 Task: Find connections with filter location Boende with filter topic #programingwith filter profile language German with filter current company Marvell Technology with filter school QUEST Alliance with filter industry Cosmetology and Barber Schools with filter service category User Experience Design with filter keywords title Dog Walker / Pet Sitter
Action: Mouse moved to (582, 98)
Screenshot: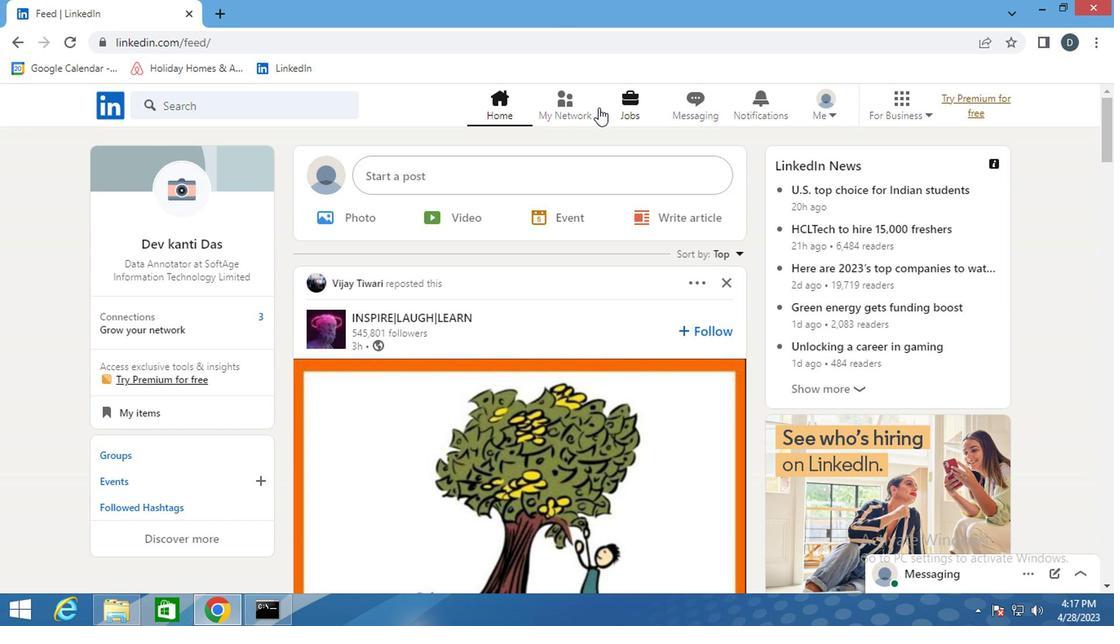 
Action: Mouse pressed left at (582, 98)
Screenshot: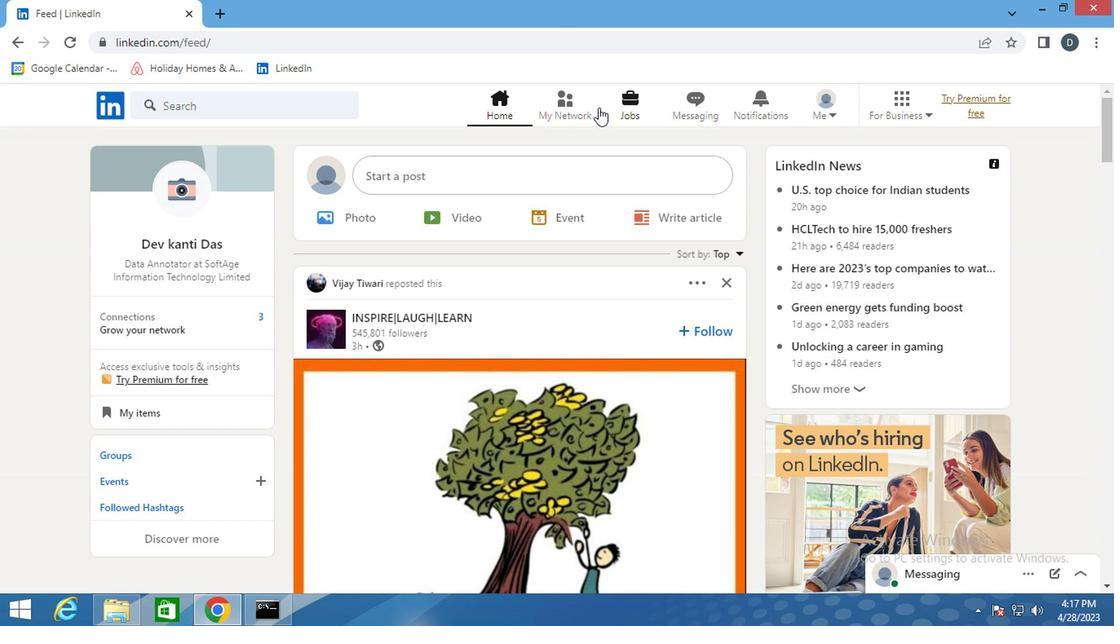 
Action: Mouse moved to (311, 188)
Screenshot: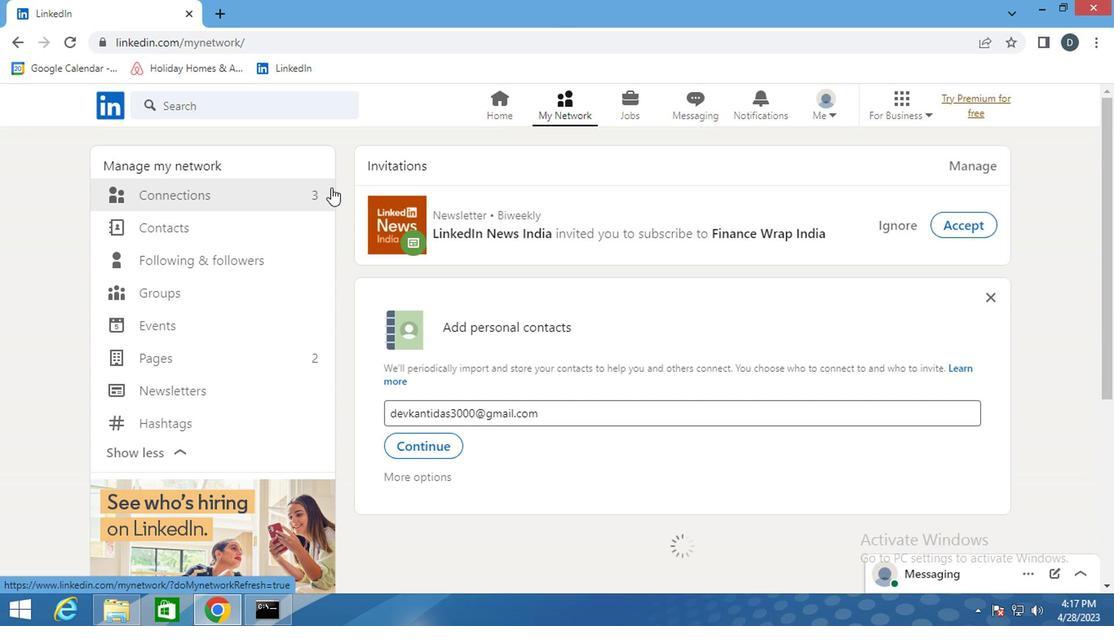 
Action: Mouse pressed left at (311, 188)
Screenshot: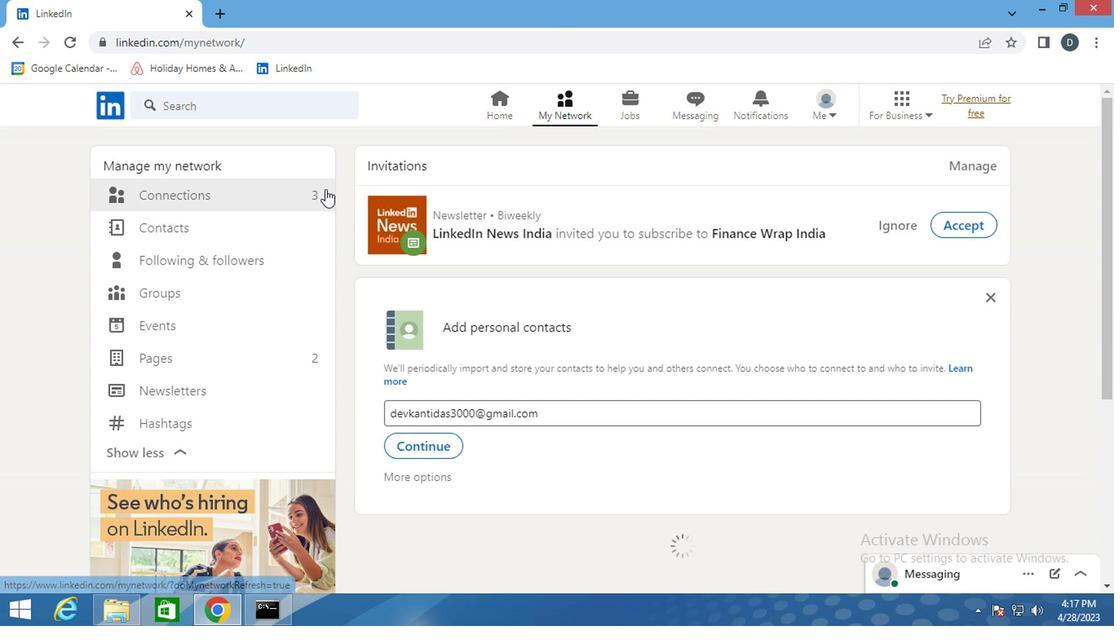 
Action: Mouse moved to (160, 182)
Screenshot: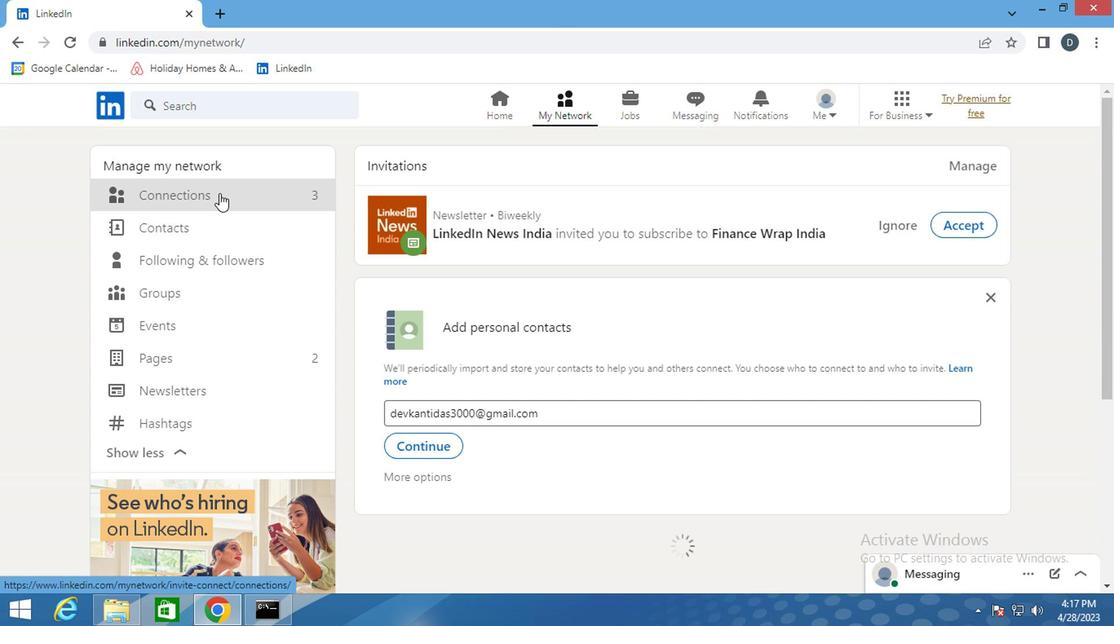 
Action: Mouse pressed left at (160, 182)
Screenshot: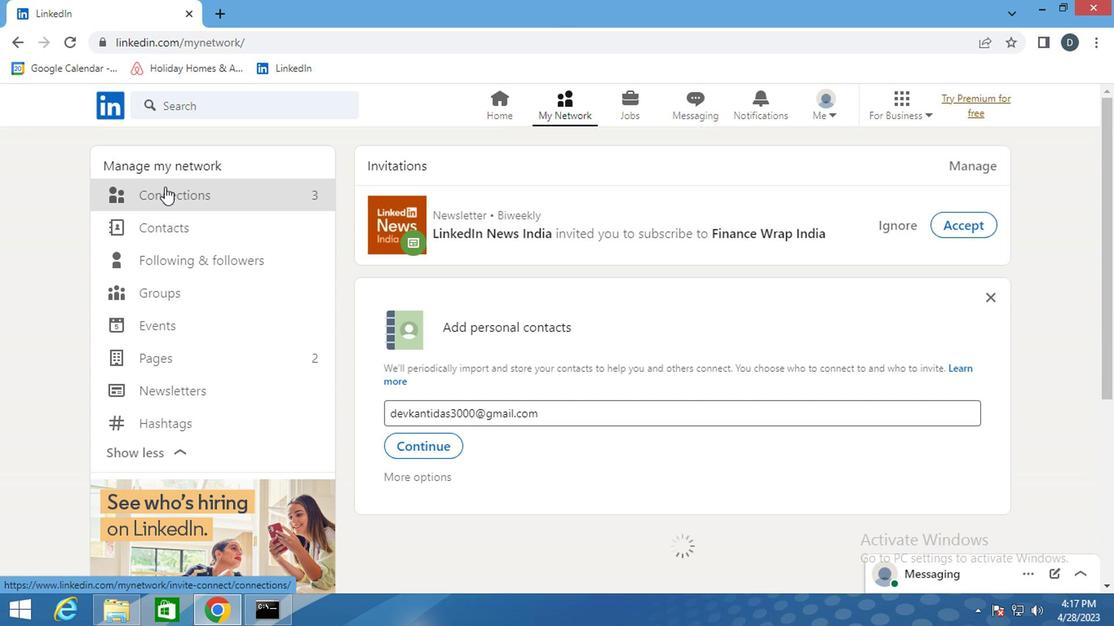 
Action: Mouse moved to (683, 189)
Screenshot: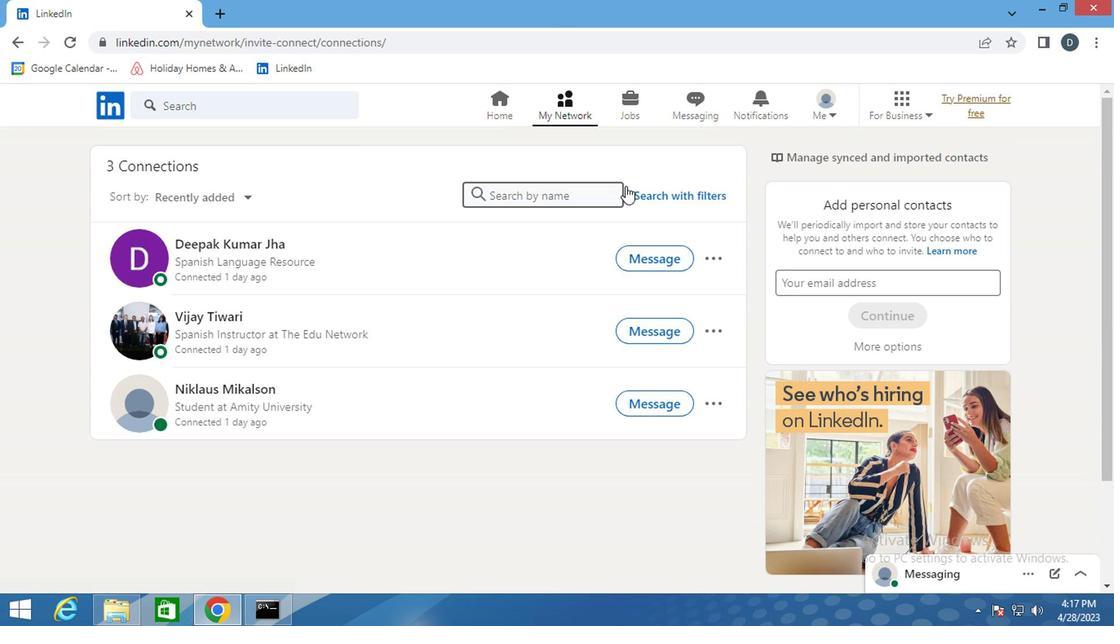 
Action: Mouse pressed left at (683, 189)
Screenshot: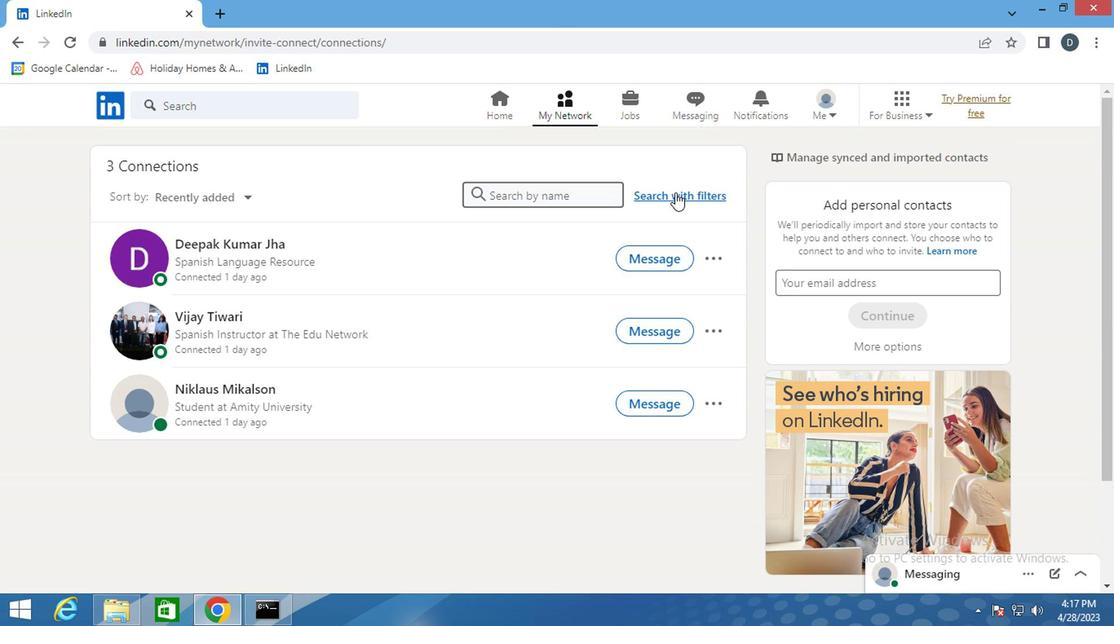 
Action: Mouse moved to (613, 145)
Screenshot: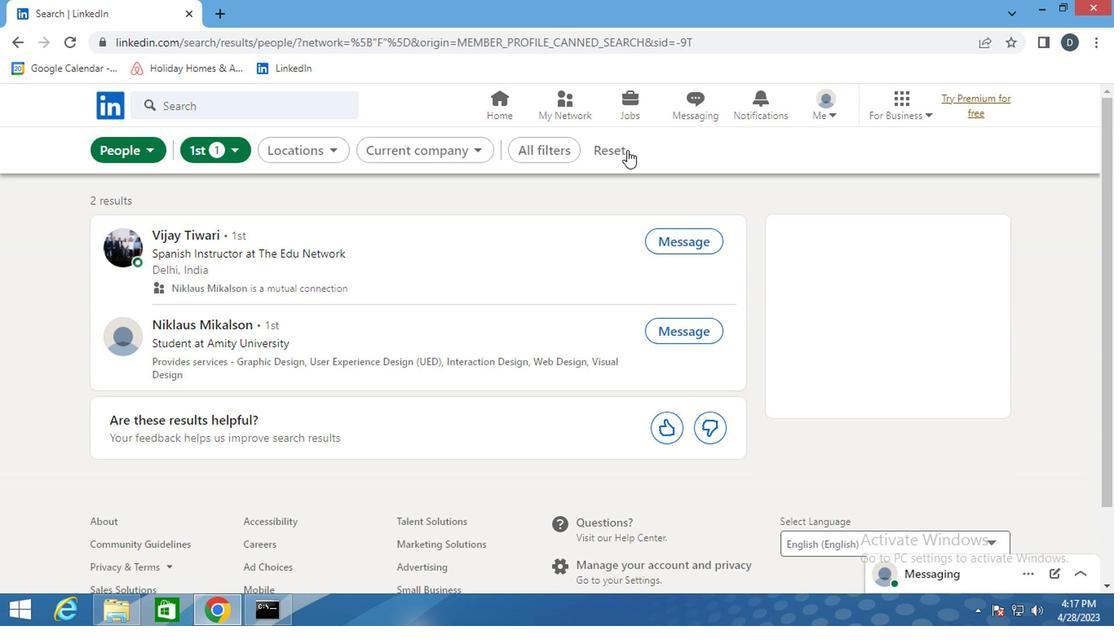 
Action: Mouse pressed left at (613, 145)
Screenshot: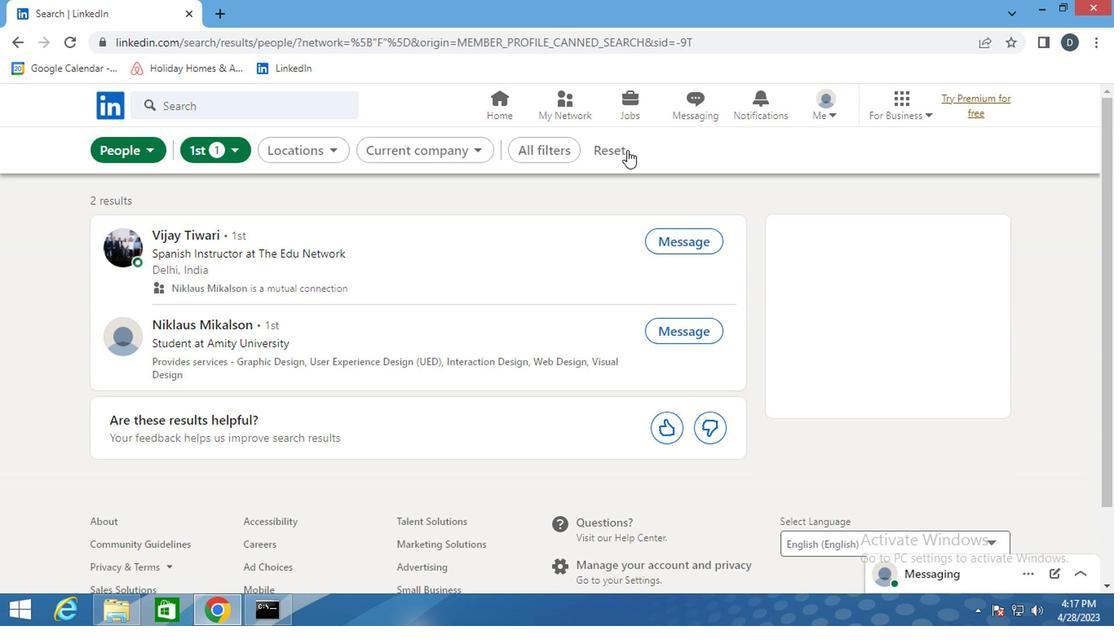 
Action: Mouse moved to (592, 139)
Screenshot: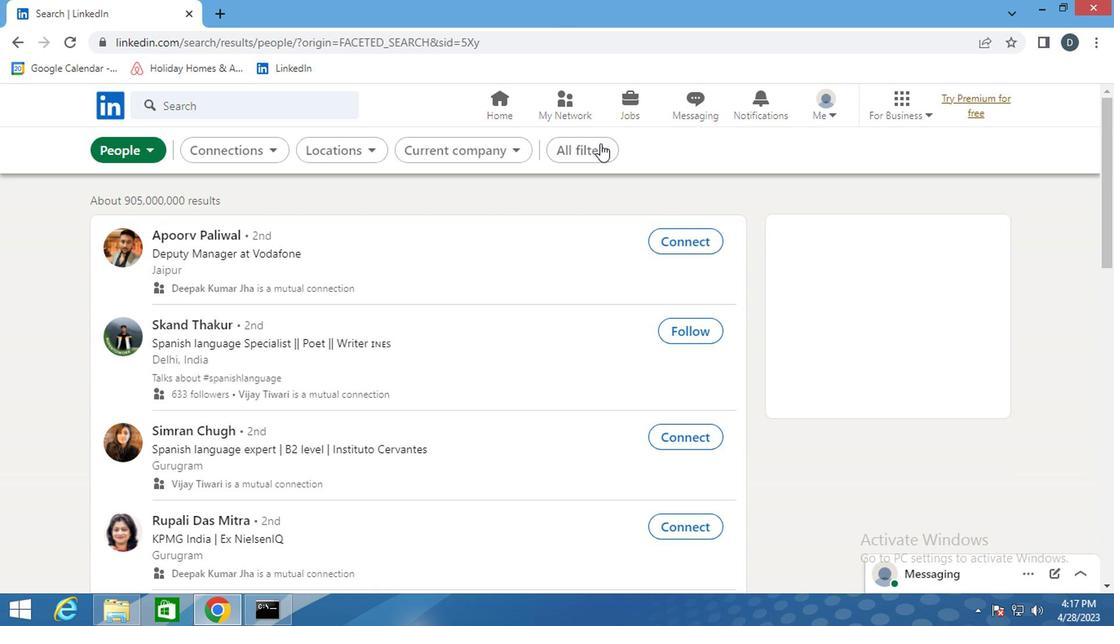 
Action: Mouse pressed left at (592, 139)
Screenshot: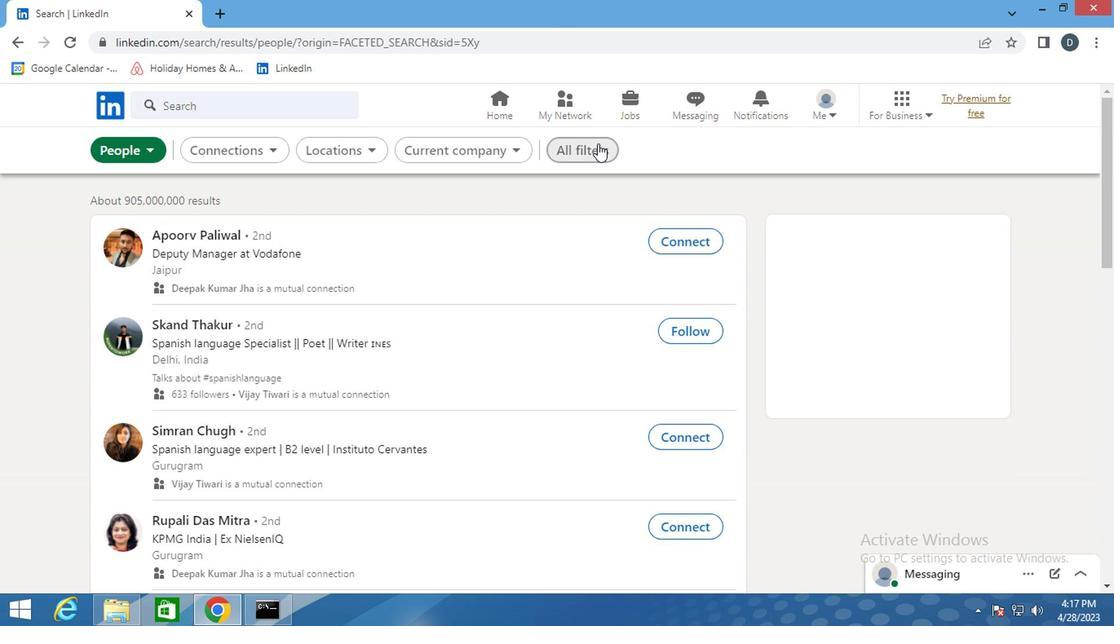
Action: Mouse moved to (939, 440)
Screenshot: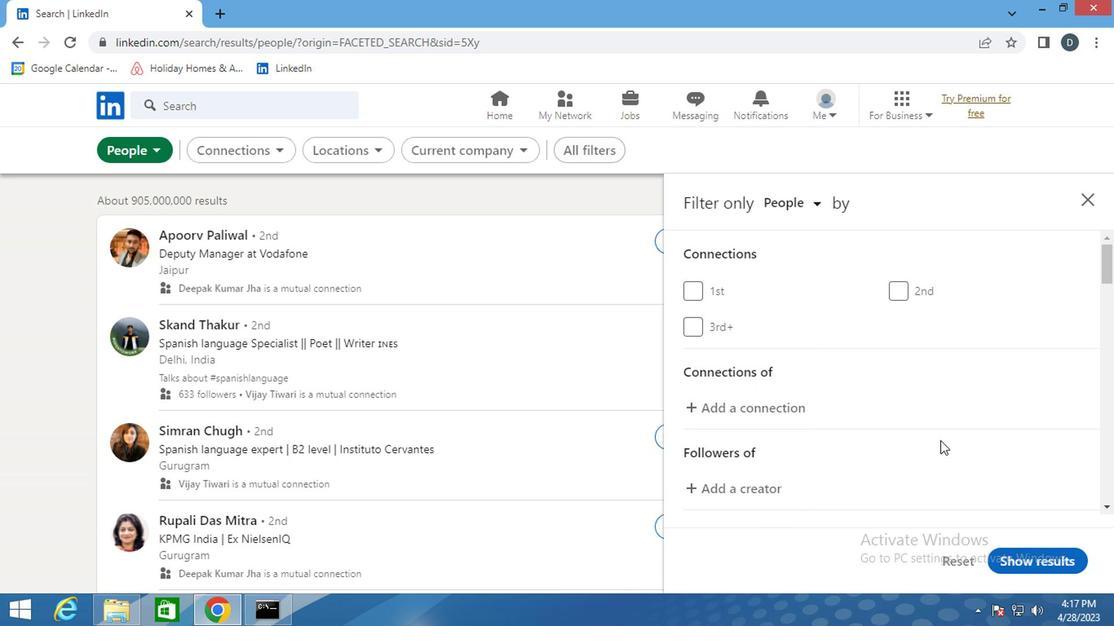 
Action: Mouse scrolled (939, 439) with delta (0, 0)
Screenshot: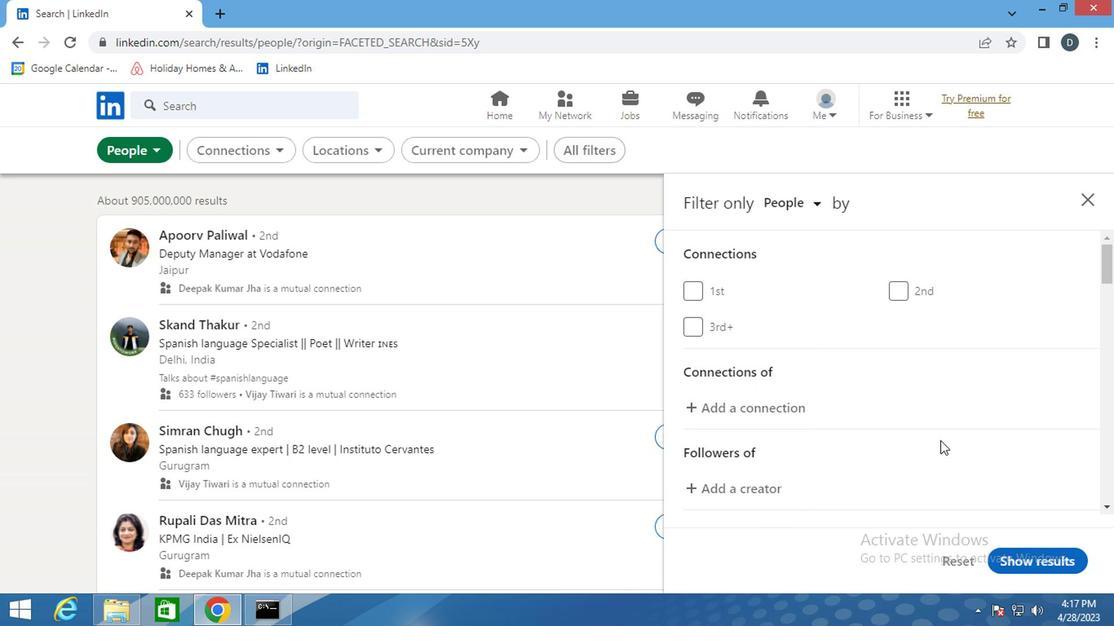 
Action: Mouse moved to (937, 435)
Screenshot: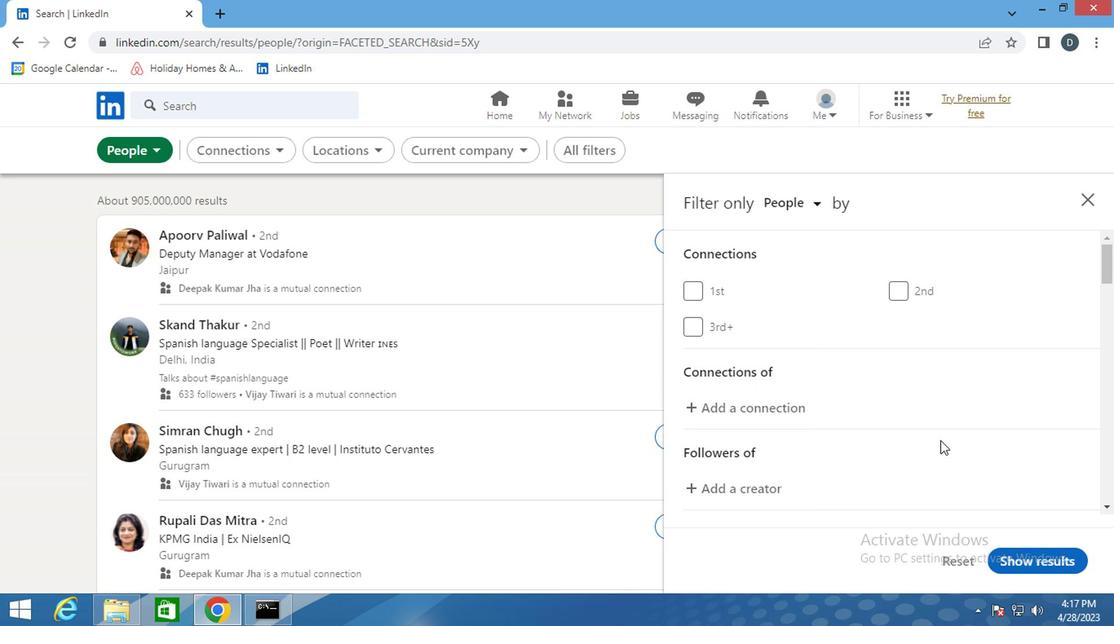 
Action: Mouse scrolled (937, 435) with delta (0, 0)
Screenshot: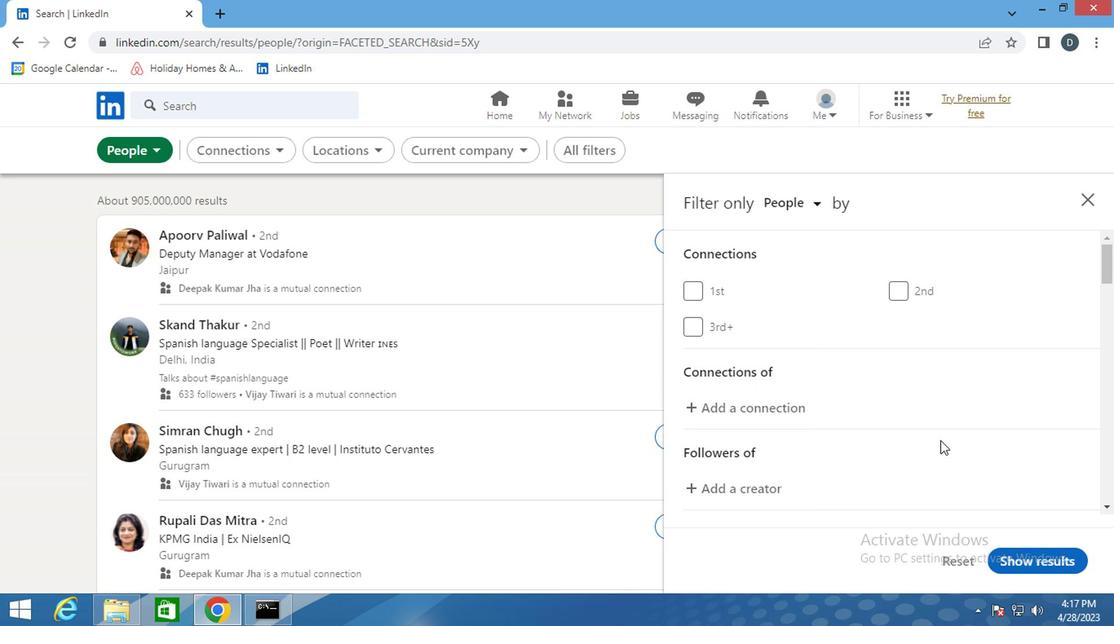 
Action: Mouse moved to (936, 433)
Screenshot: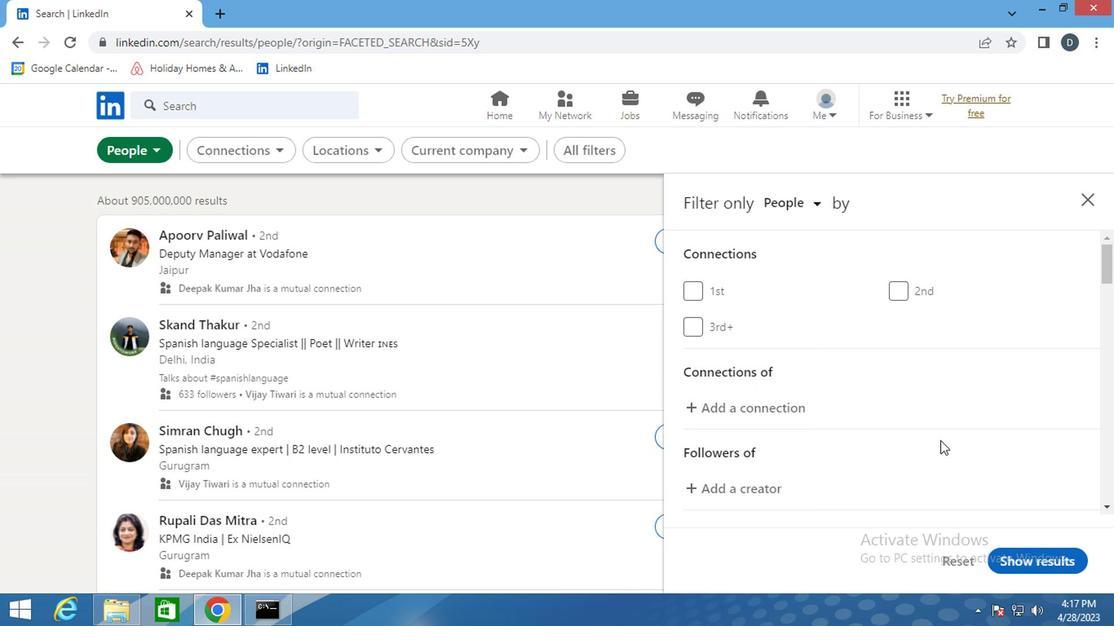 
Action: Mouse scrolled (936, 432) with delta (0, -1)
Screenshot: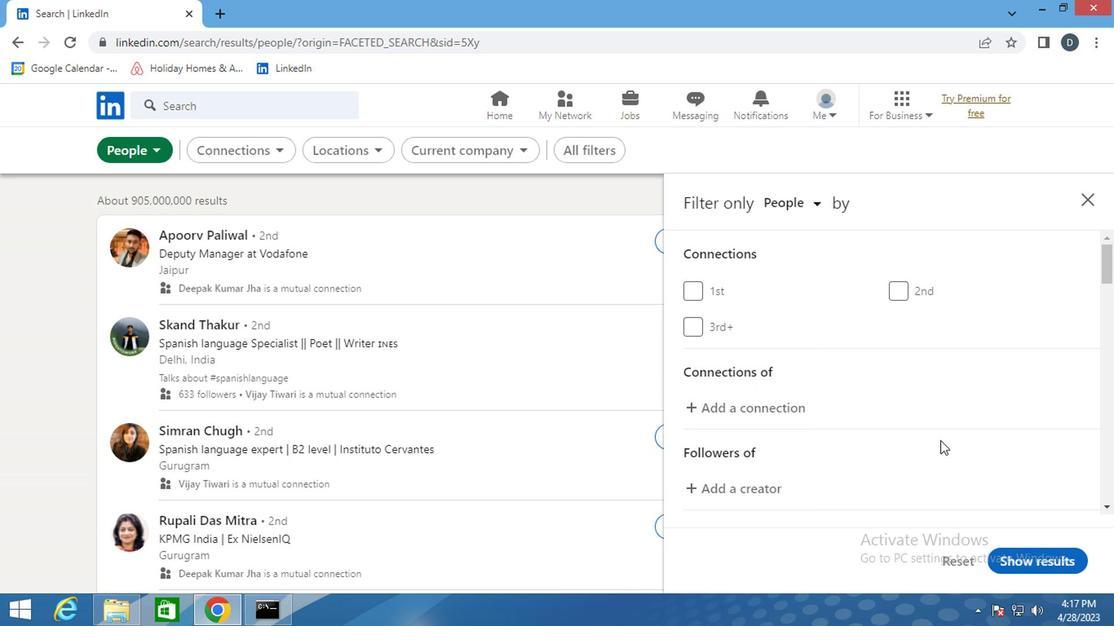 
Action: Mouse moved to (951, 399)
Screenshot: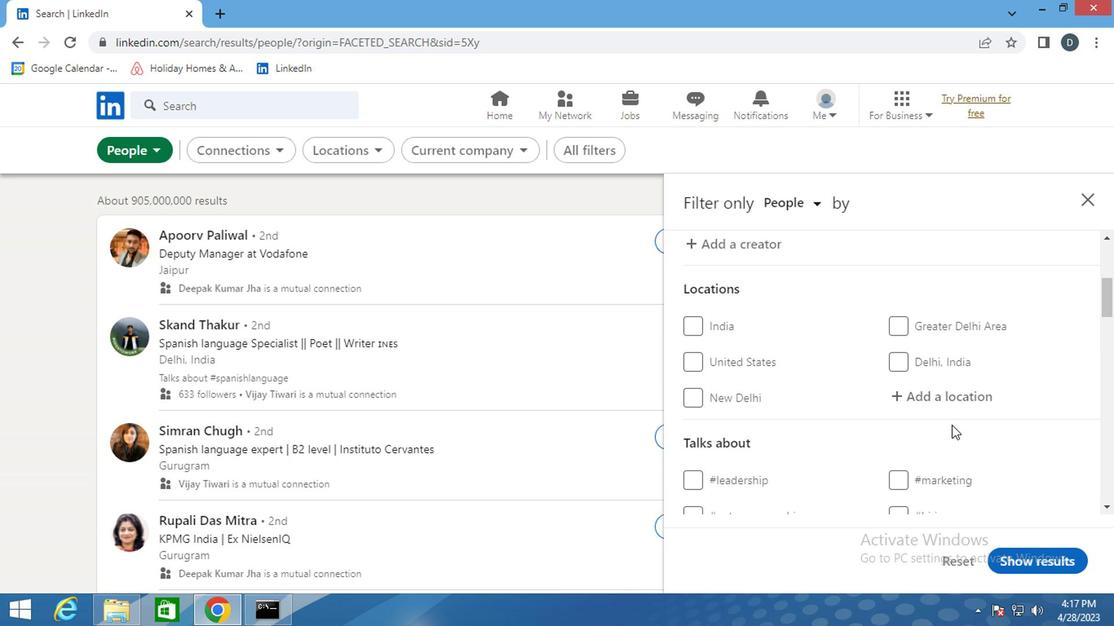 
Action: Mouse pressed left at (951, 399)
Screenshot: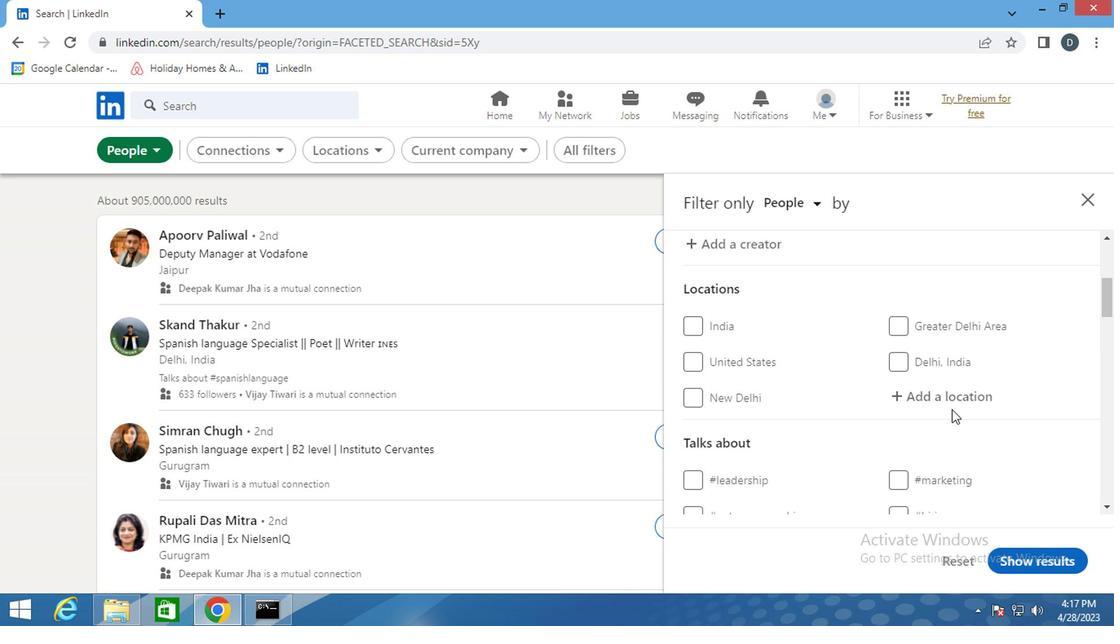 
Action: Key pressed <Key.shift>BOENDE<Key.space><Key.backspace><Key.enter>
Screenshot: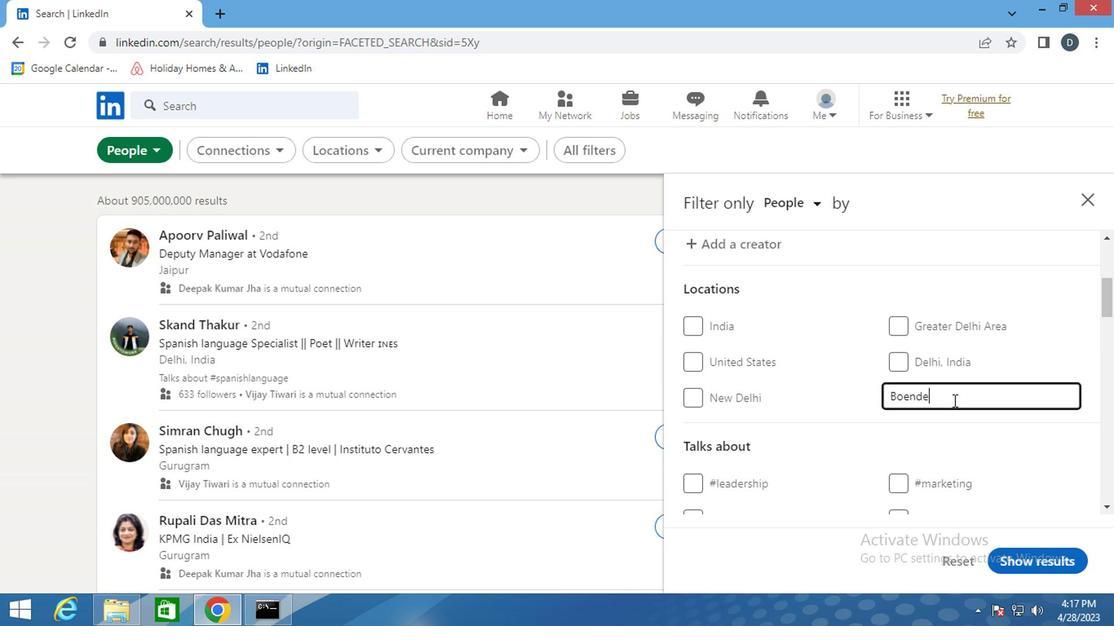 
Action: Mouse moved to (996, 388)
Screenshot: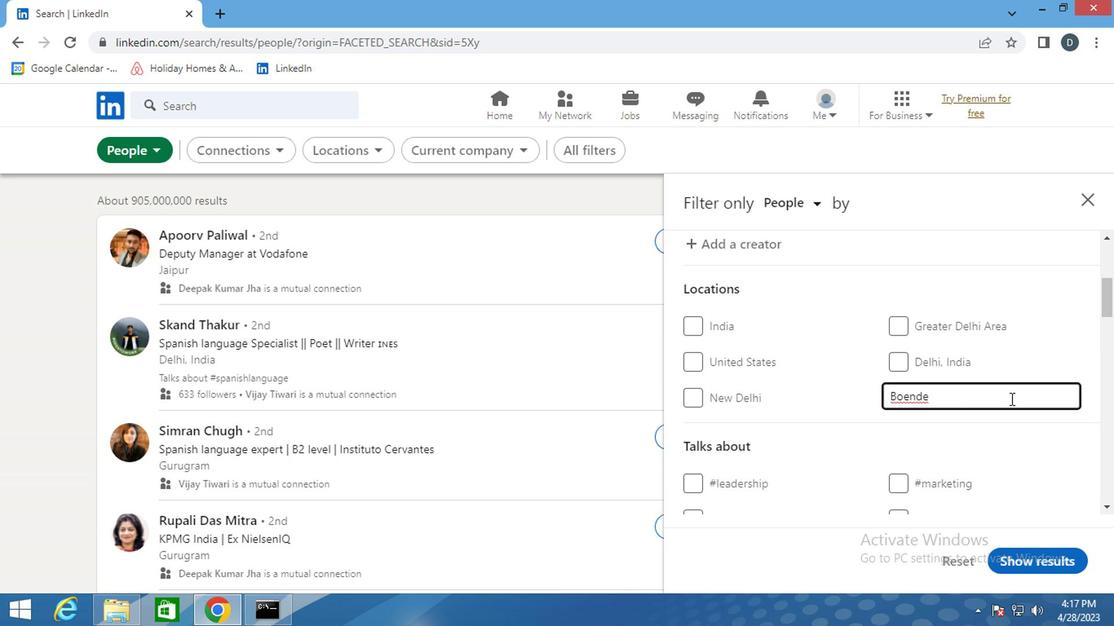 
Action: Mouse scrolled (996, 387) with delta (0, -1)
Screenshot: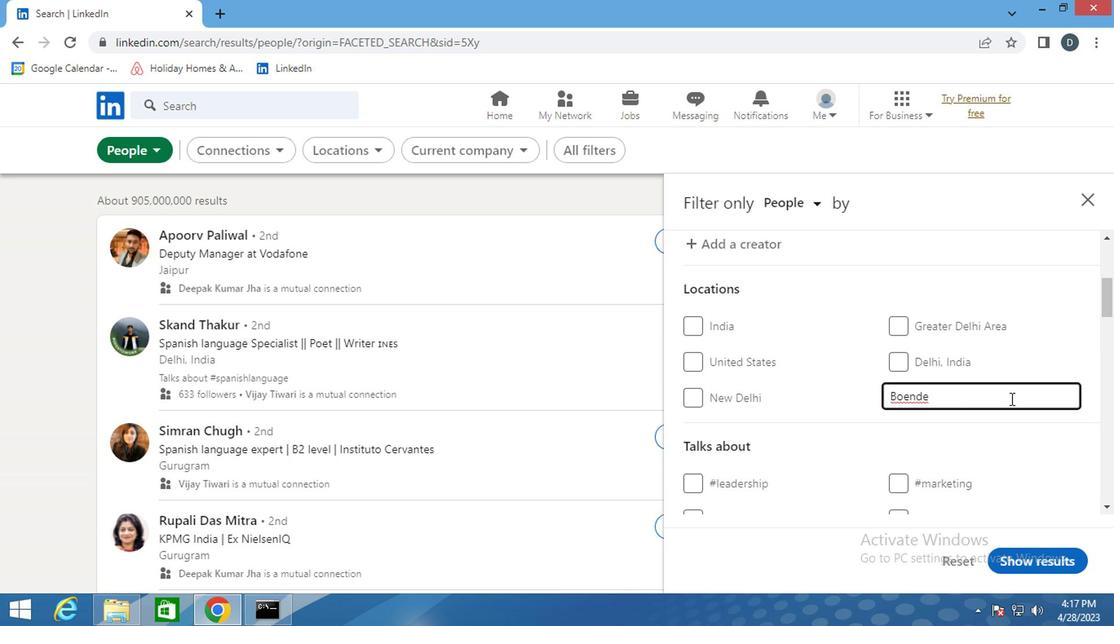 
Action: Mouse scrolled (996, 387) with delta (0, -1)
Screenshot: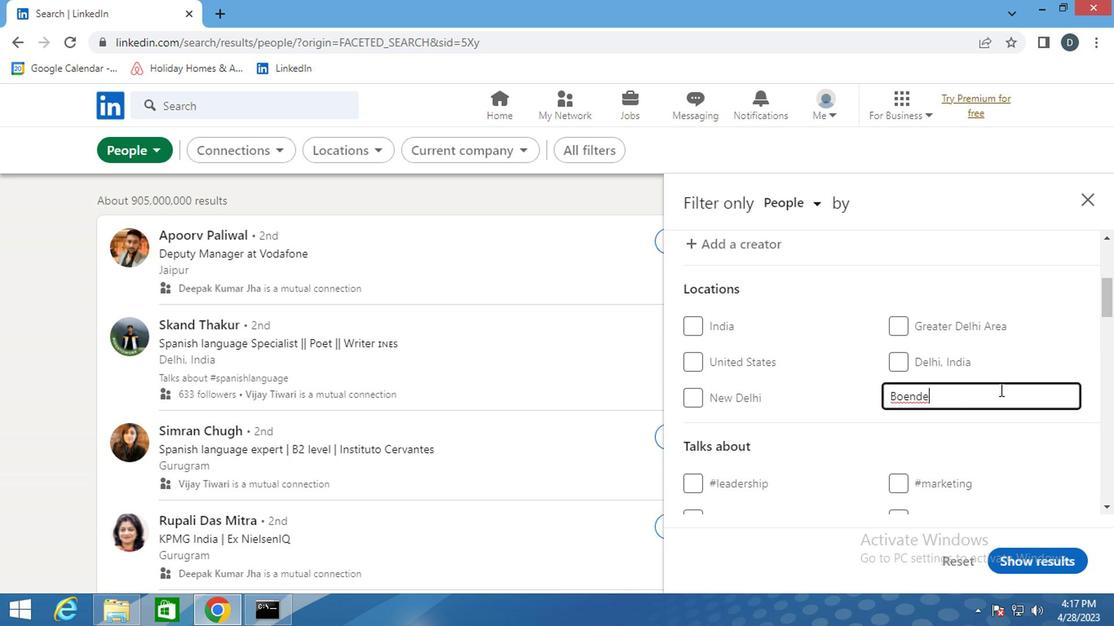 
Action: Mouse moved to (943, 379)
Screenshot: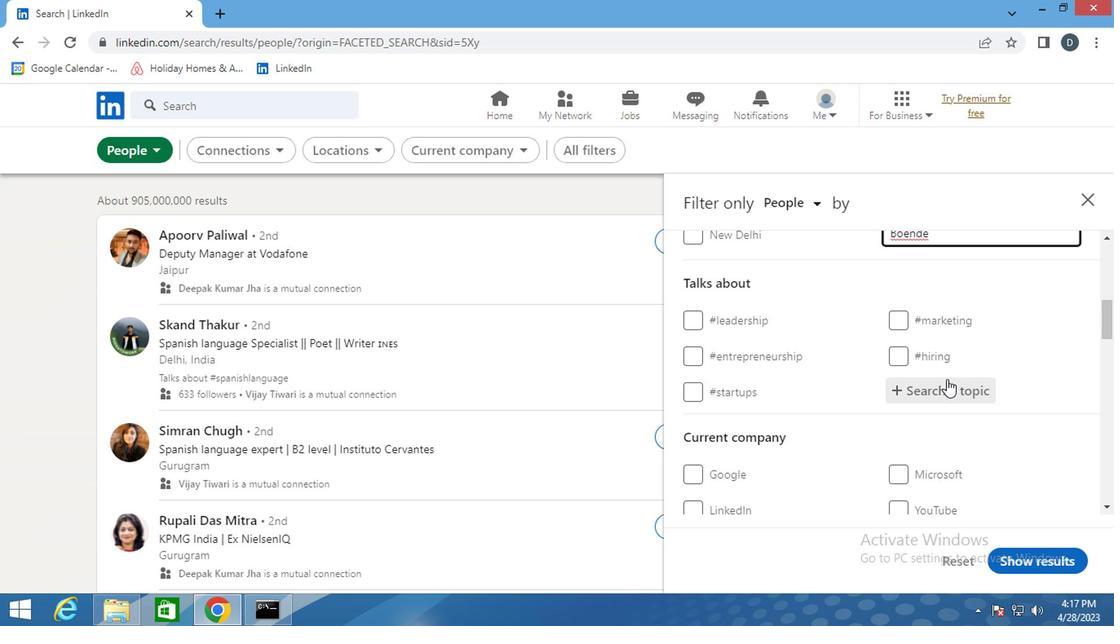 
Action: Mouse pressed left at (943, 379)
Screenshot: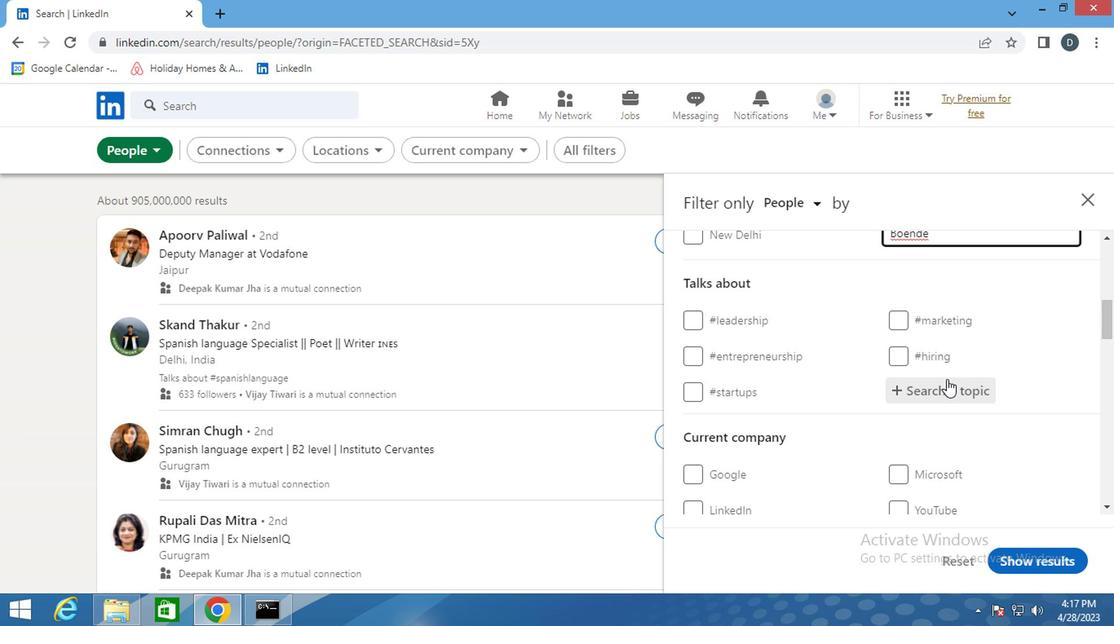 
Action: Mouse moved to (931, 386)
Screenshot: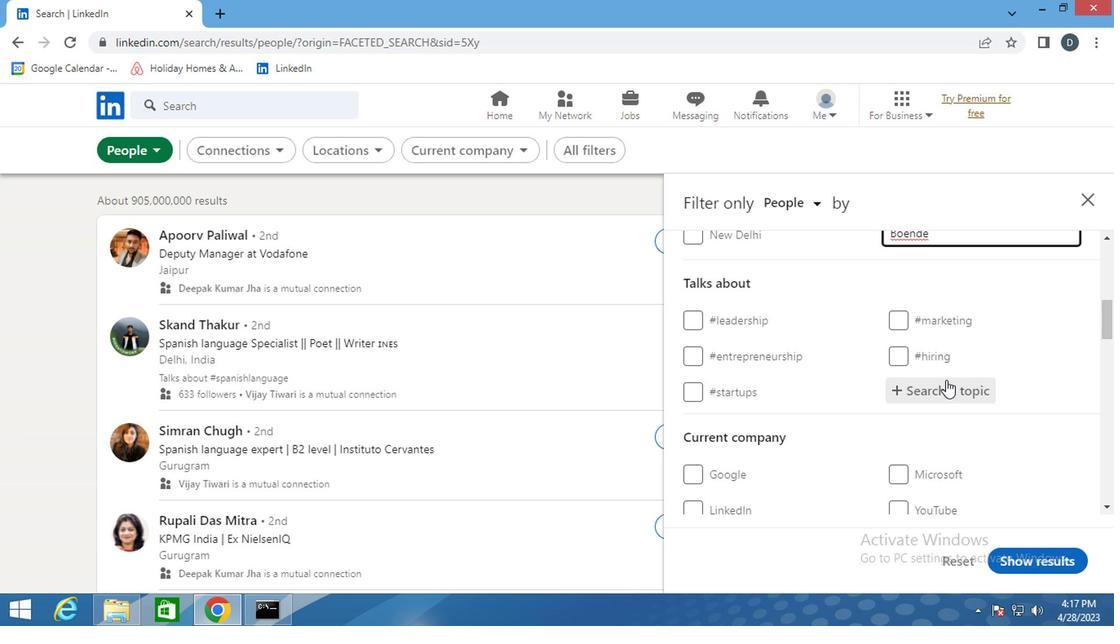 
Action: Key pressed <Key.shift><Key.shift><Key.shift><Key.shift><Key.shift><Key.shift>#<Key.shift>P<Key.backspace>PROGRAMM<Key.backspace>ING
Screenshot: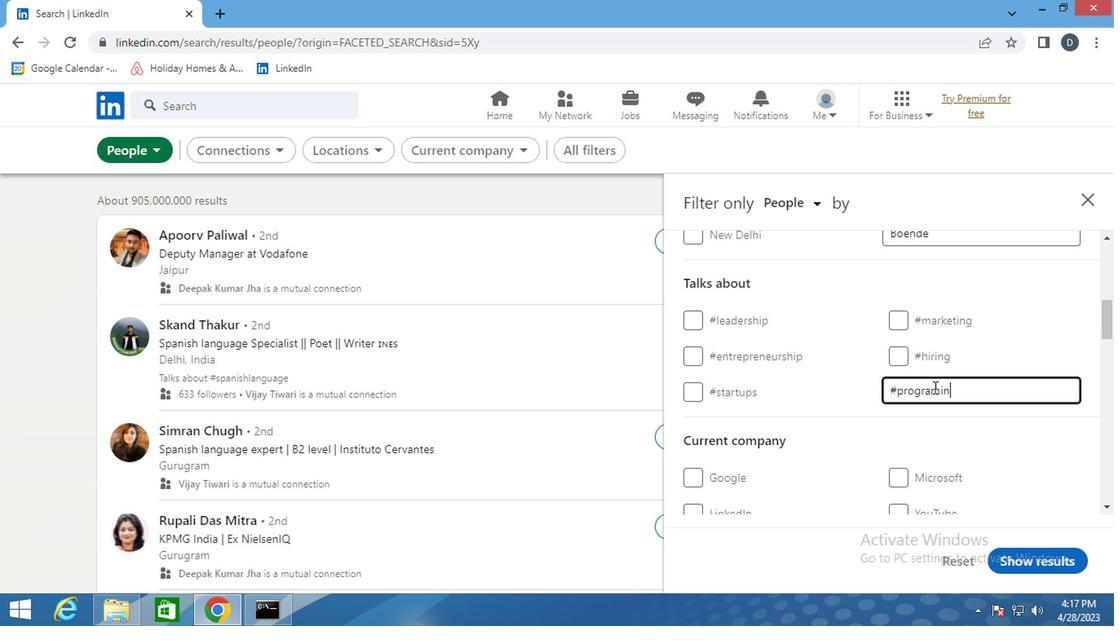 
Action: Mouse moved to (943, 383)
Screenshot: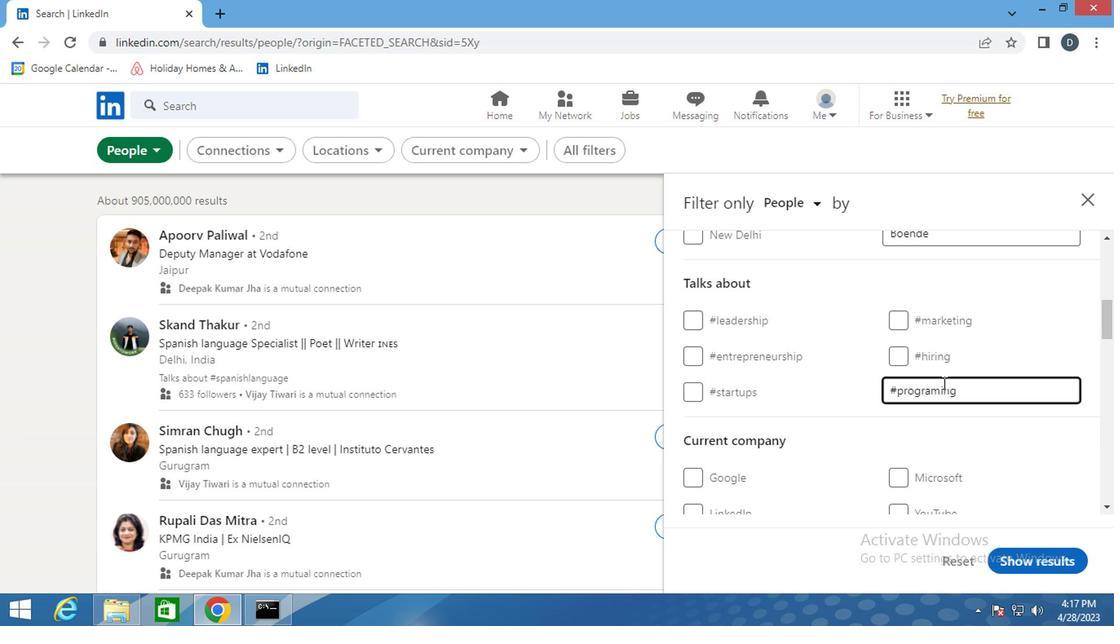 
Action: Mouse scrolled (943, 381) with delta (0, -1)
Screenshot: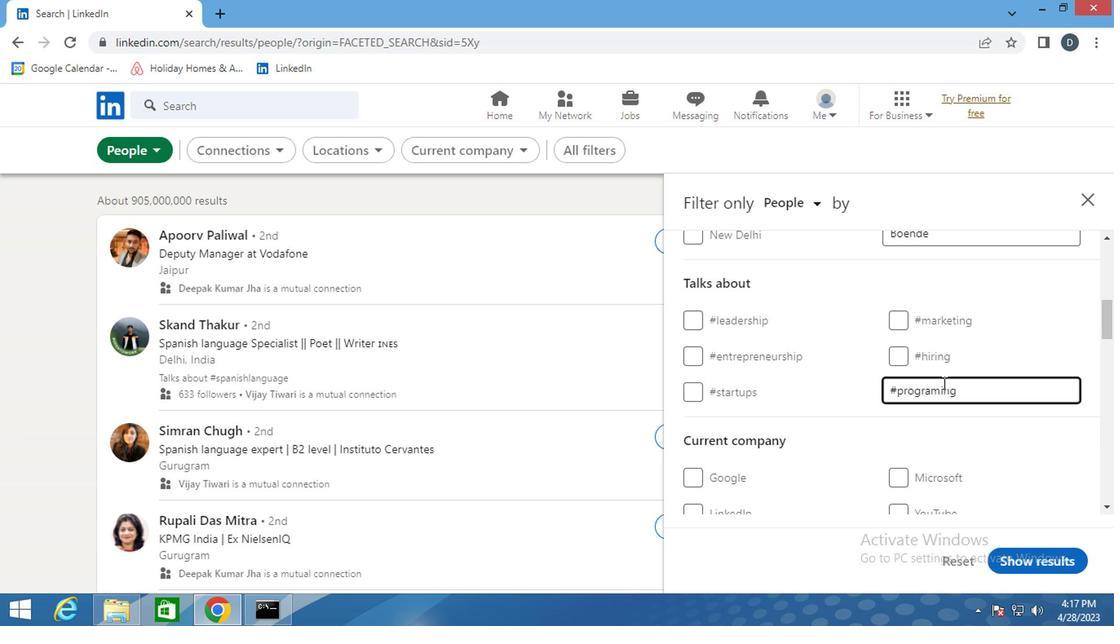 
Action: Mouse scrolled (943, 381) with delta (0, -1)
Screenshot: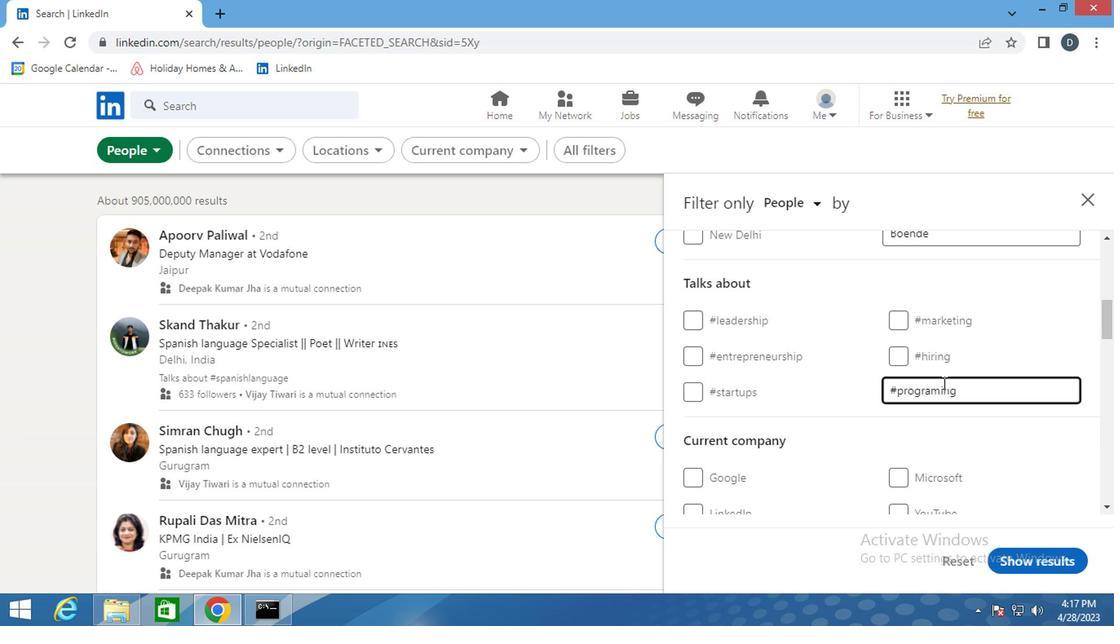 
Action: Mouse scrolled (943, 381) with delta (0, -1)
Screenshot: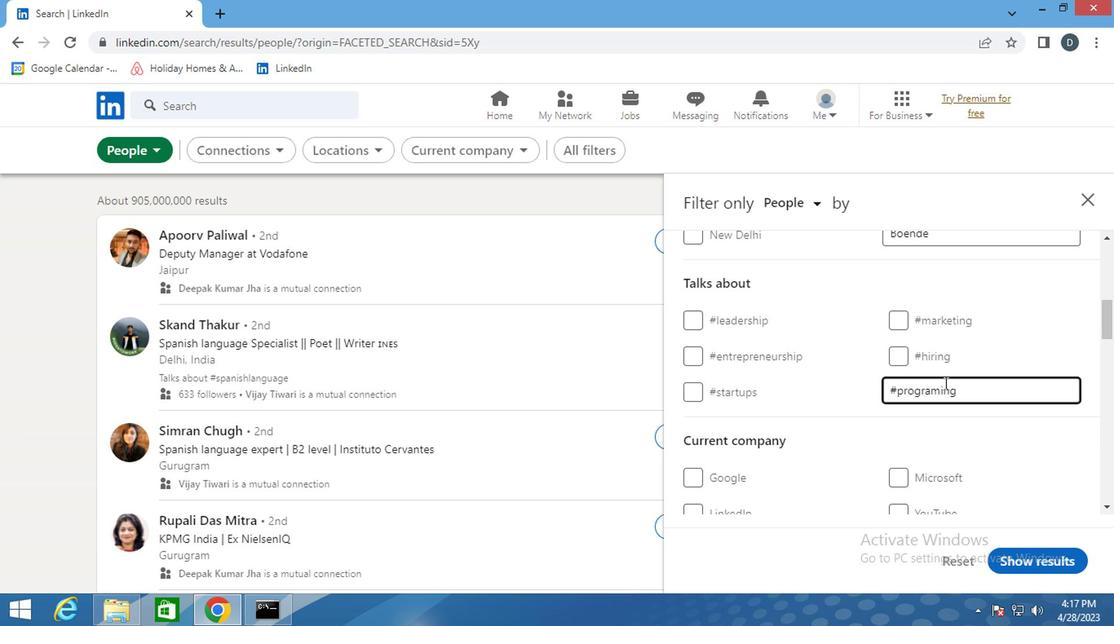 
Action: Mouse moved to (937, 352)
Screenshot: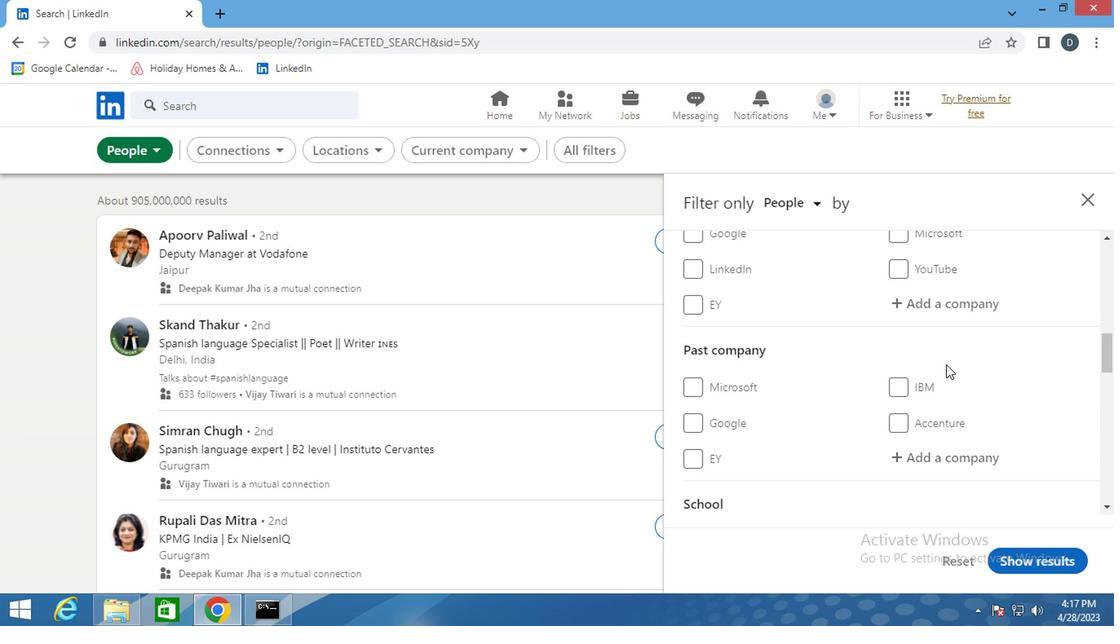 
Action: Mouse scrolled (937, 351) with delta (0, -1)
Screenshot: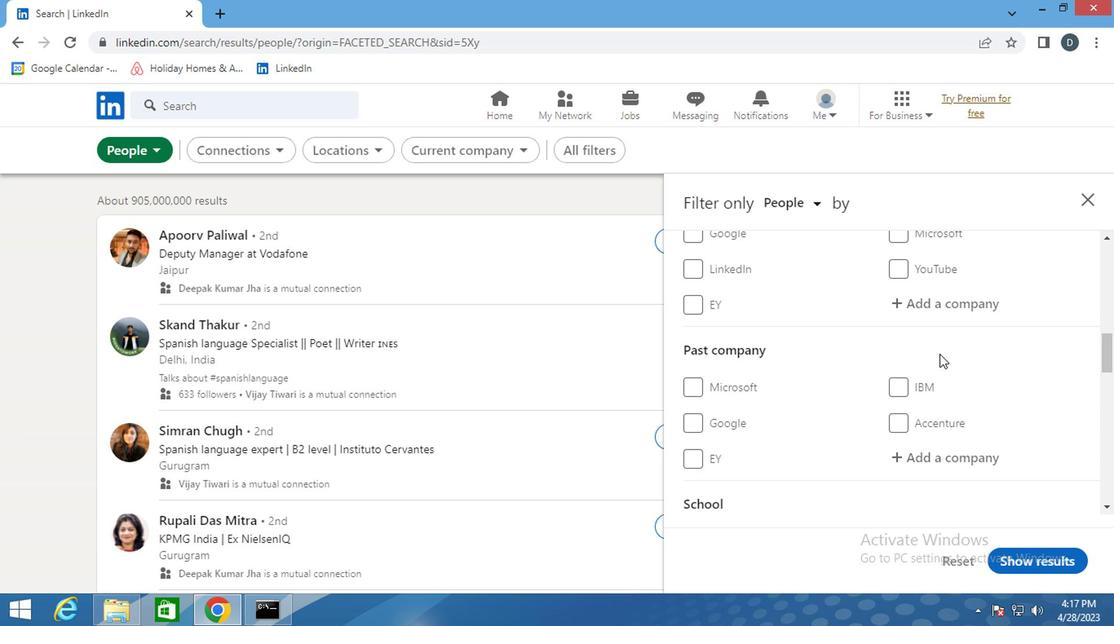 
Action: Mouse scrolled (937, 351) with delta (0, -1)
Screenshot: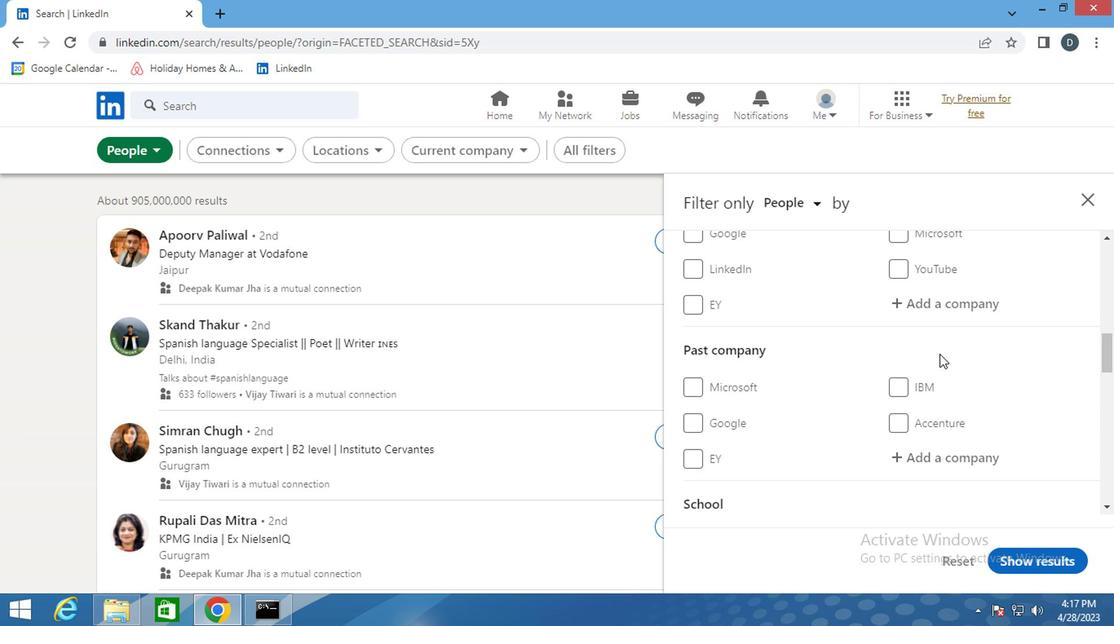 
Action: Mouse scrolled (937, 351) with delta (0, -1)
Screenshot: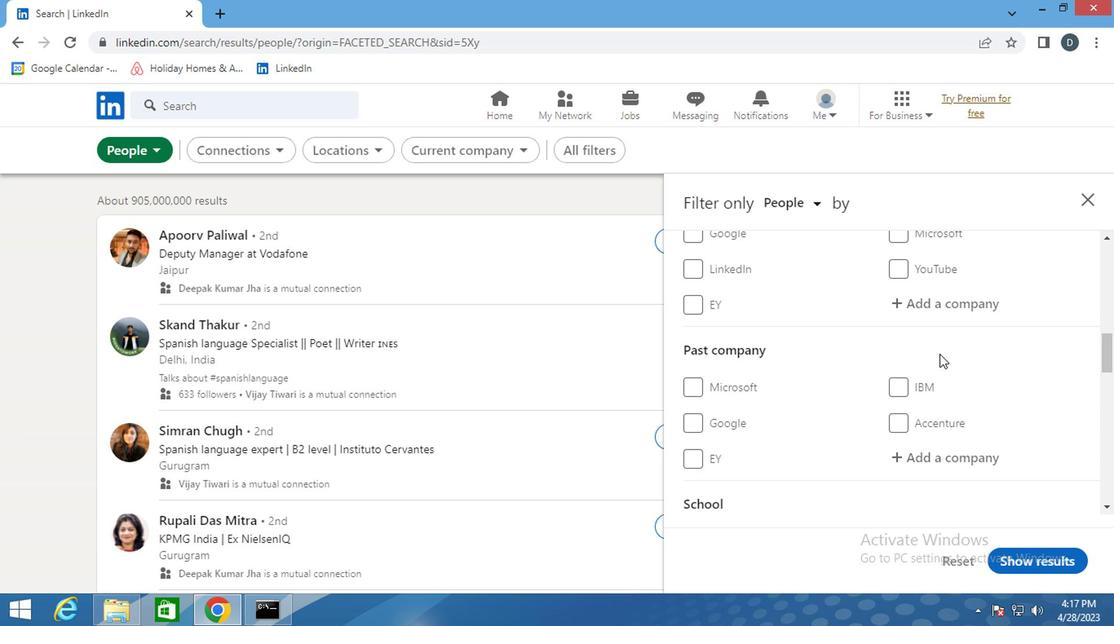 
Action: Mouse scrolled (937, 351) with delta (0, -1)
Screenshot: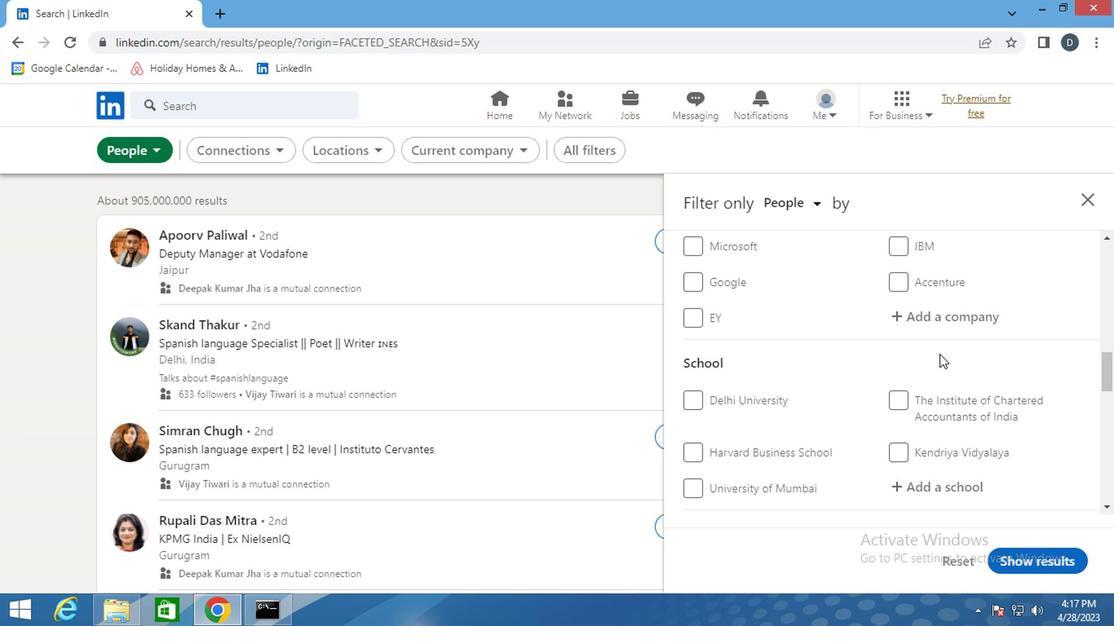 
Action: Mouse scrolled (937, 351) with delta (0, -1)
Screenshot: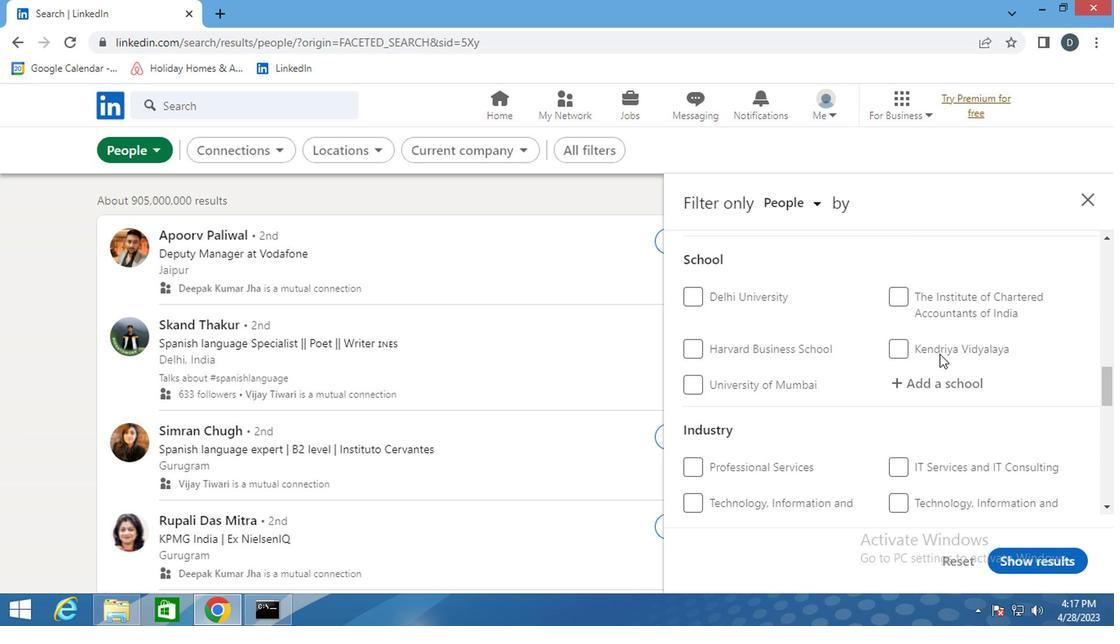 
Action: Mouse moved to (800, 408)
Screenshot: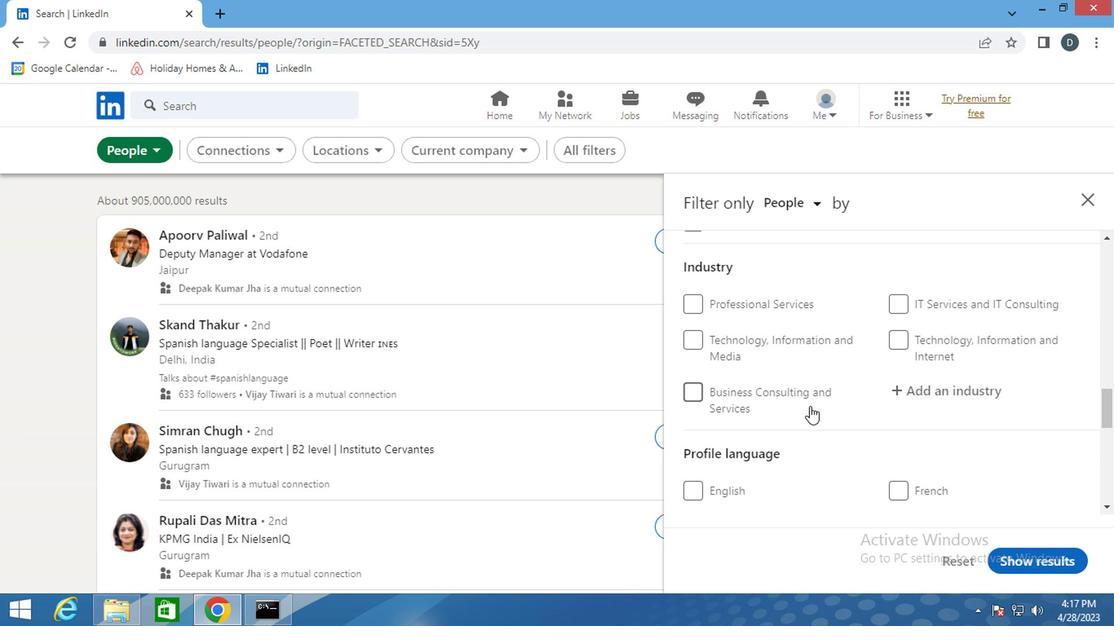 
Action: Mouse scrolled (800, 406) with delta (0, -1)
Screenshot: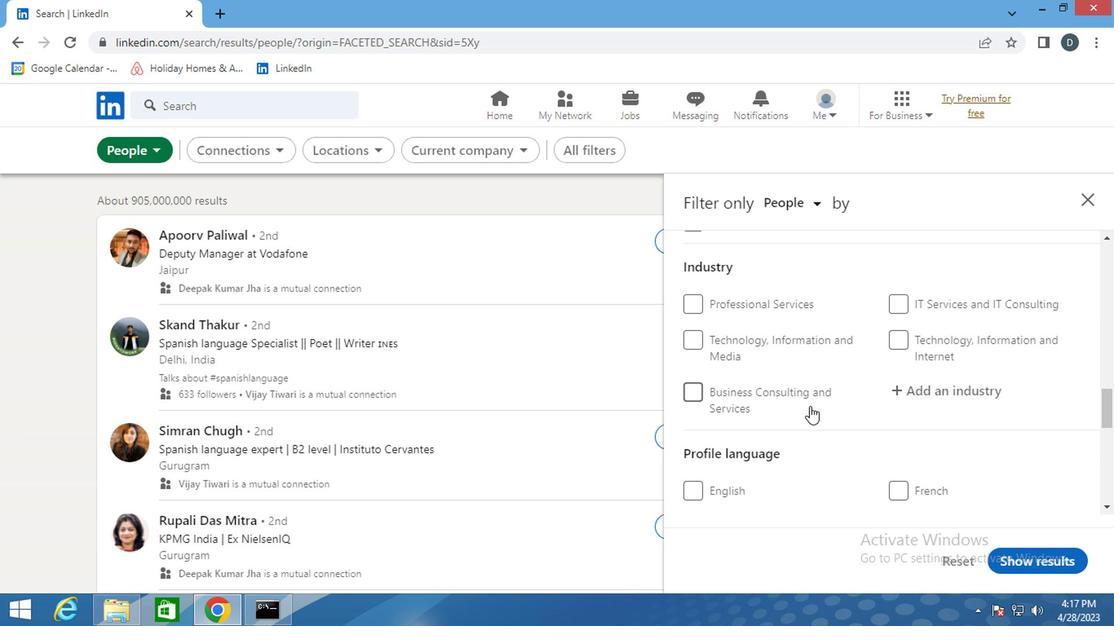 
Action: Mouse scrolled (800, 406) with delta (0, -1)
Screenshot: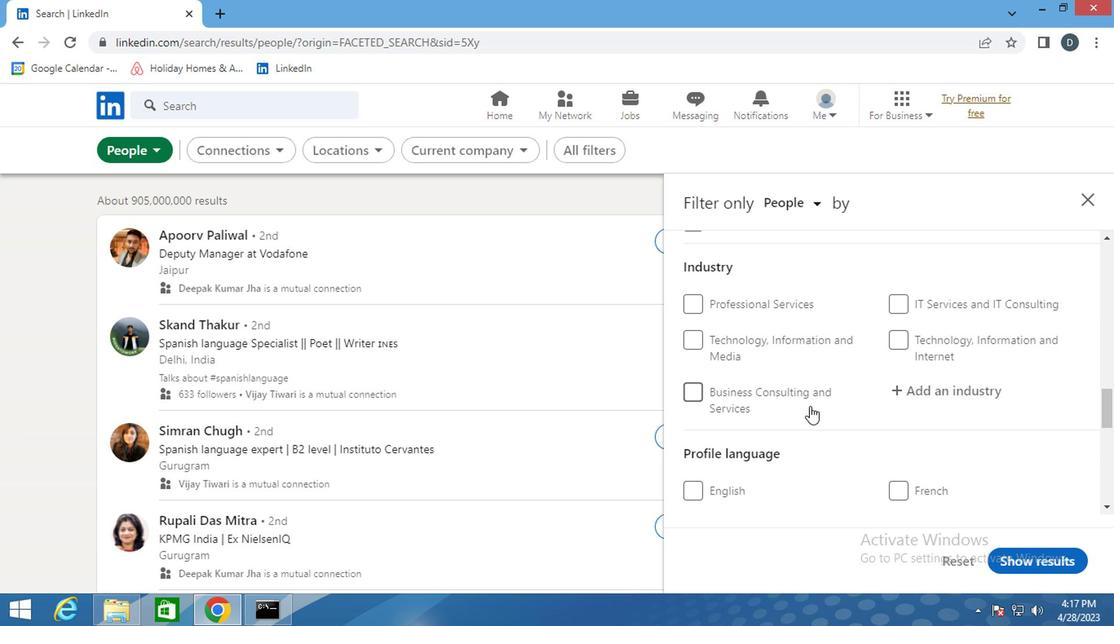 
Action: Mouse moved to (711, 393)
Screenshot: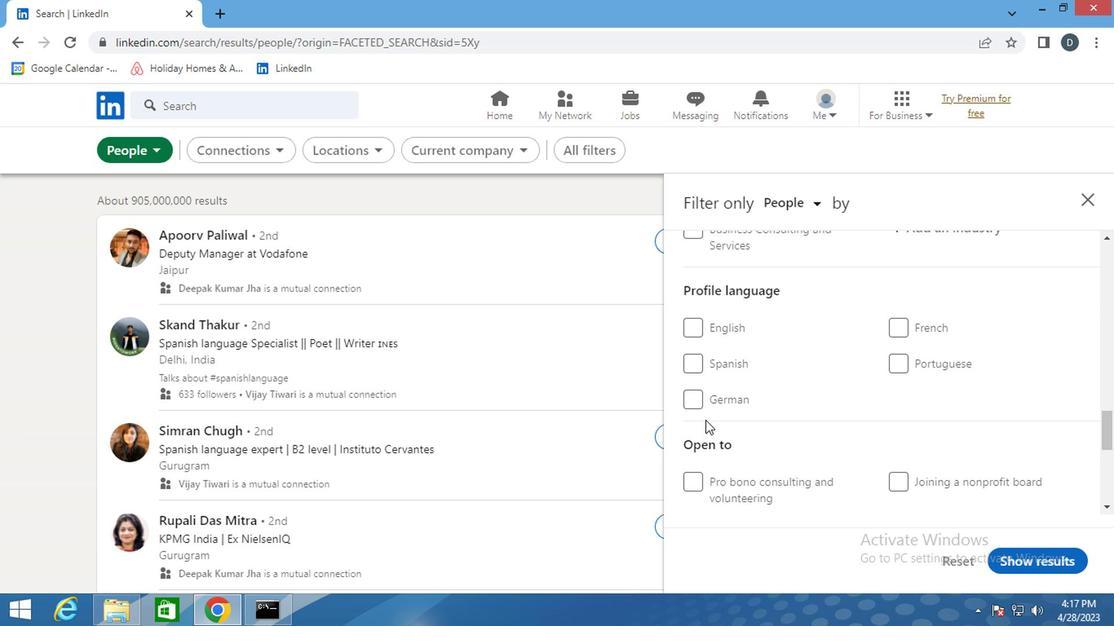 
Action: Mouse pressed left at (711, 393)
Screenshot: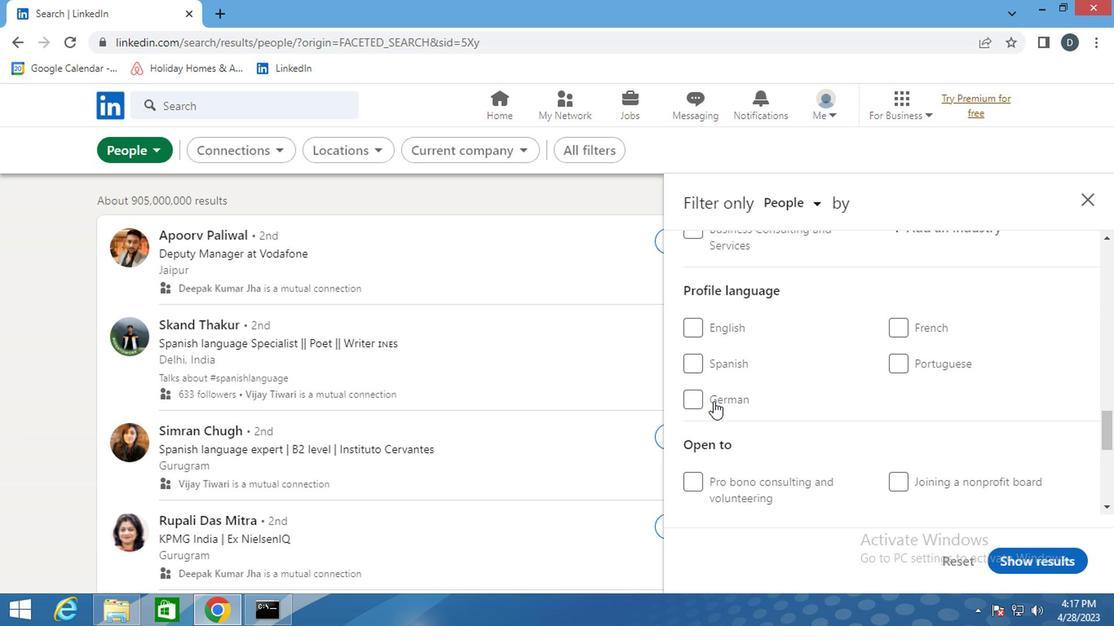 
Action: Mouse moved to (783, 416)
Screenshot: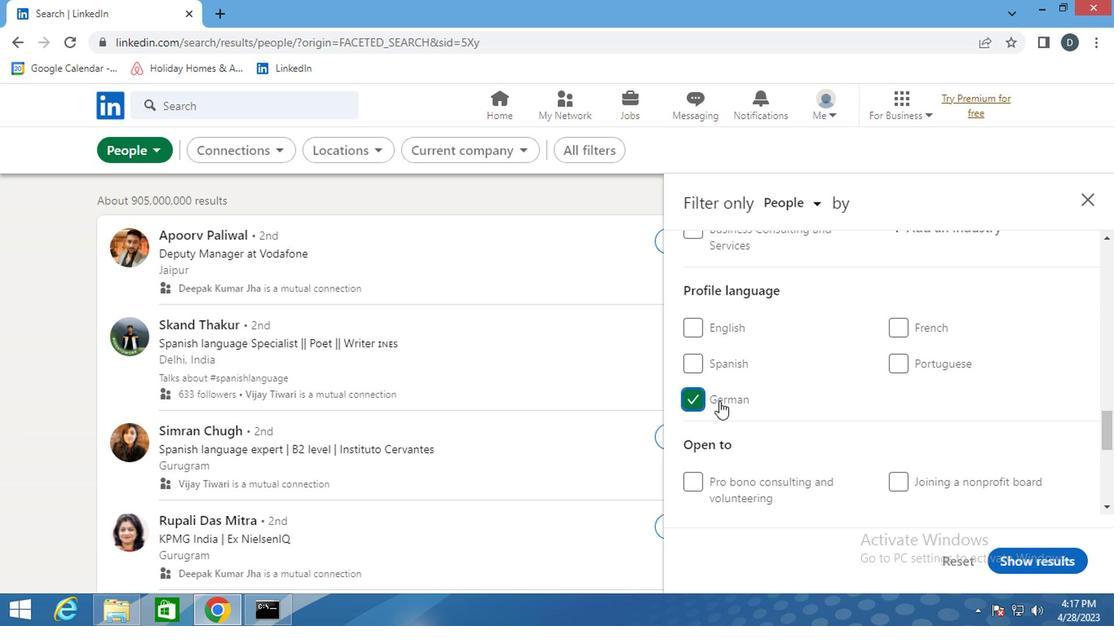 
Action: Mouse scrolled (783, 417) with delta (0, 1)
Screenshot: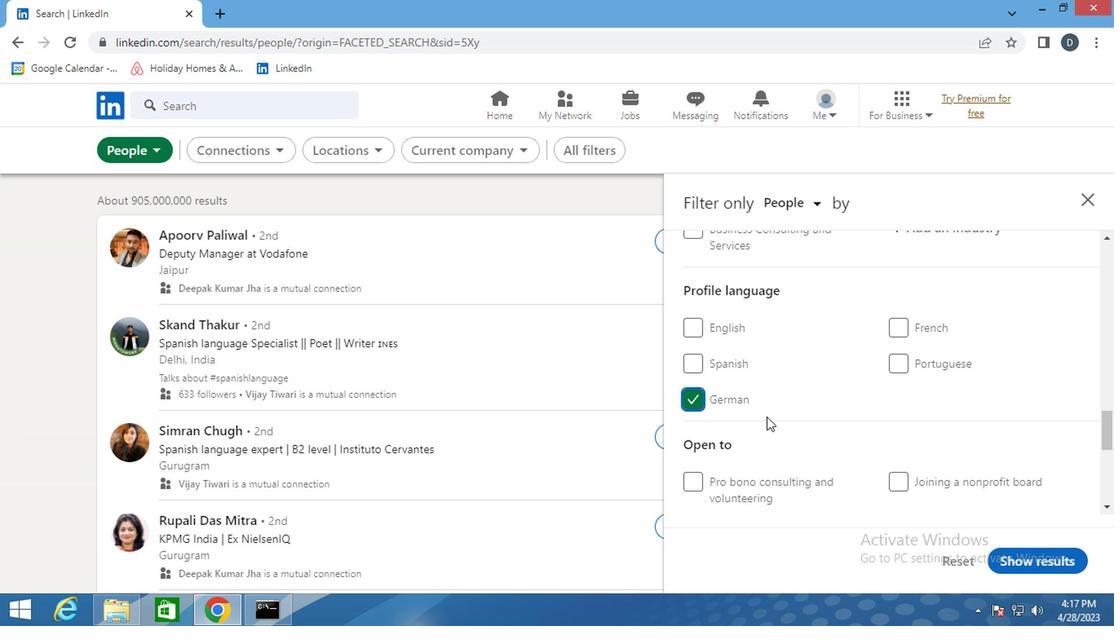 
Action: Mouse scrolled (783, 417) with delta (0, 1)
Screenshot: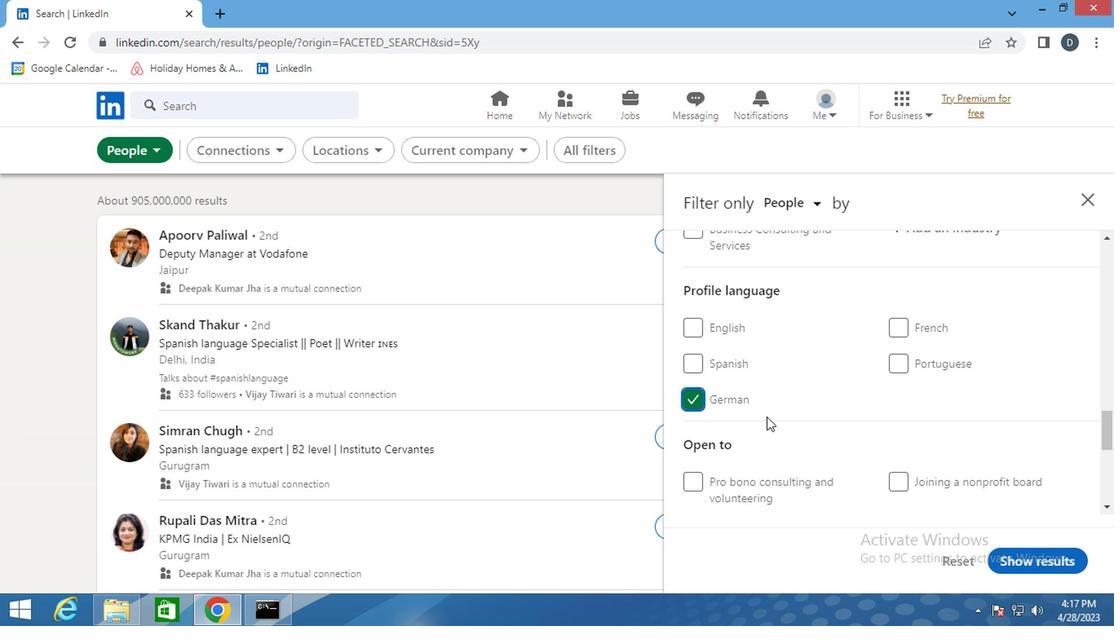 
Action: Mouse scrolled (783, 417) with delta (0, 1)
Screenshot: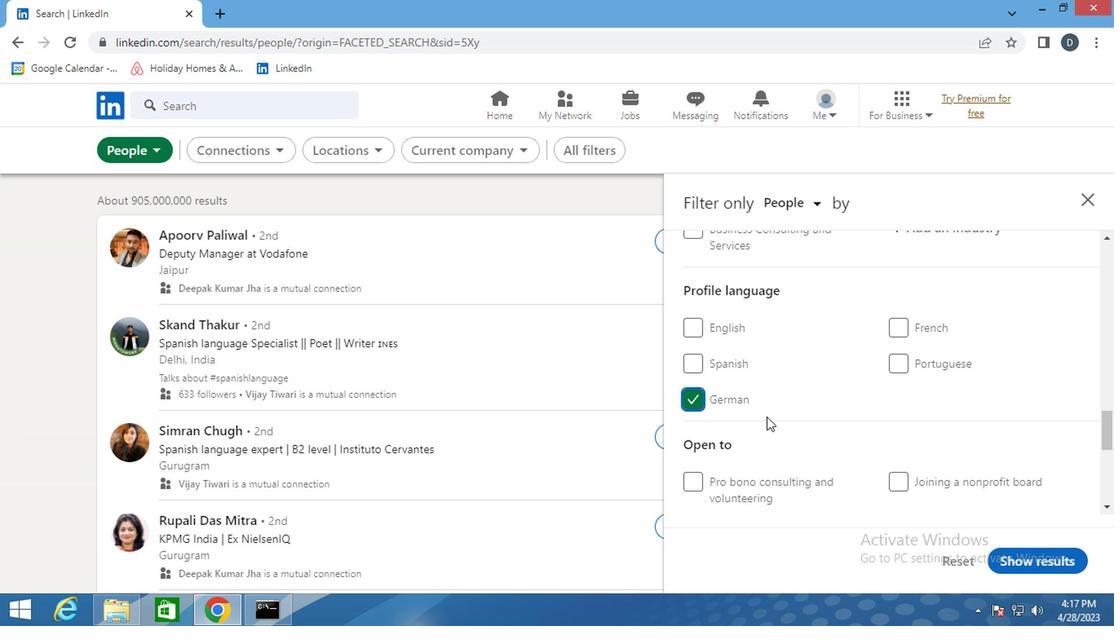 
Action: Mouse scrolled (783, 417) with delta (0, 1)
Screenshot: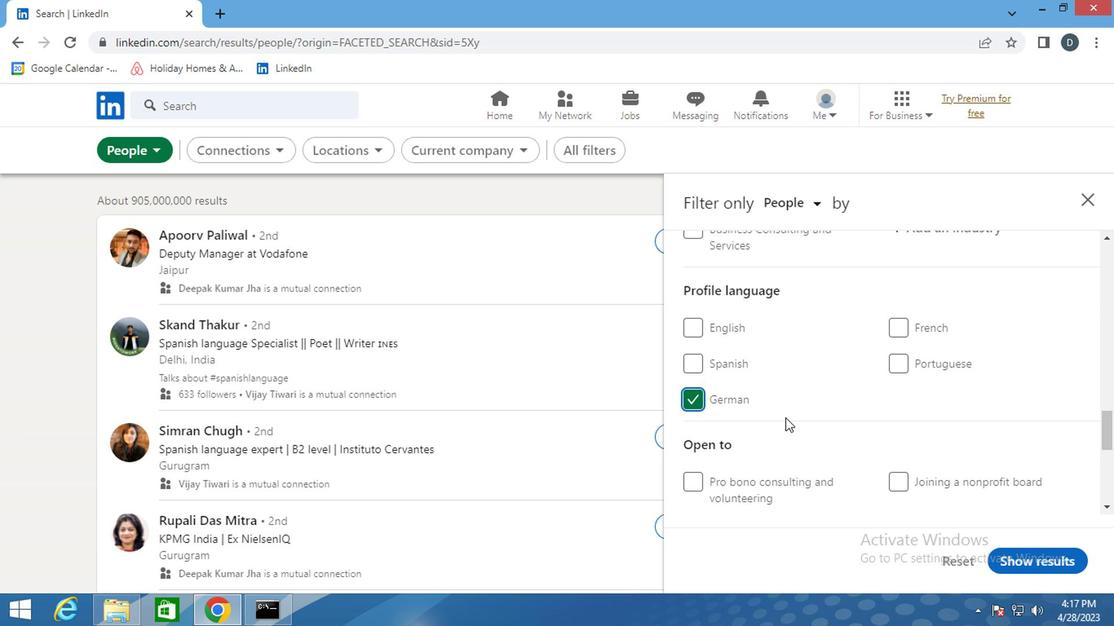 
Action: Mouse scrolled (783, 417) with delta (0, 1)
Screenshot: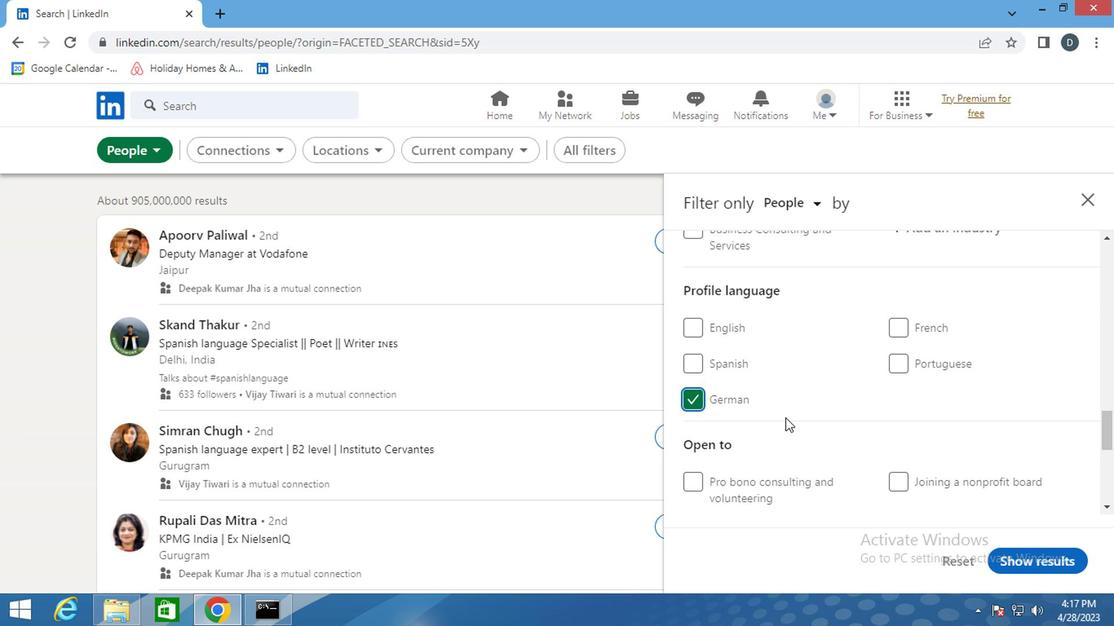 
Action: Mouse moved to (784, 416)
Screenshot: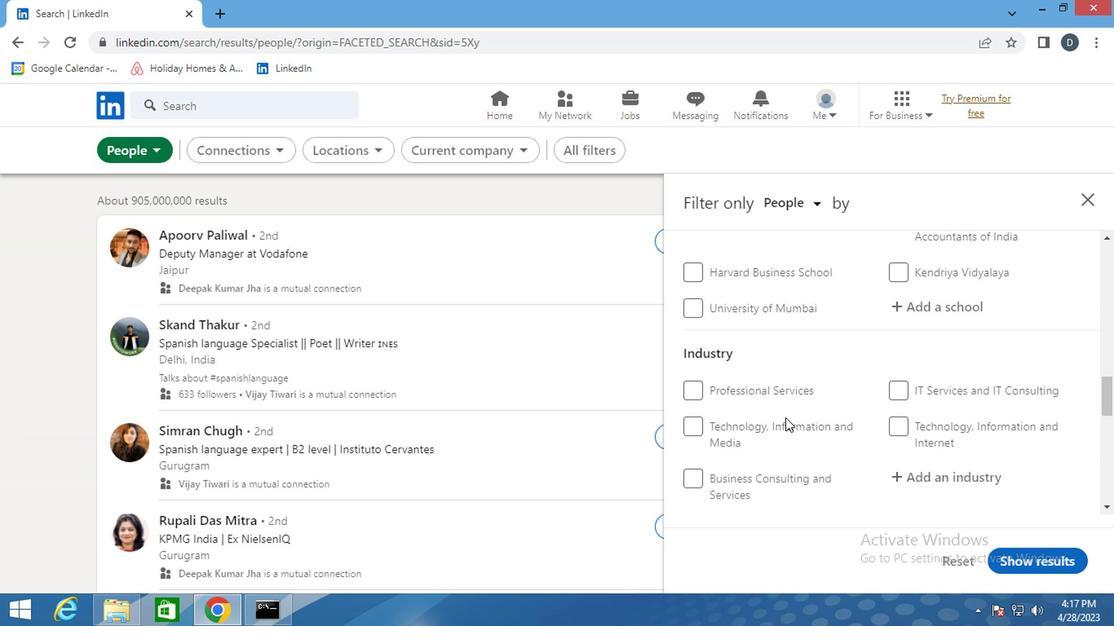 
Action: Mouse scrolled (784, 417) with delta (0, 1)
Screenshot: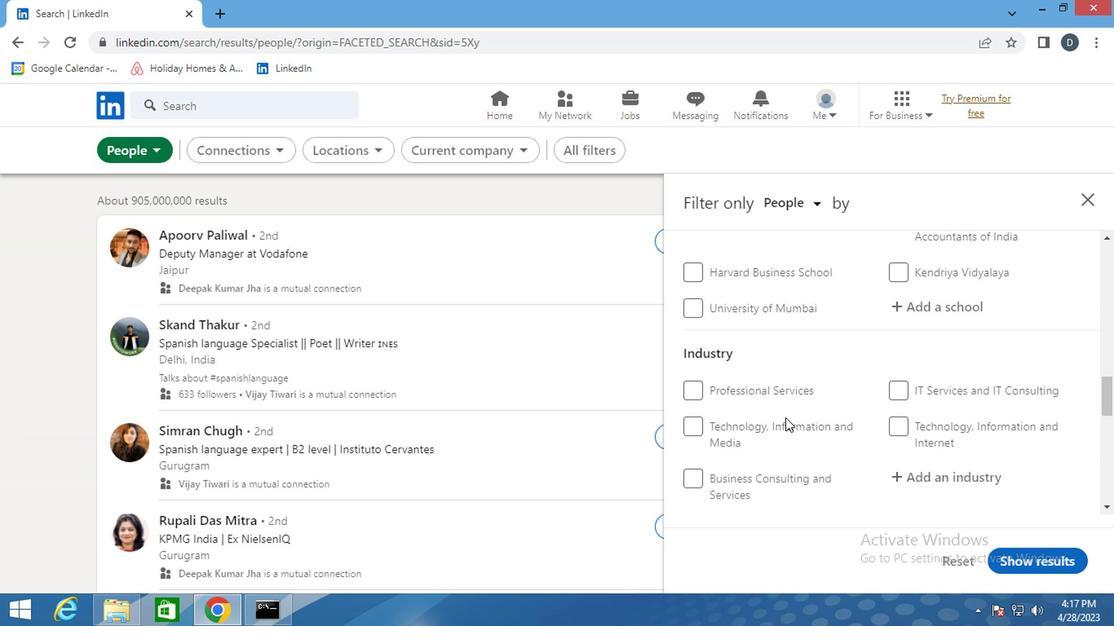 
Action: Mouse moved to (785, 416)
Screenshot: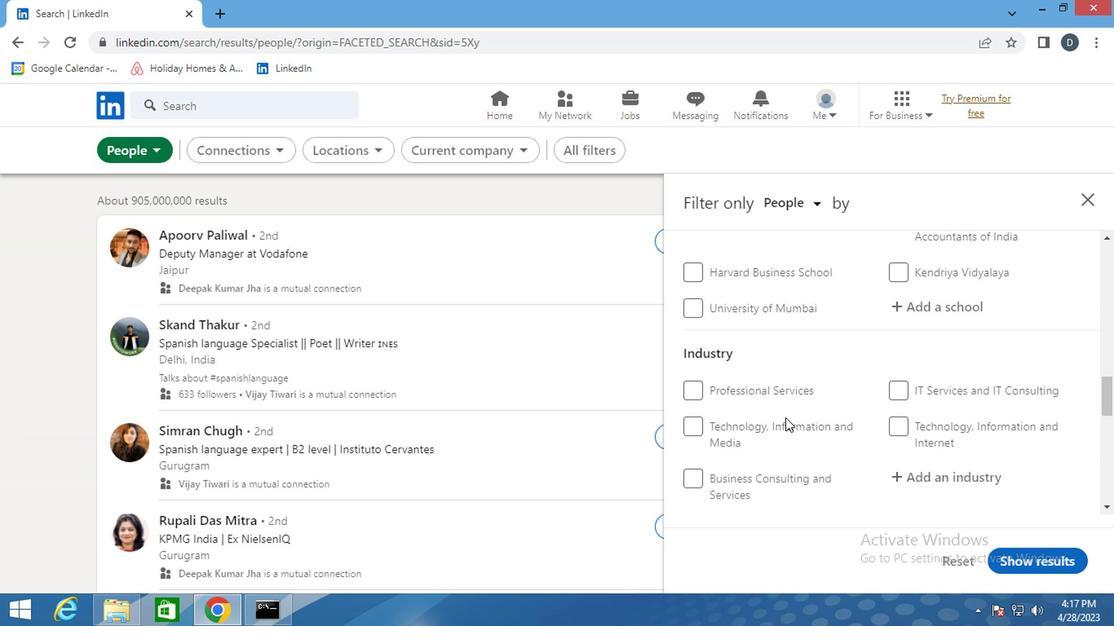 
Action: Mouse scrolled (785, 417) with delta (0, 1)
Screenshot: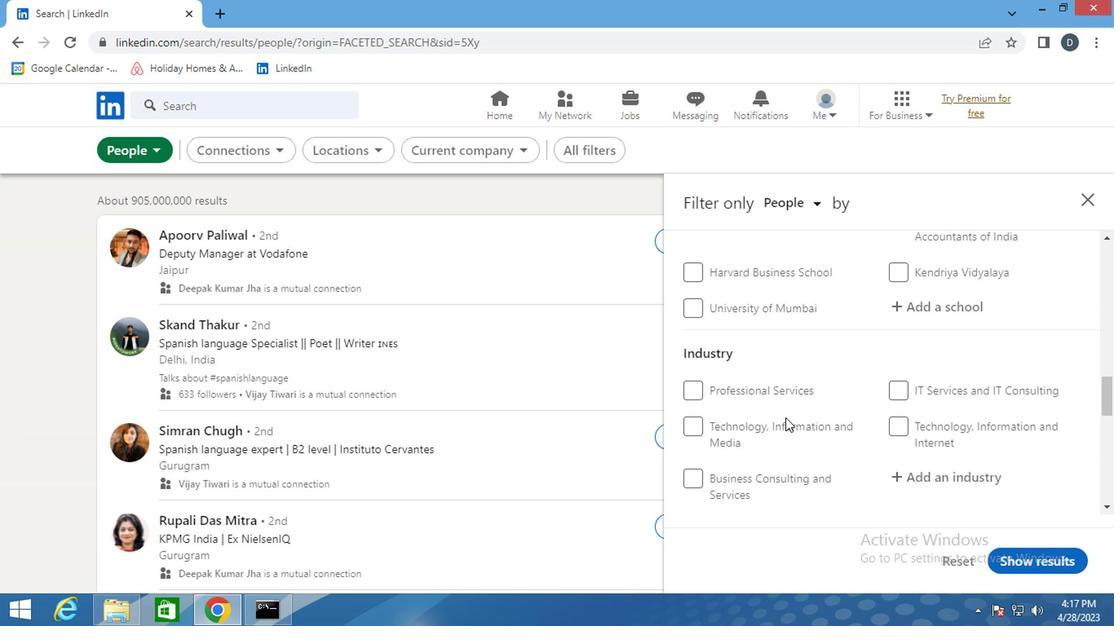
Action: Mouse scrolled (785, 417) with delta (0, 1)
Screenshot: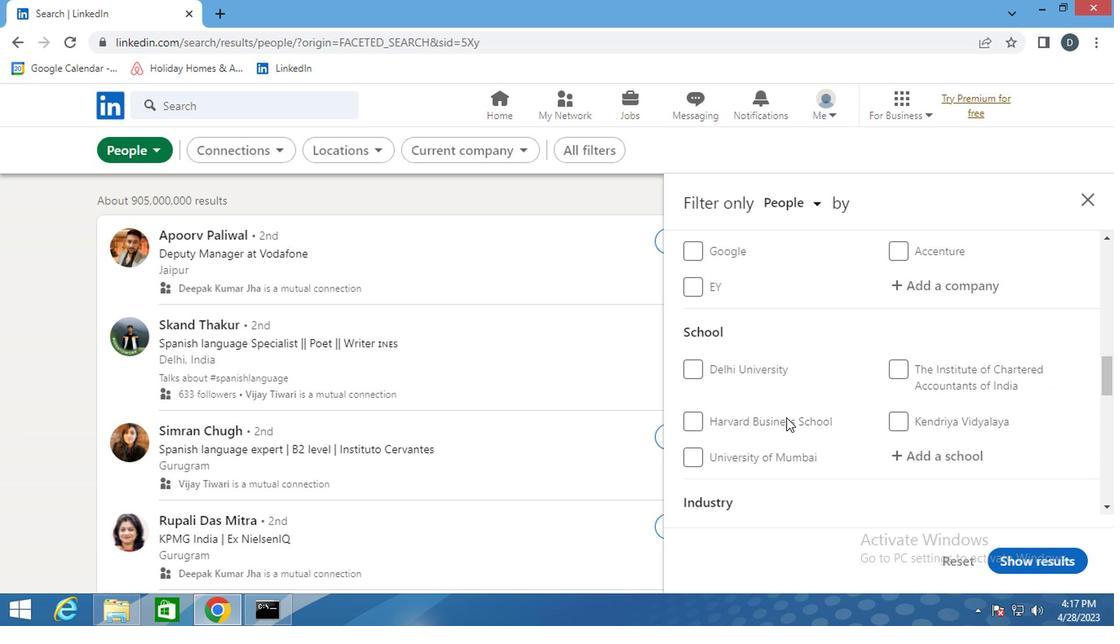 
Action: Mouse moved to (942, 388)
Screenshot: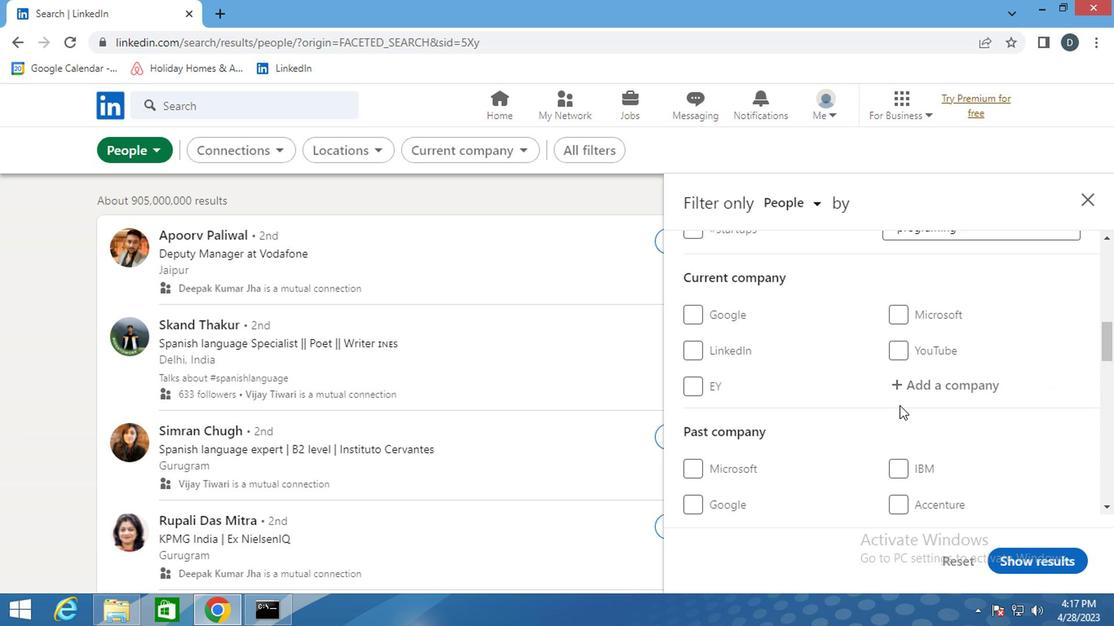 
Action: Mouse pressed left at (942, 388)
Screenshot: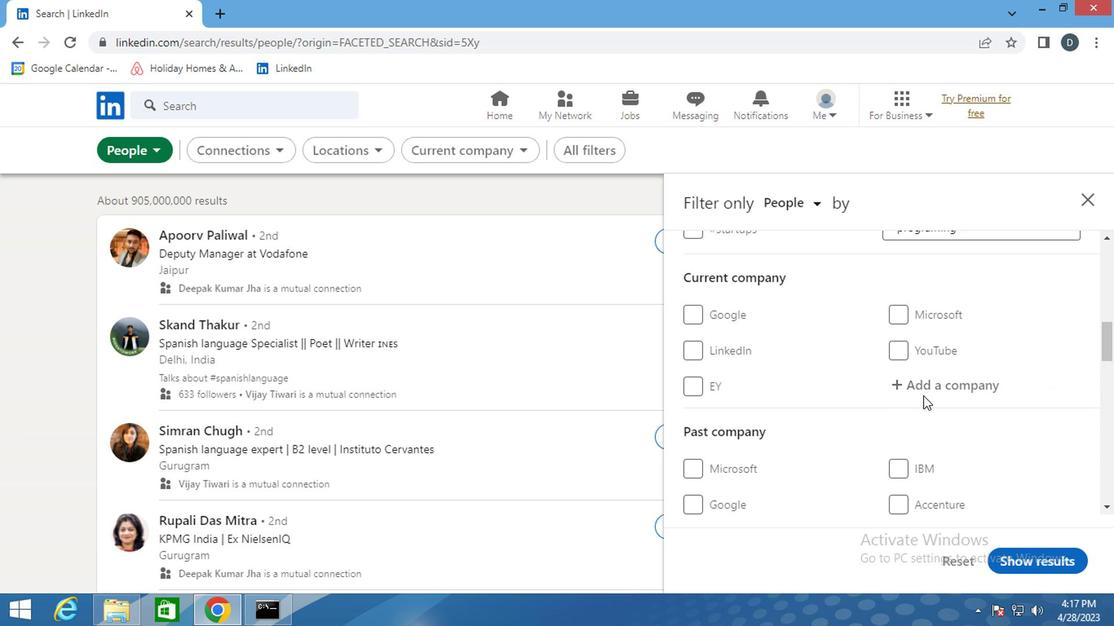 
Action: Mouse moved to (943, 388)
Screenshot: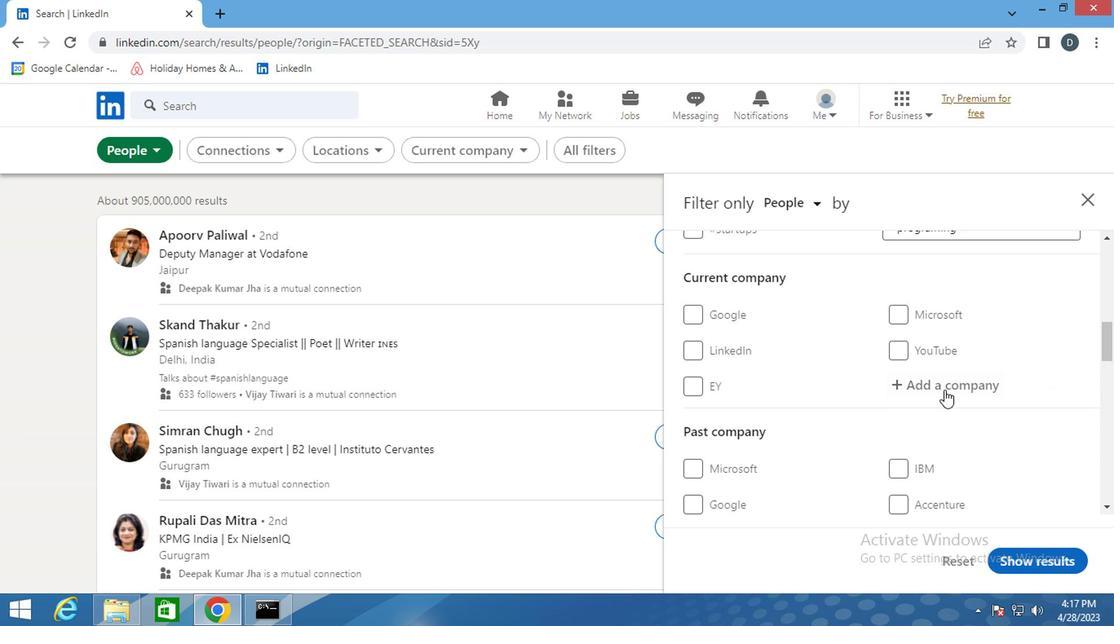 
Action: Key pressed <Key.shift>MARVELL<Key.space><Key.shift>TECHNO
Screenshot: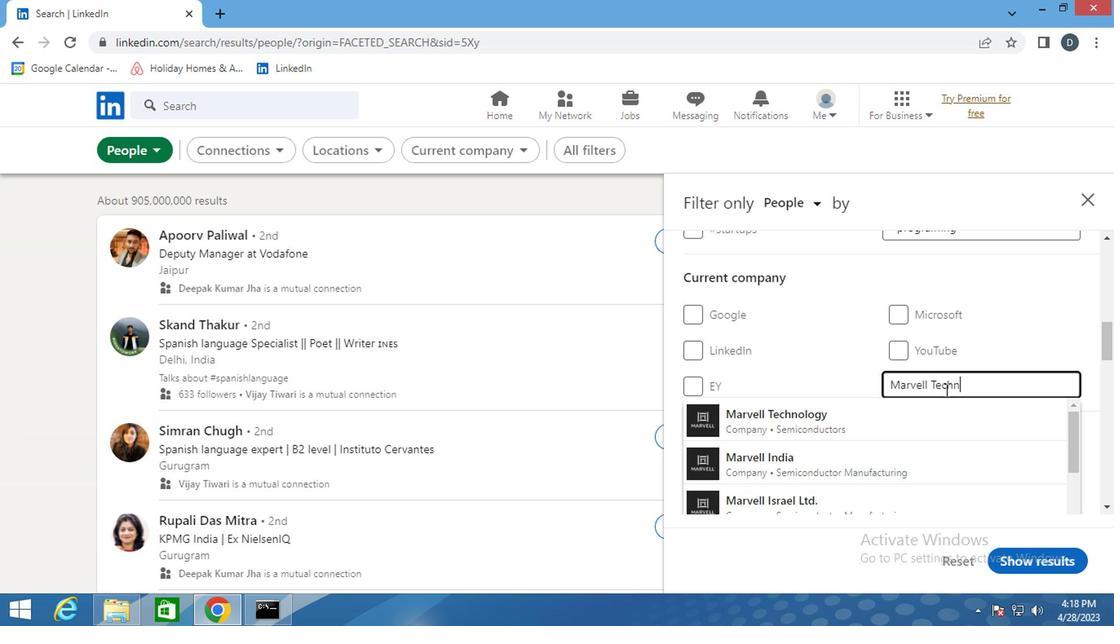 
Action: Mouse moved to (935, 420)
Screenshot: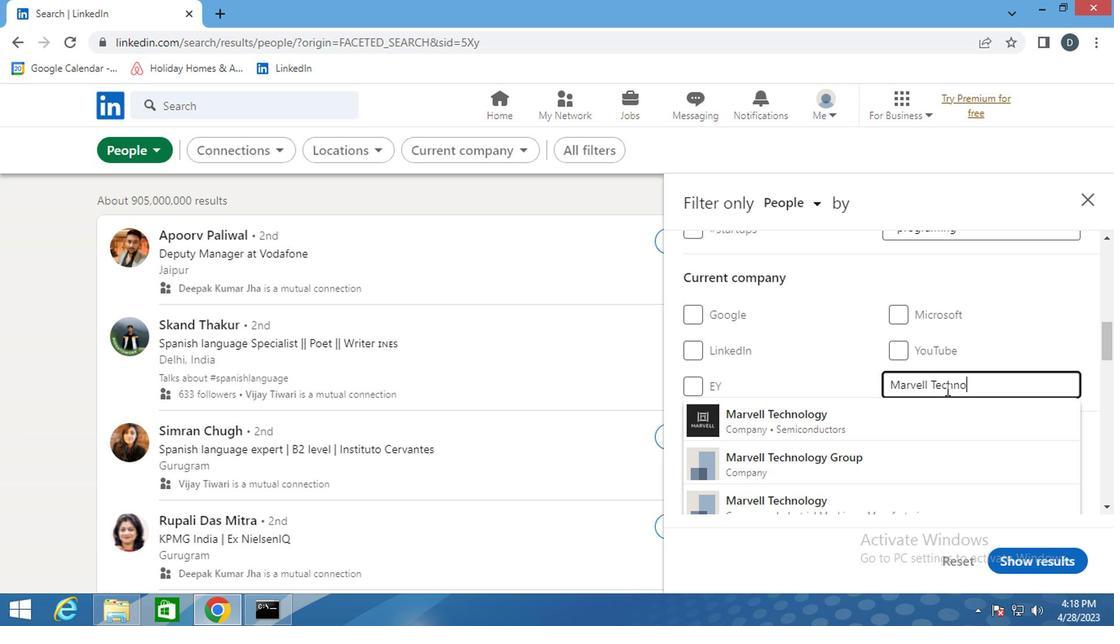 
Action: Mouse pressed left at (935, 420)
Screenshot: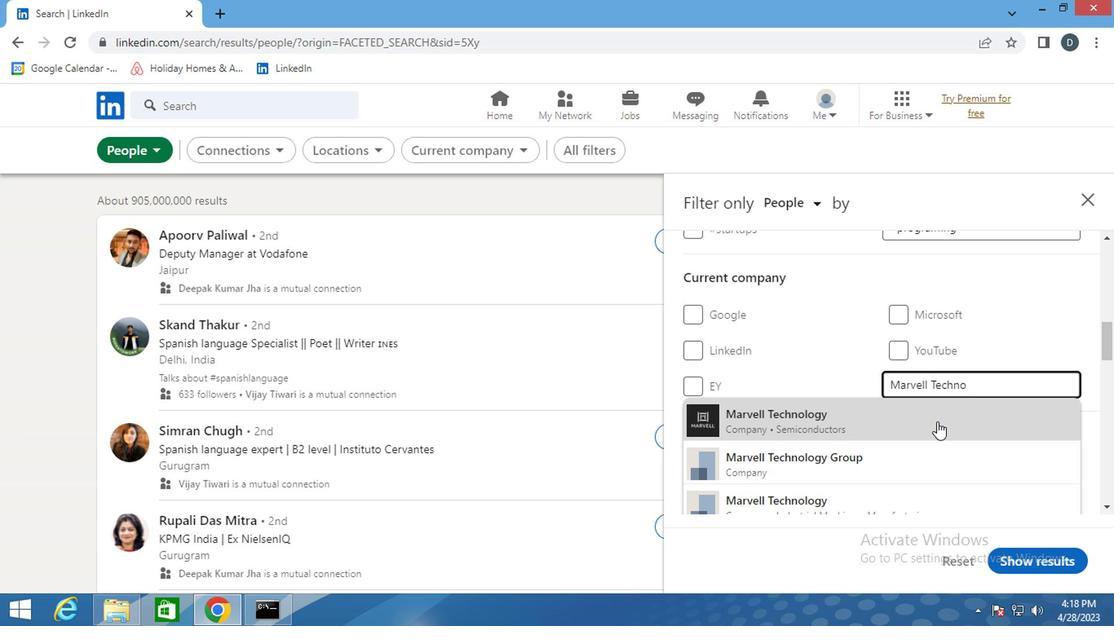 
Action: Mouse moved to (933, 422)
Screenshot: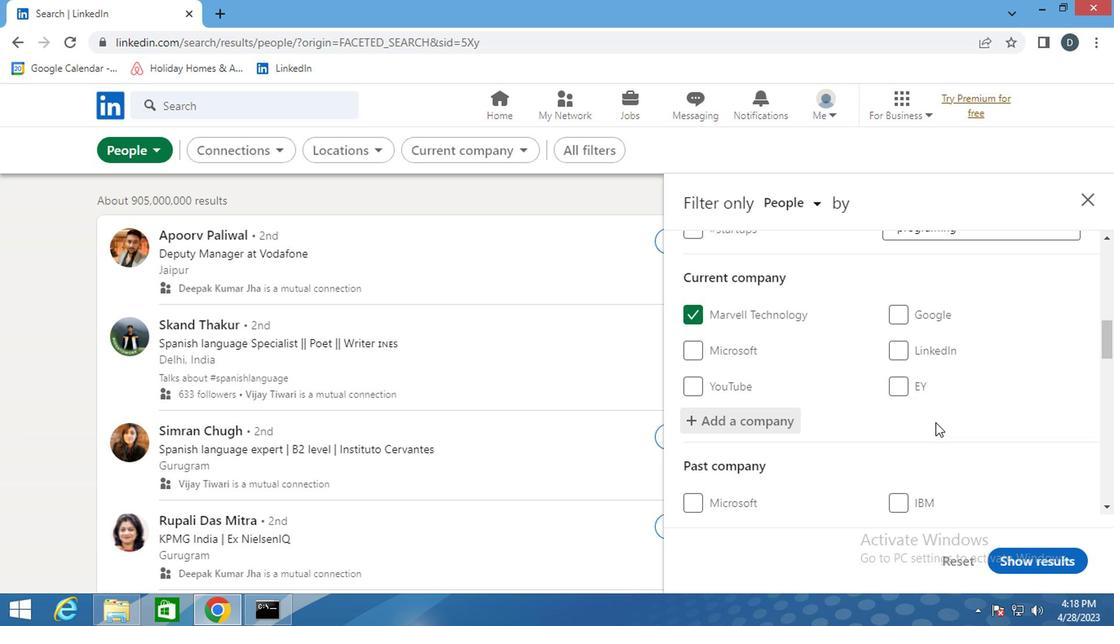 
Action: Mouse scrolled (933, 420) with delta (0, -1)
Screenshot: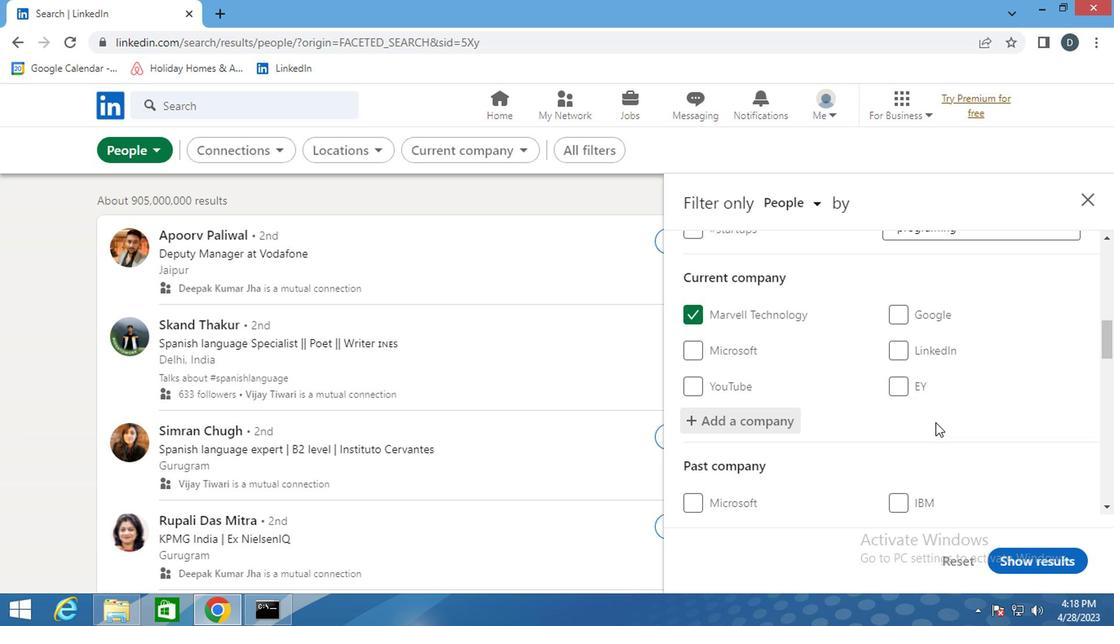 
Action: Mouse scrolled (933, 420) with delta (0, -1)
Screenshot: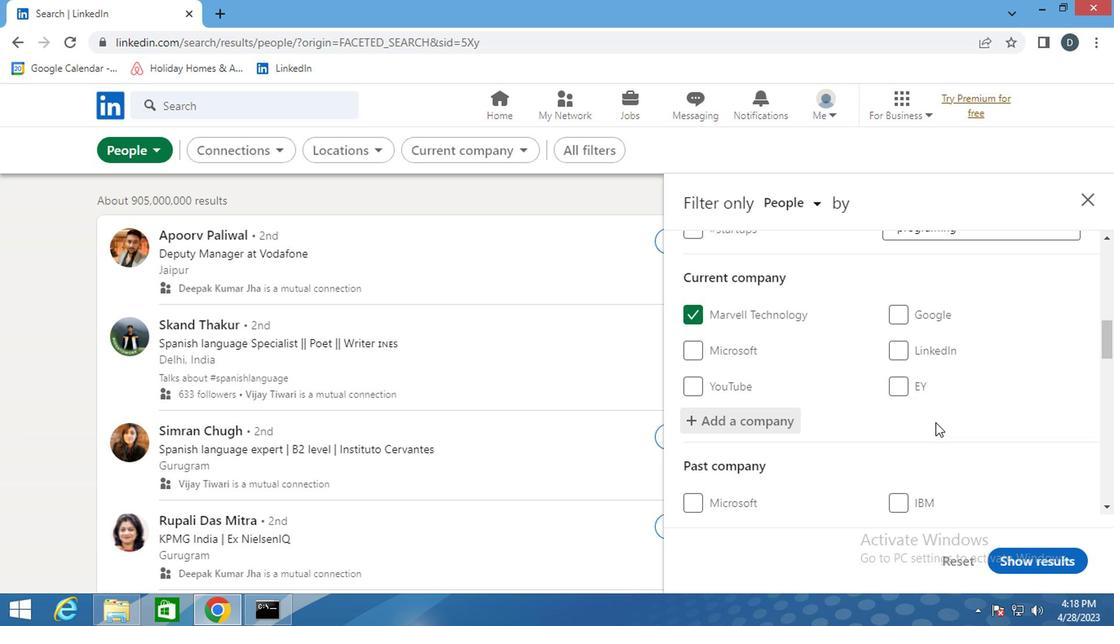 
Action: Mouse moved to (929, 410)
Screenshot: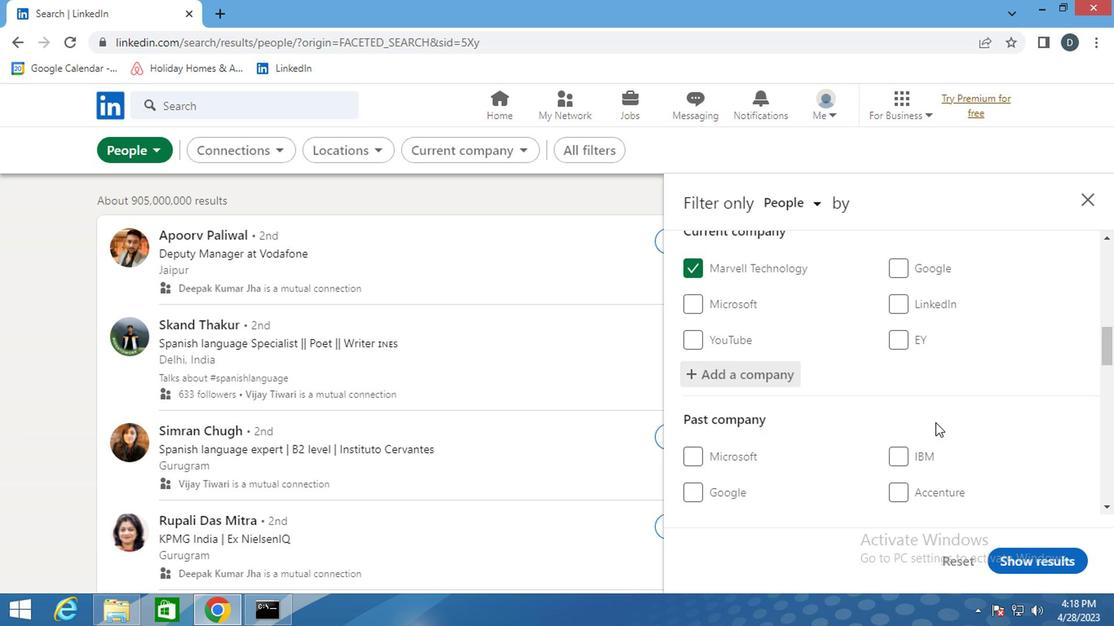 
Action: Mouse scrolled (929, 410) with delta (0, 0)
Screenshot: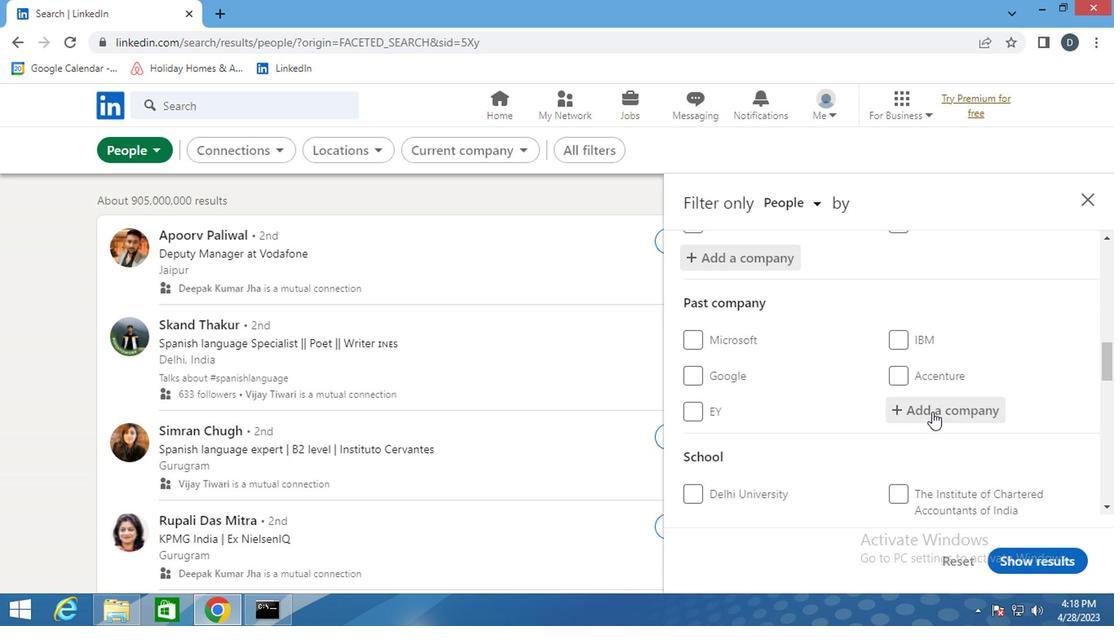 
Action: Mouse scrolled (929, 410) with delta (0, 0)
Screenshot: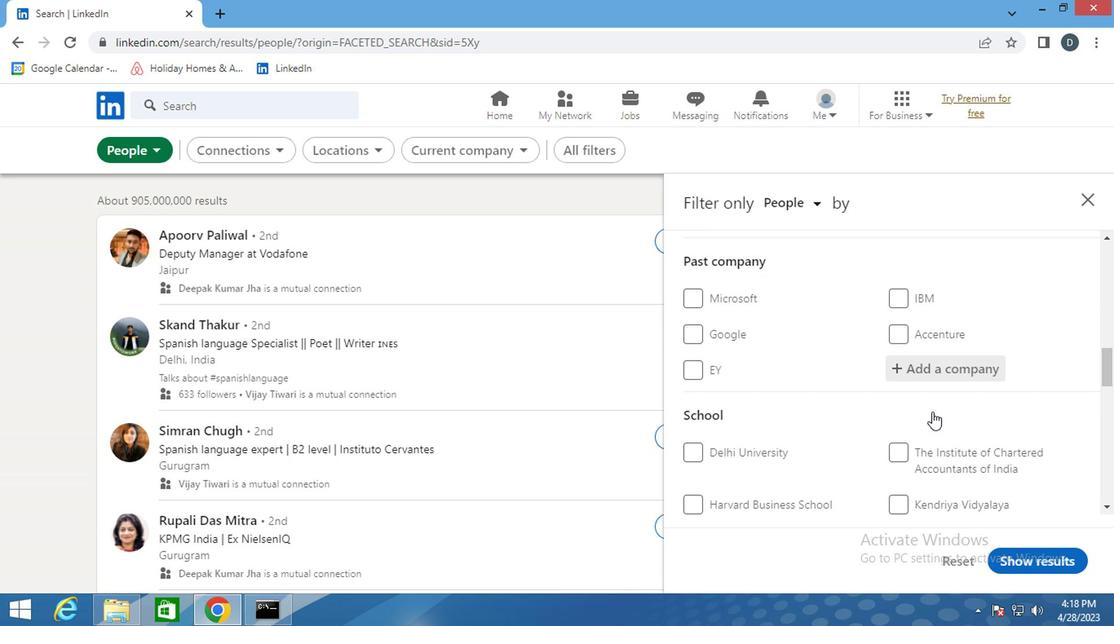 
Action: Mouse moved to (925, 415)
Screenshot: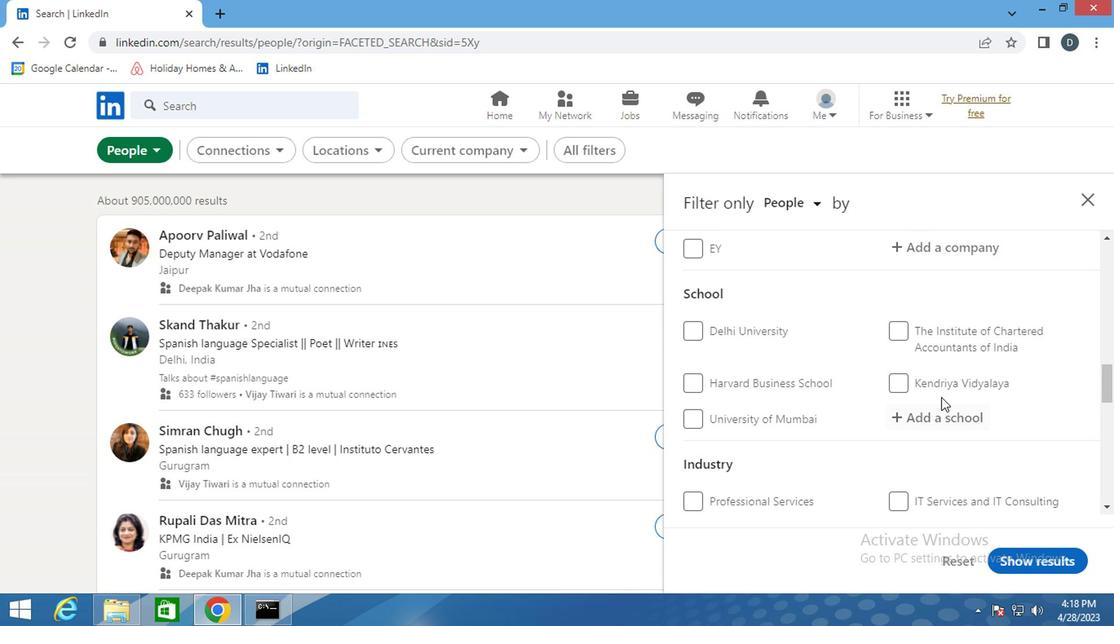 
Action: Mouse pressed left at (925, 415)
Screenshot: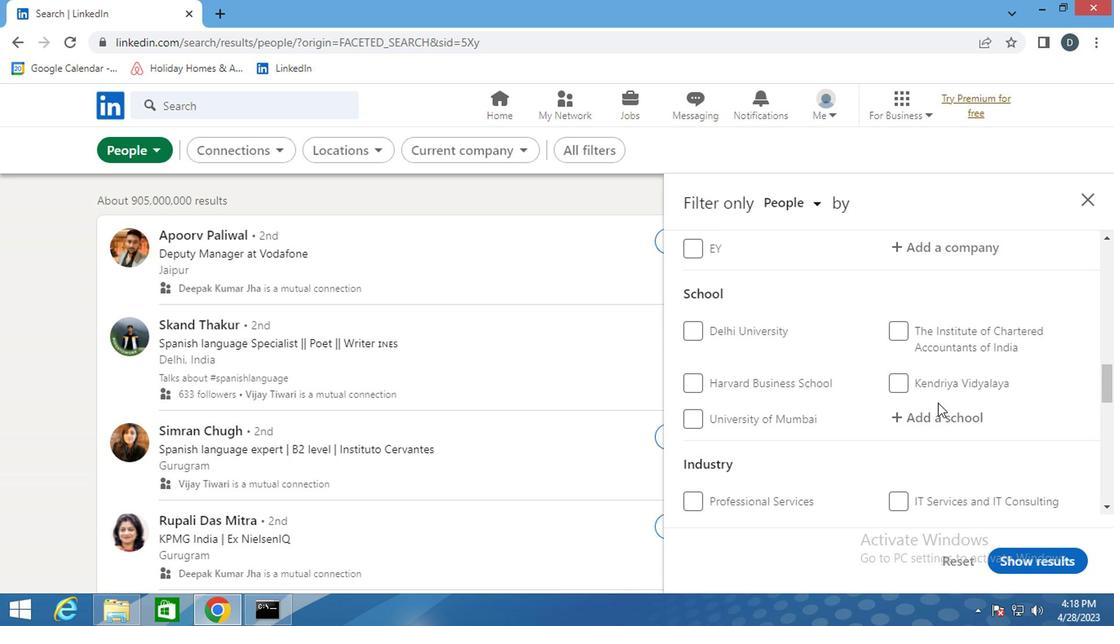 
Action: Key pressed <Key.shift><Key.shift>Q<Key.shift>UEST<Key.space><Key.shift>ALL<Key.backspace><Key.backspace>
Screenshot: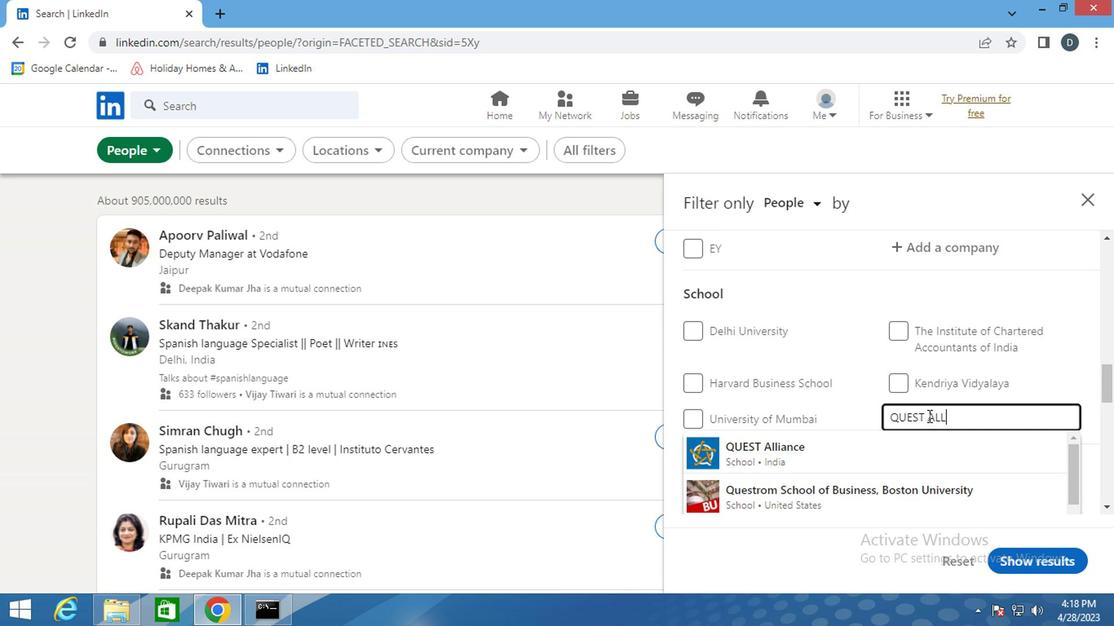 
Action: Mouse moved to (917, 446)
Screenshot: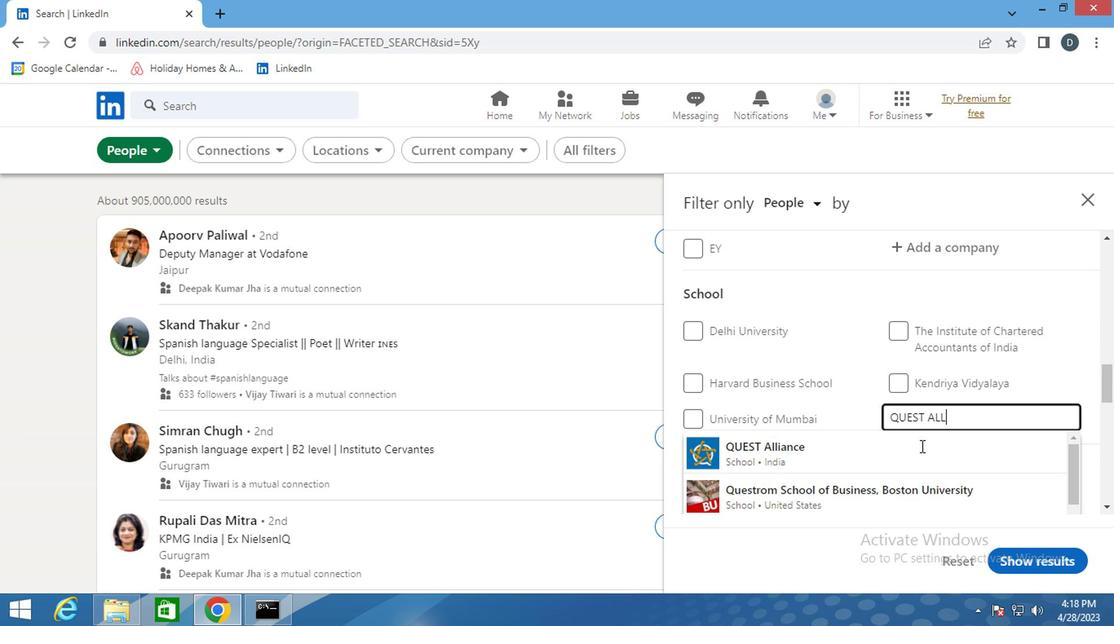 
Action: Mouse pressed left at (917, 446)
Screenshot: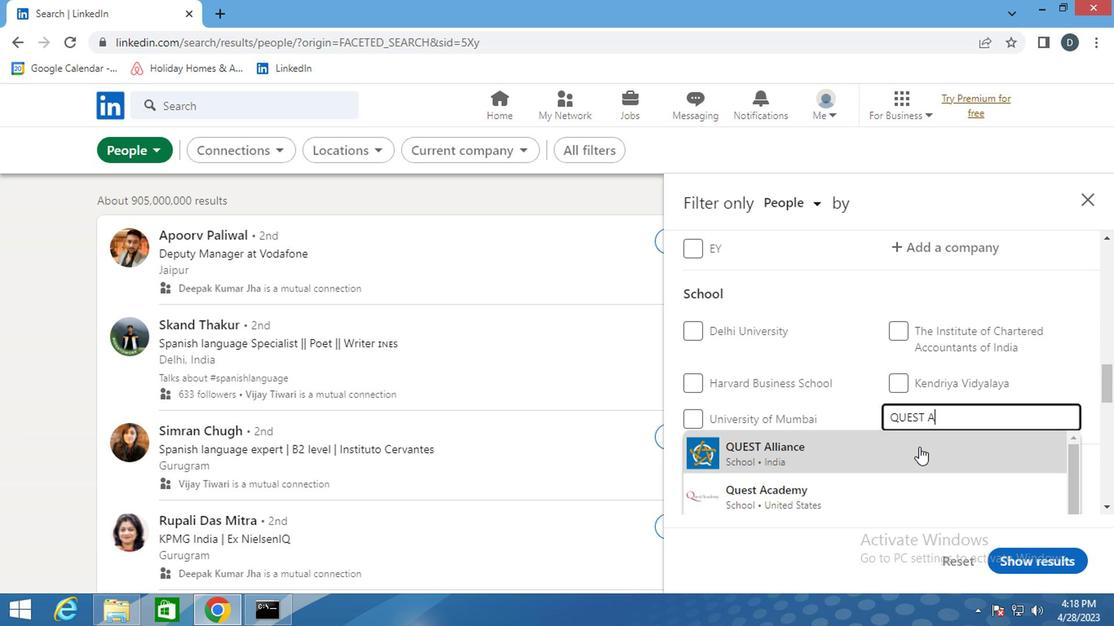 
Action: Mouse moved to (917, 435)
Screenshot: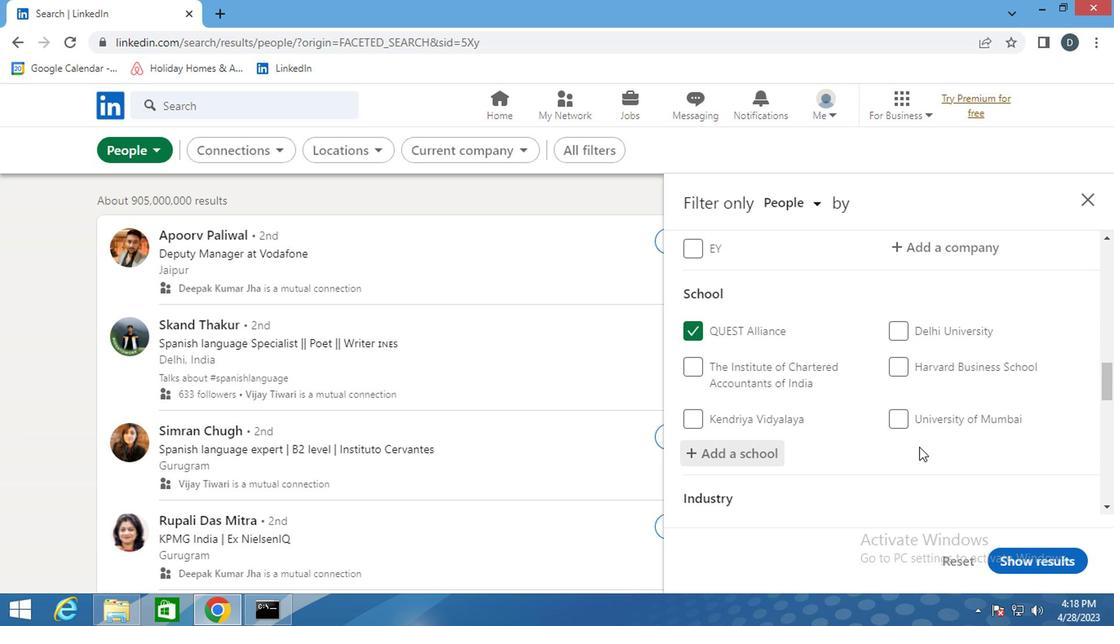 
Action: Mouse scrolled (917, 435) with delta (0, 0)
Screenshot: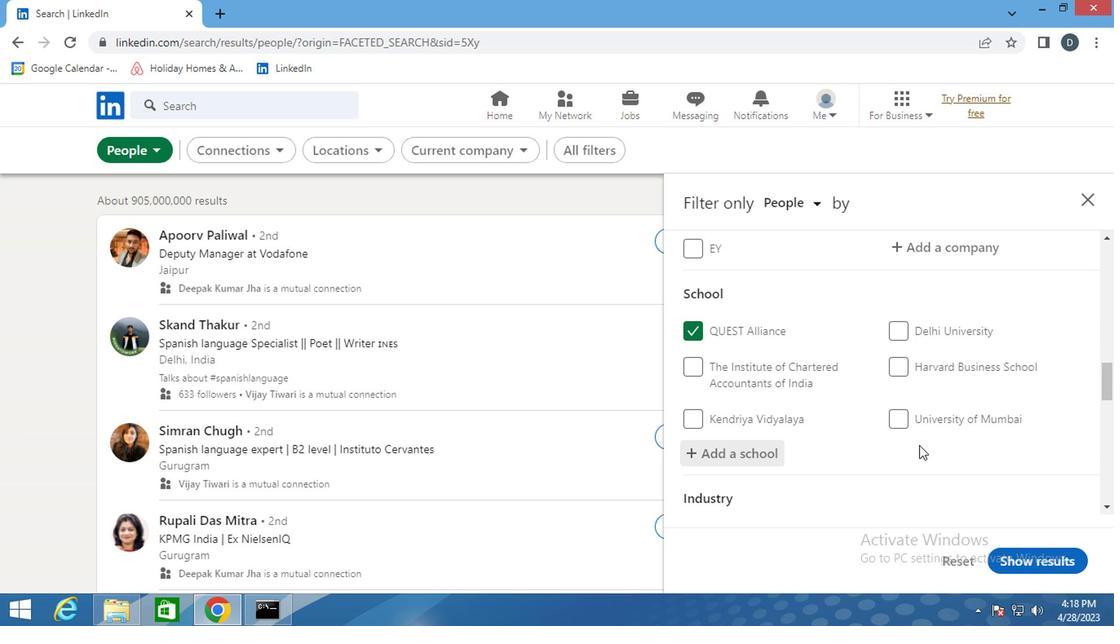 
Action: Mouse scrolled (917, 435) with delta (0, 0)
Screenshot: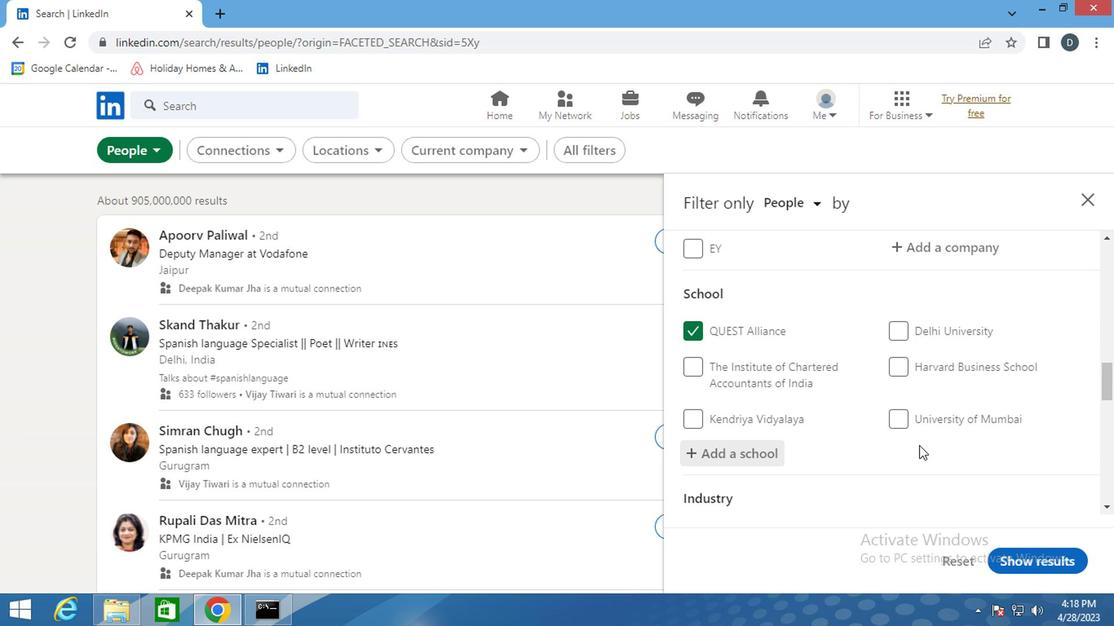 
Action: Mouse moved to (927, 418)
Screenshot: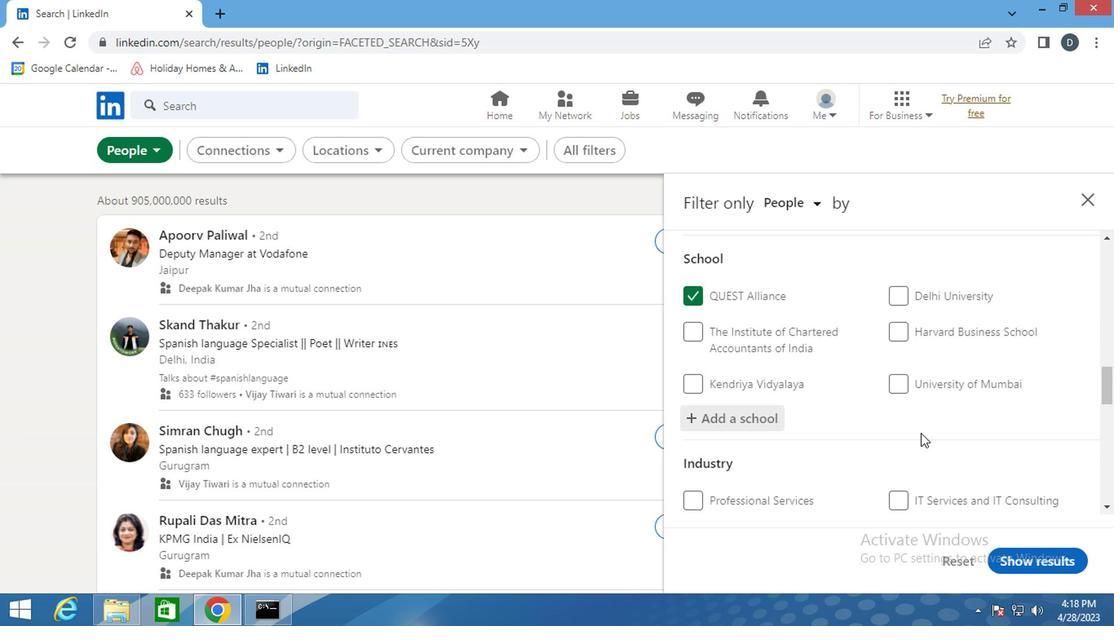 
Action: Mouse scrolled (927, 417) with delta (0, 0)
Screenshot: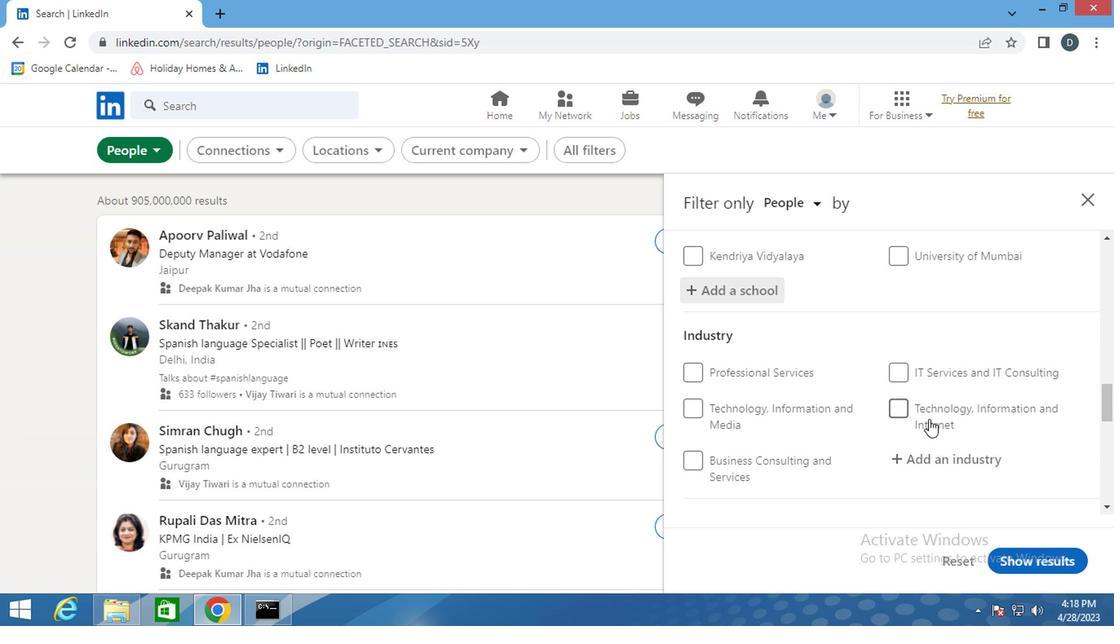 
Action: Mouse moved to (949, 370)
Screenshot: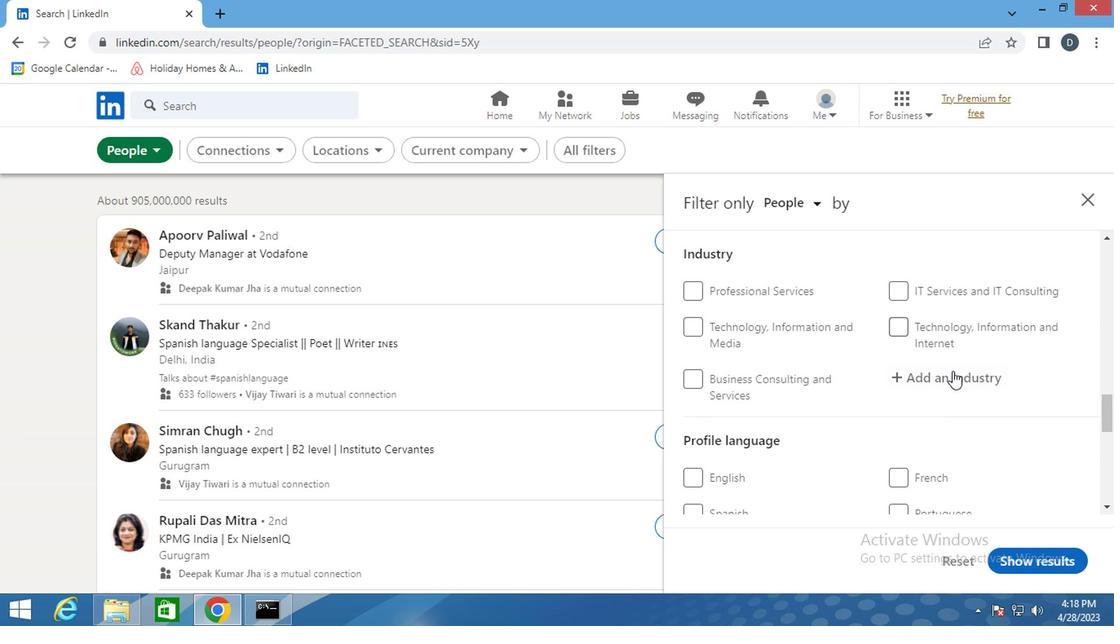 
Action: Mouse pressed left at (949, 370)
Screenshot: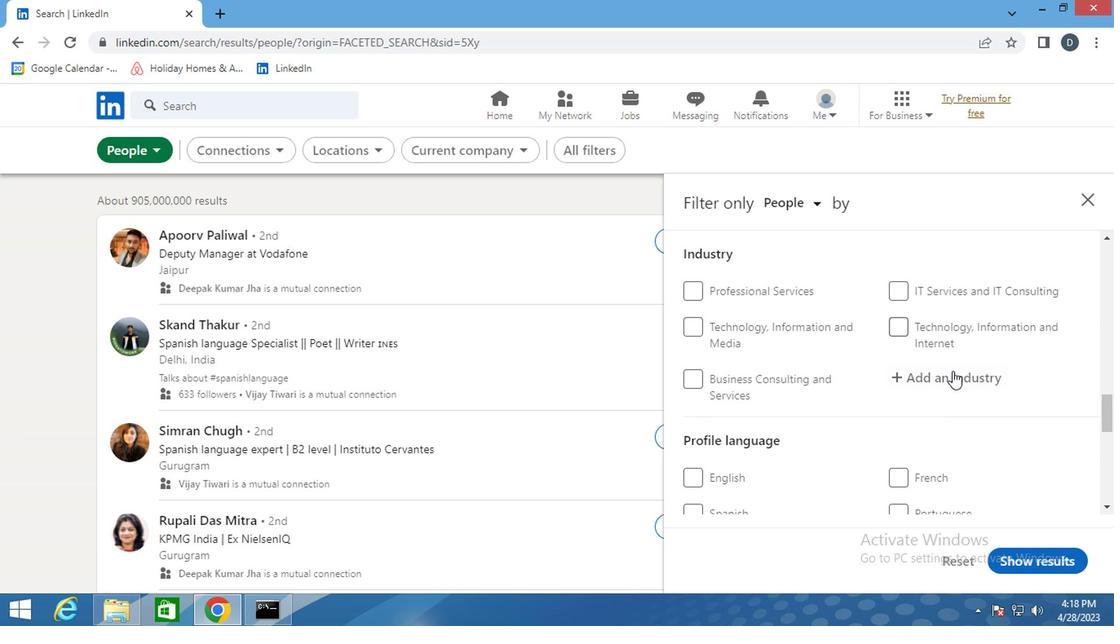 
Action: Key pressed <Key.shift>COSMETOLOGY<Key.down><Key.enter>
Screenshot: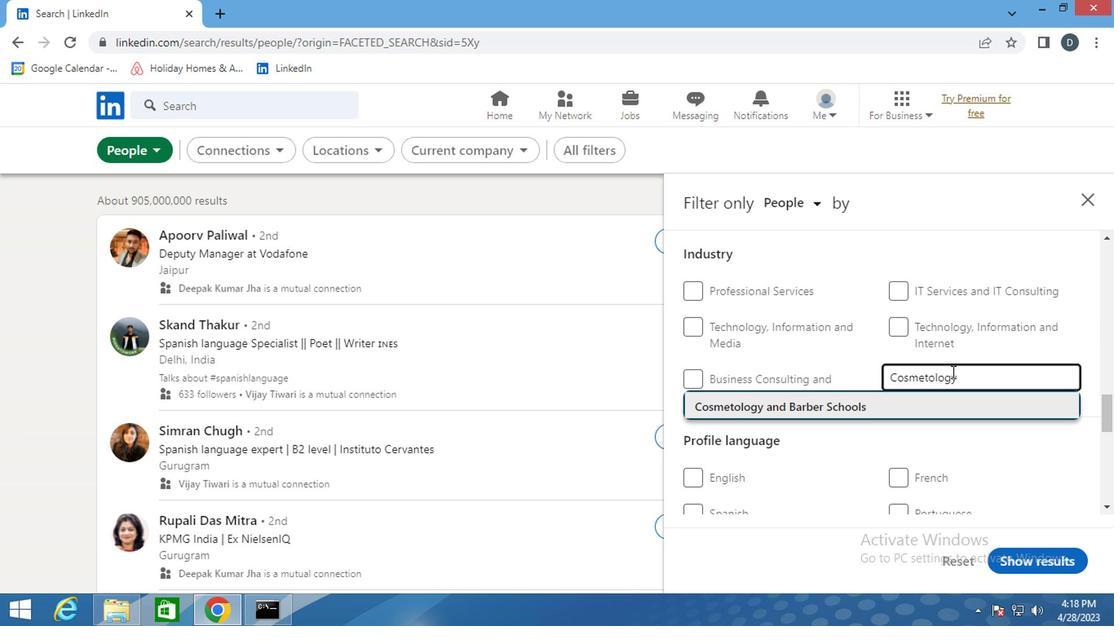 
Action: Mouse moved to (862, 385)
Screenshot: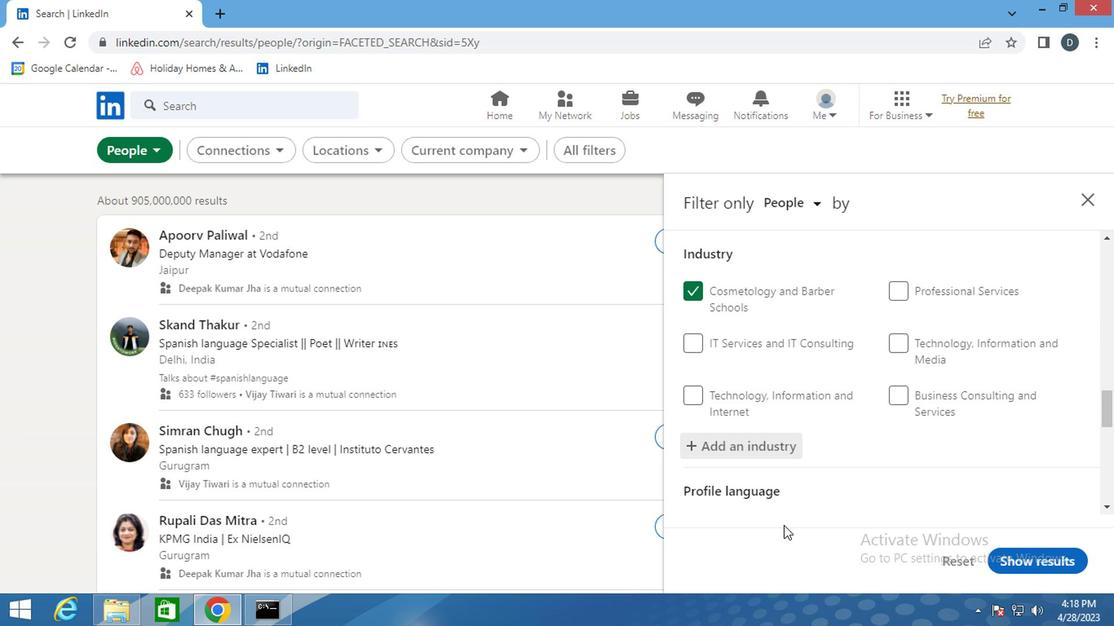 
Action: Mouse scrolled (862, 384) with delta (0, 0)
Screenshot: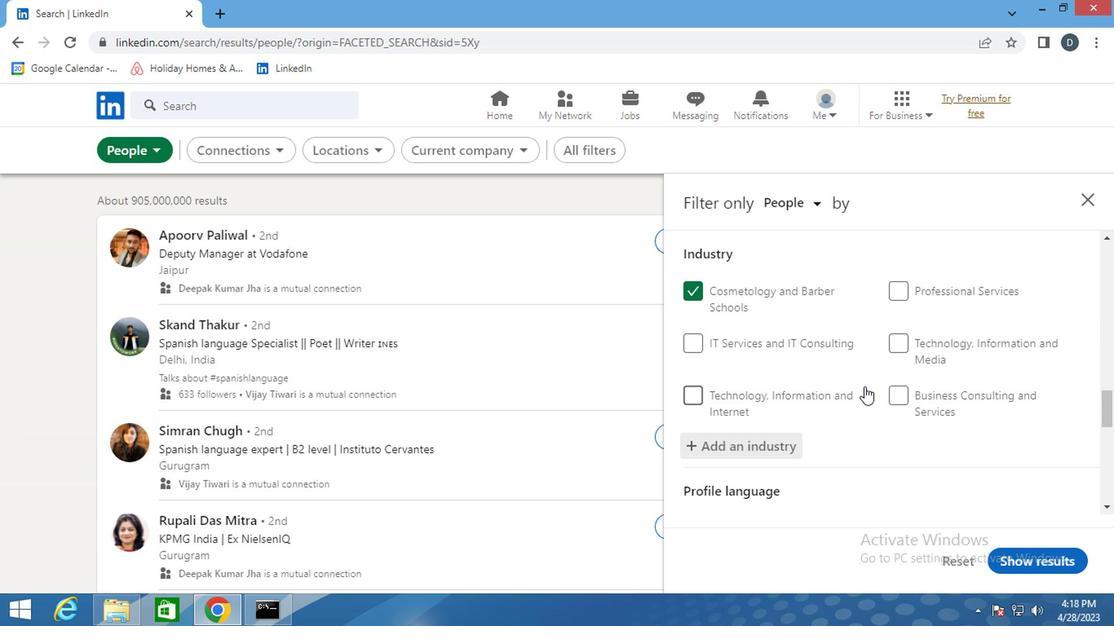 
Action: Mouse scrolled (862, 384) with delta (0, 0)
Screenshot: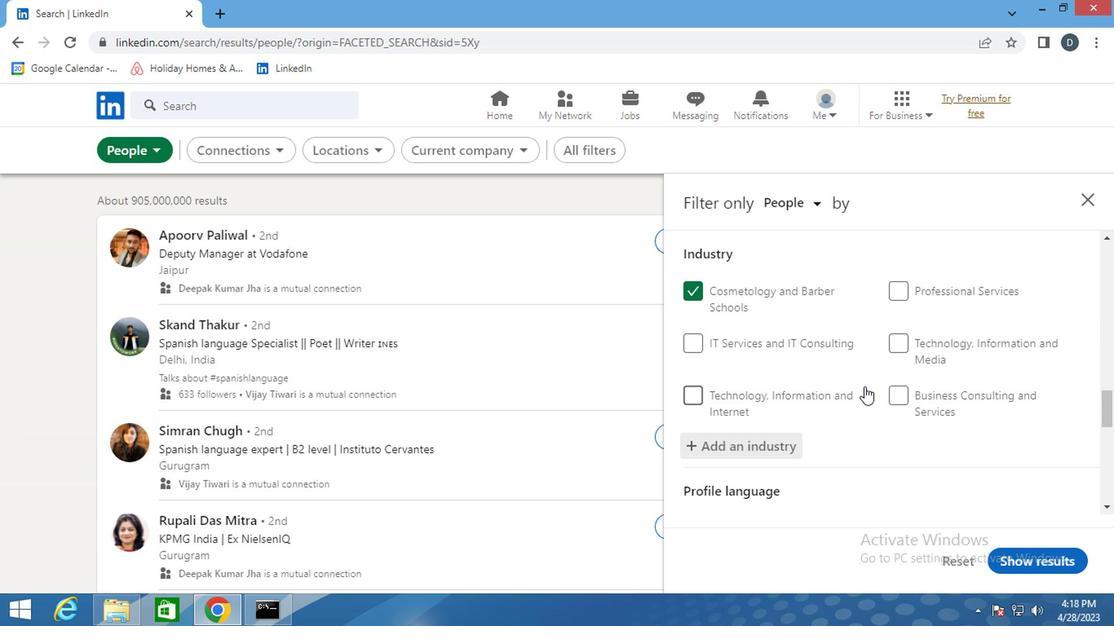 
Action: Mouse scrolled (862, 384) with delta (0, 0)
Screenshot: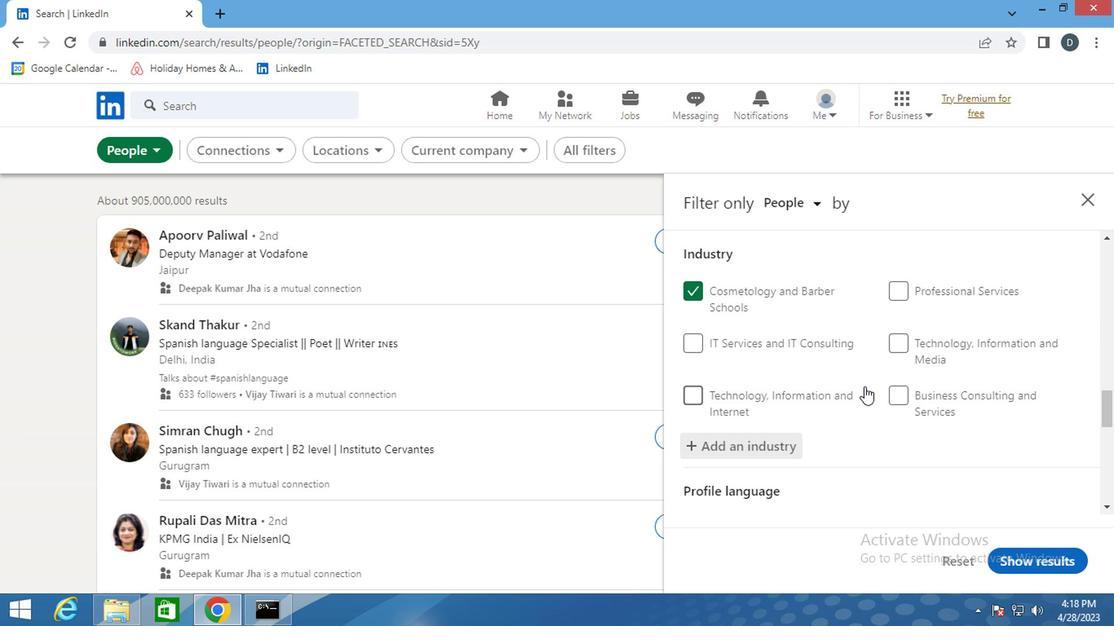 
Action: Mouse moved to (892, 377)
Screenshot: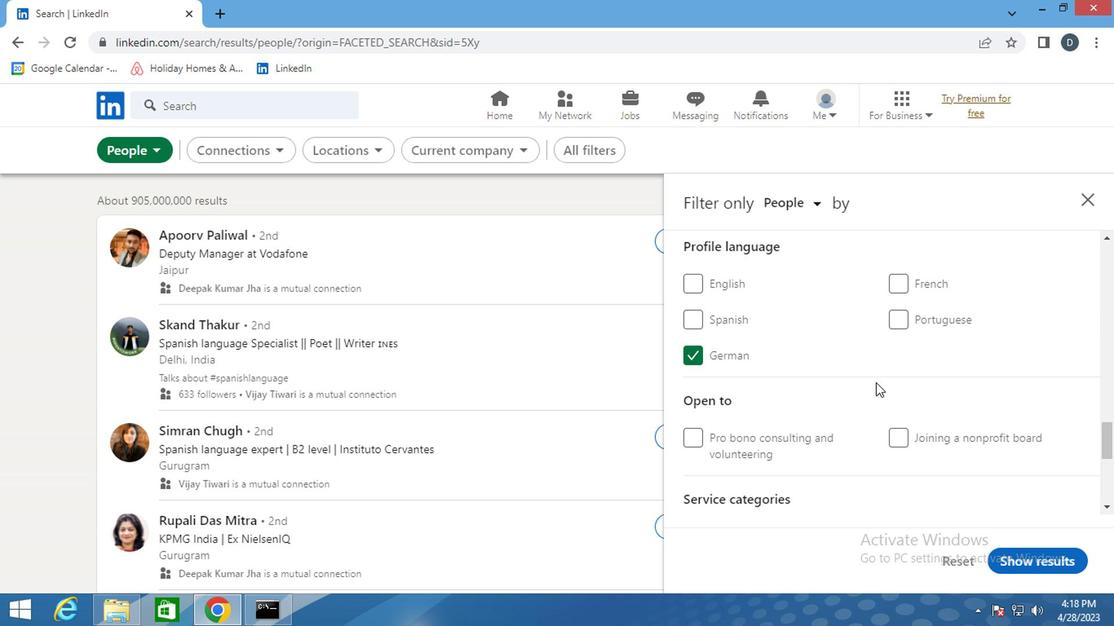 
Action: Mouse scrolled (892, 376) with delta (0, -1)
Screenshot: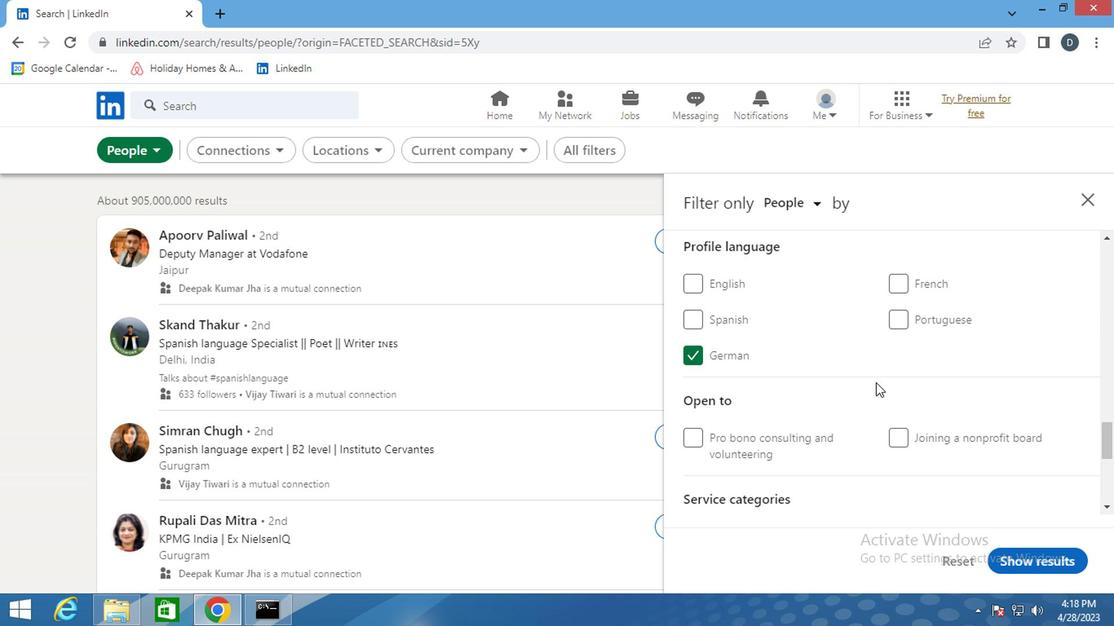 
Action: Mouse moved to (915, 416)
Screenshot: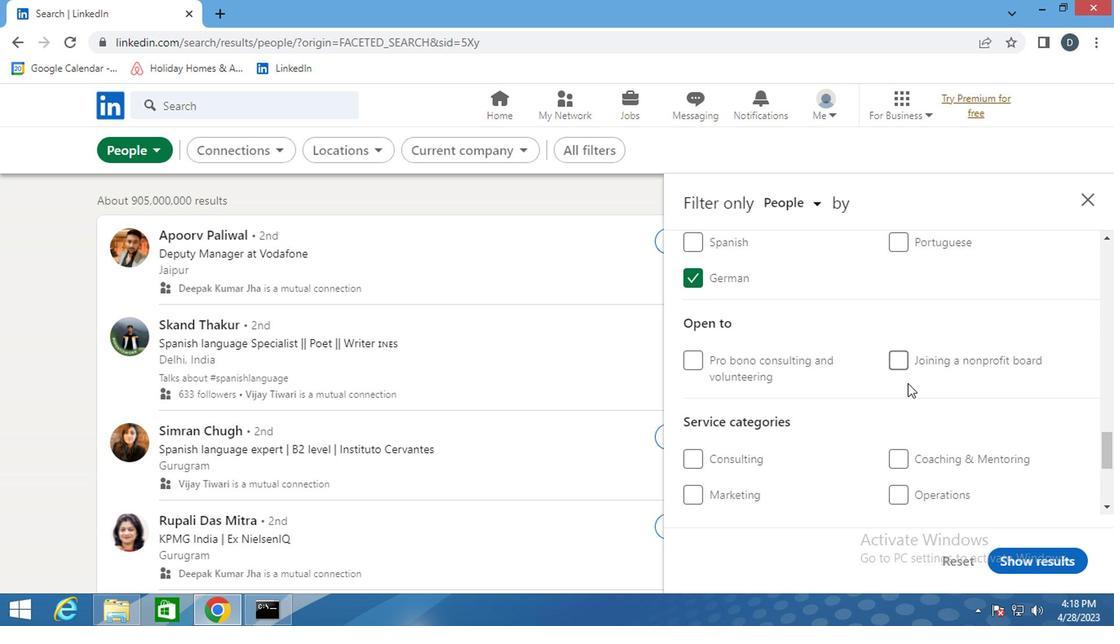 
Action: Mouse scrolled (915, 415) with delta (0, -1)
Screenshot: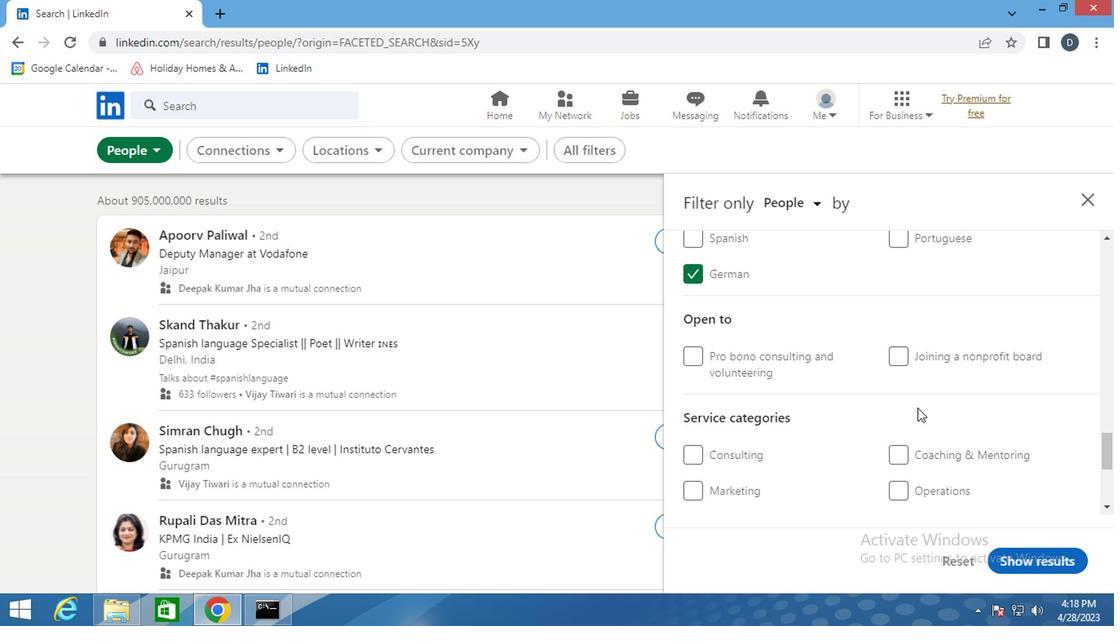 
Action: Mouse moved to (921, 444)
Screenshot: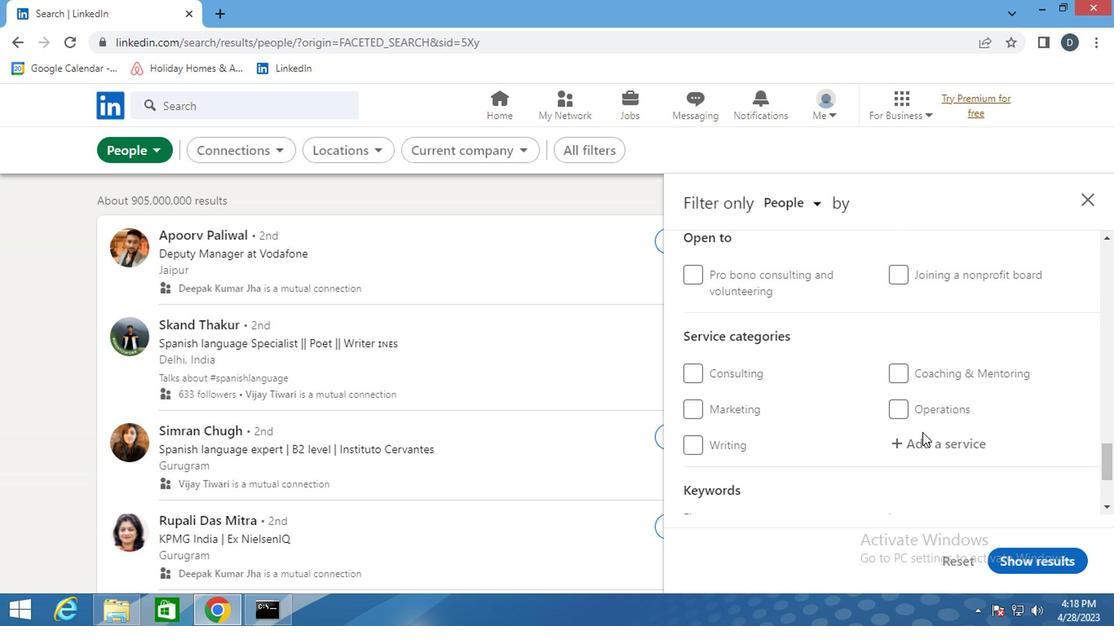 
Action: Mouse pressed left at (921, 444)
Screenshot: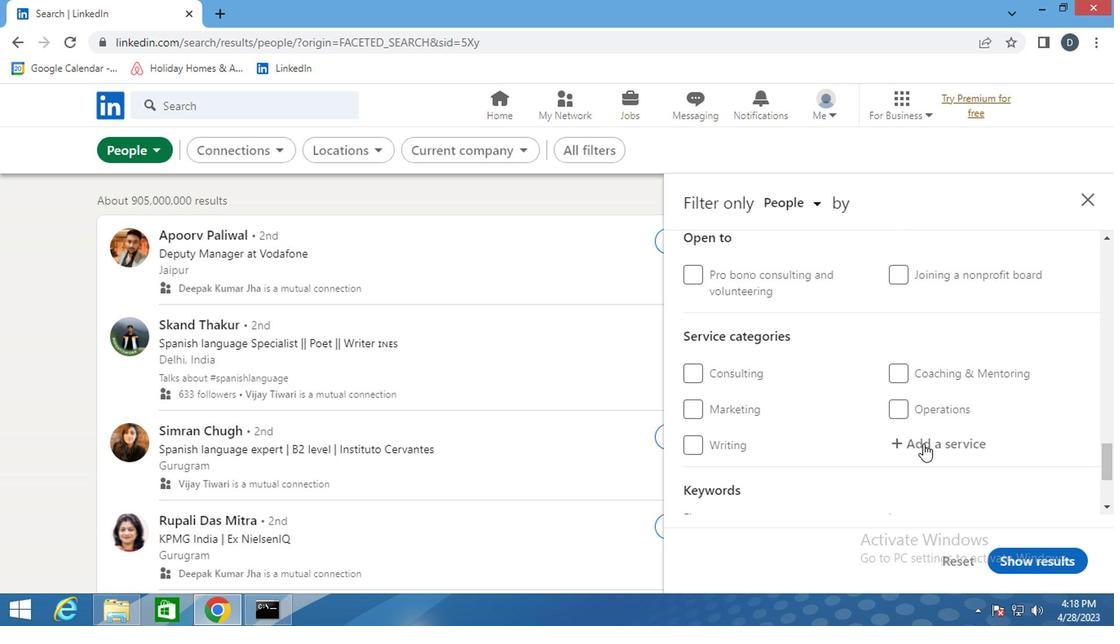 
Action: Mouse moved to (921, 446)
Screenshot: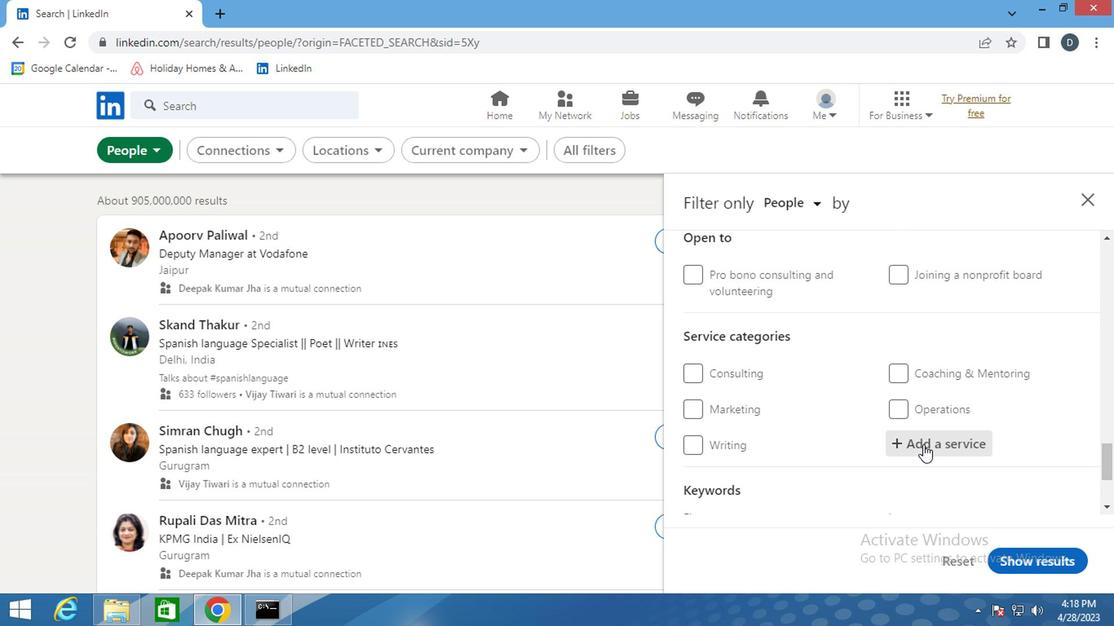 
Action: Key pressed <Key.shift>USER<Key.space><Key.down><Key.enter>
Screenshot: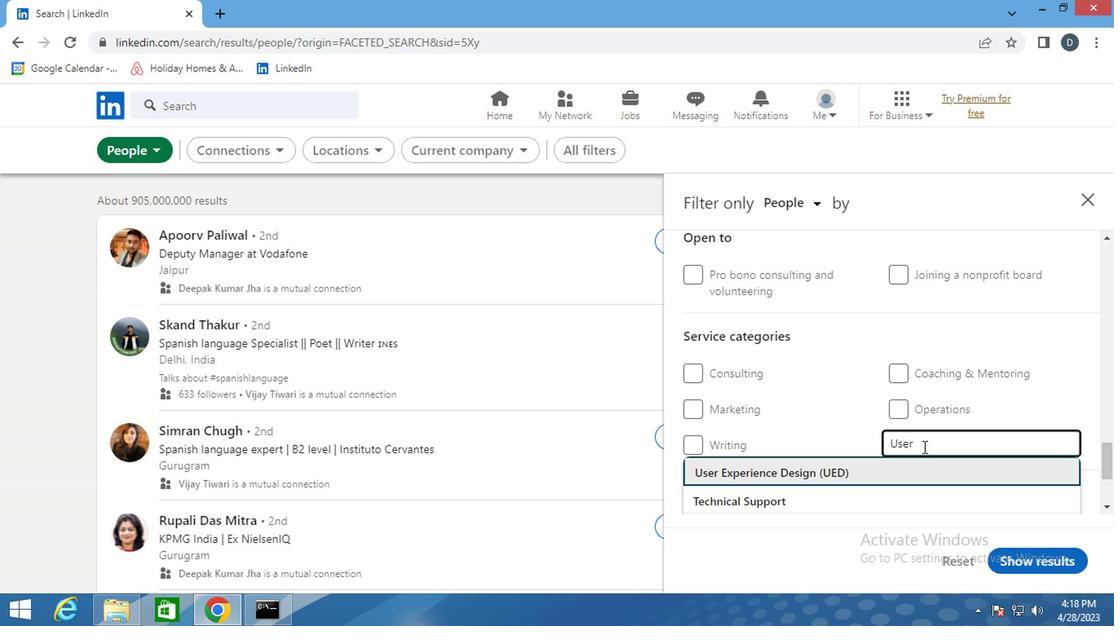 
Action: Mouse moved to (947, 413)
Screenshot: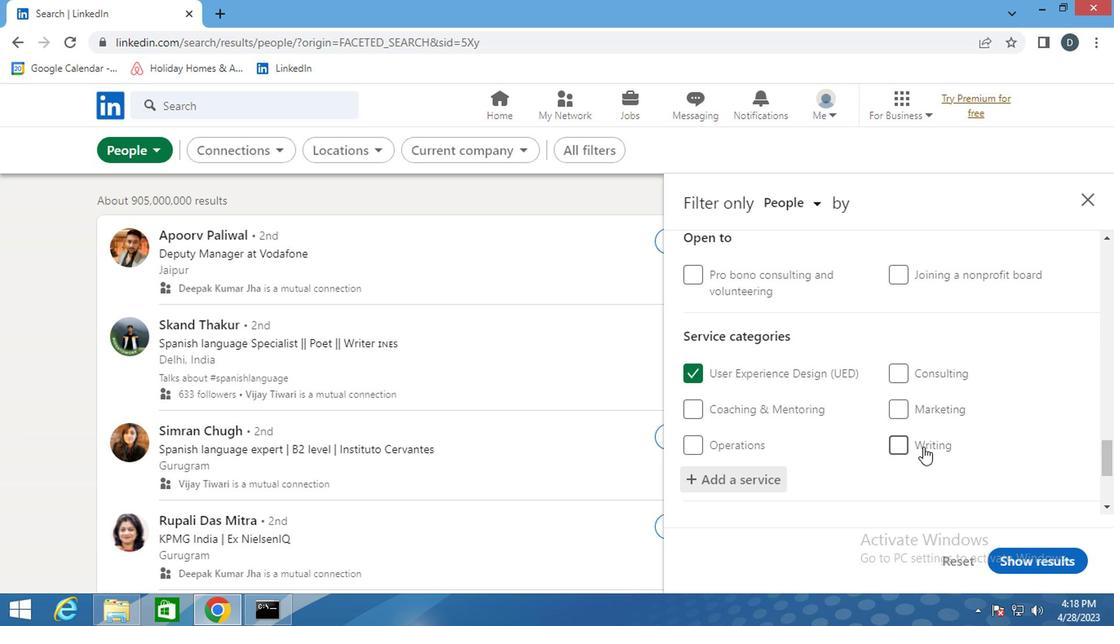
Action: Mouse scrolled (947, 412) with delta (0, -1)
Screenshot: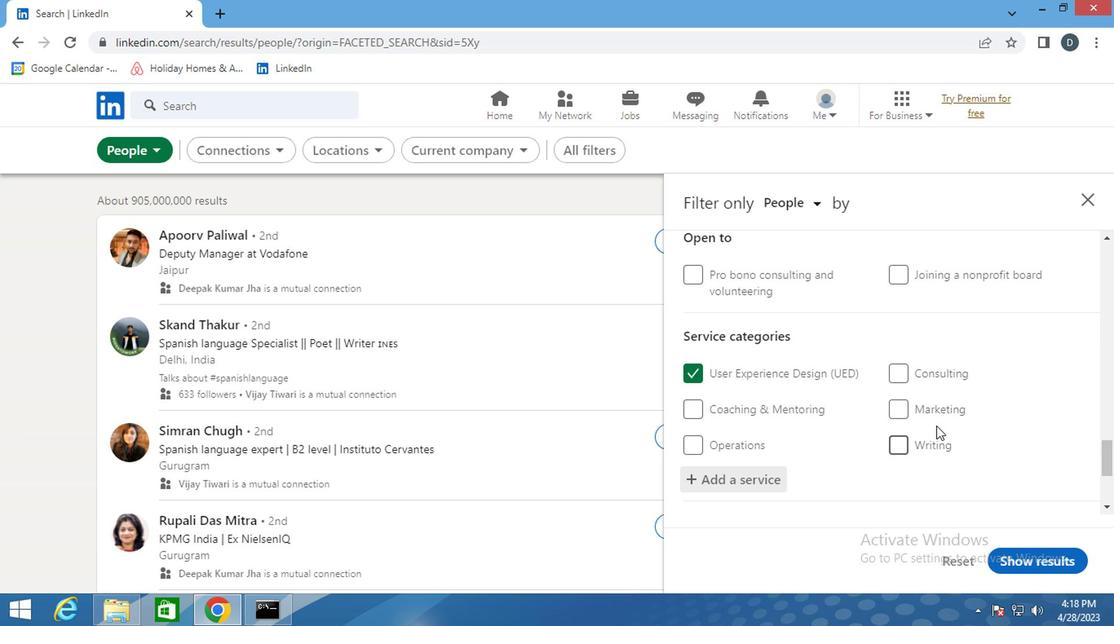 
Action: Mouse scrolled (947, 412) with delta (0, -1)
Screenshot: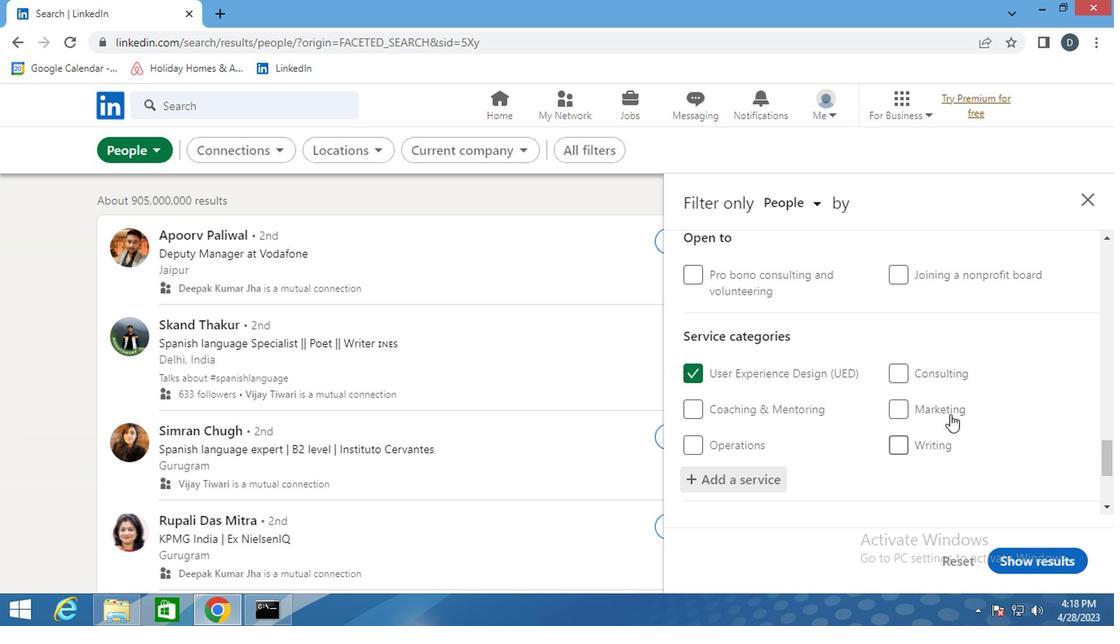 
Action: Mouse scrolled (947, 412) with delta (0, -1)
Screenshot: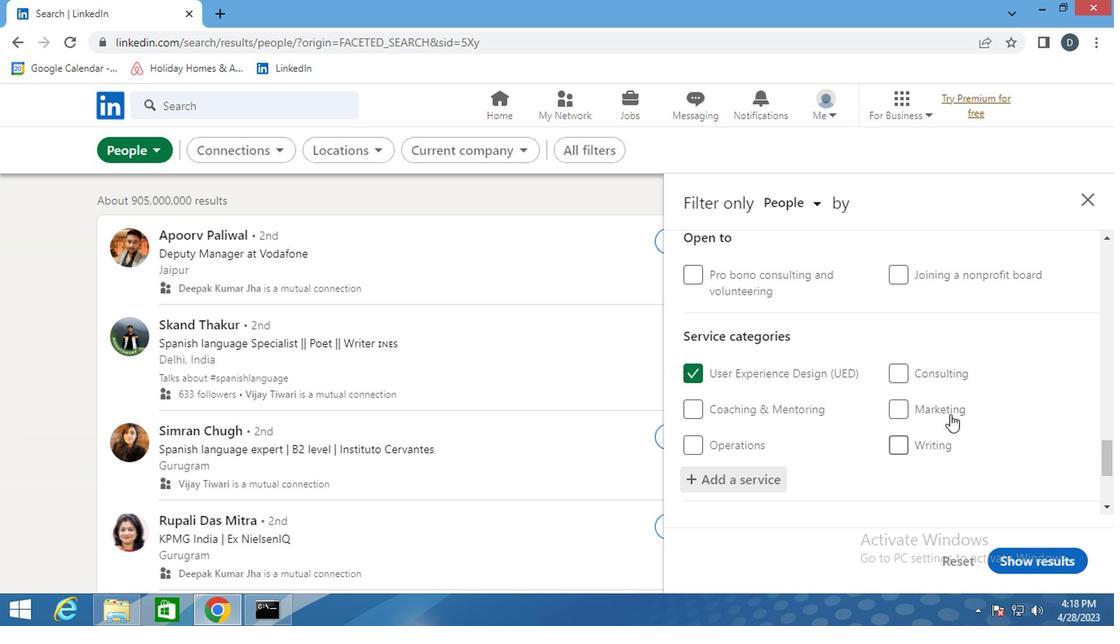 
Action: Mouse moved to (927, 358)
Screenshot: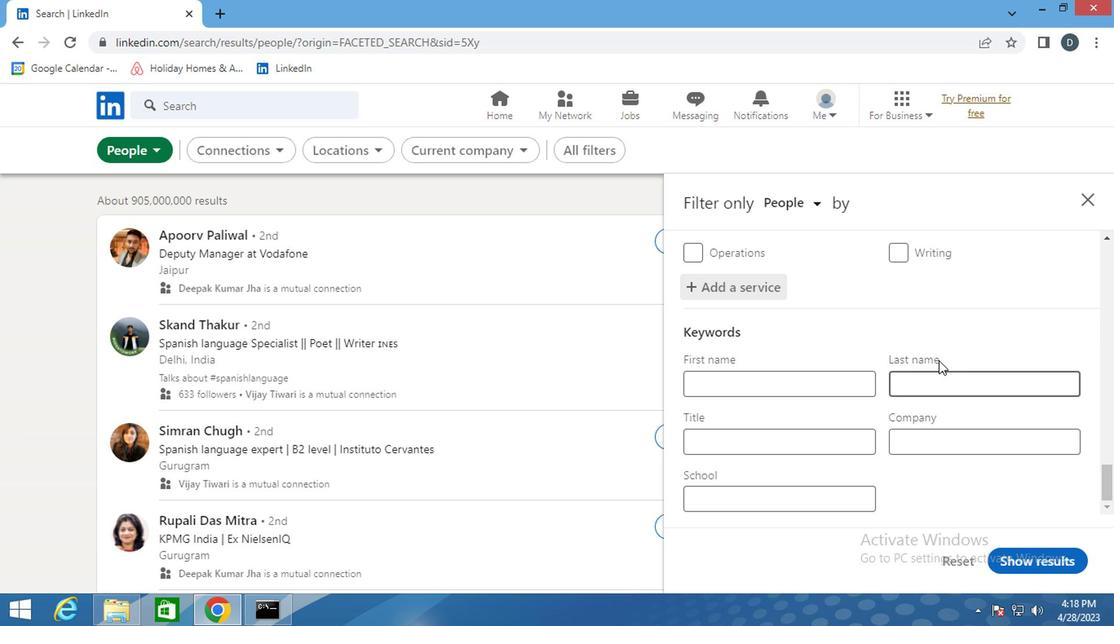 
Action: Mouse scrolled (927, 358) with delta (0, 0)
Screenshot: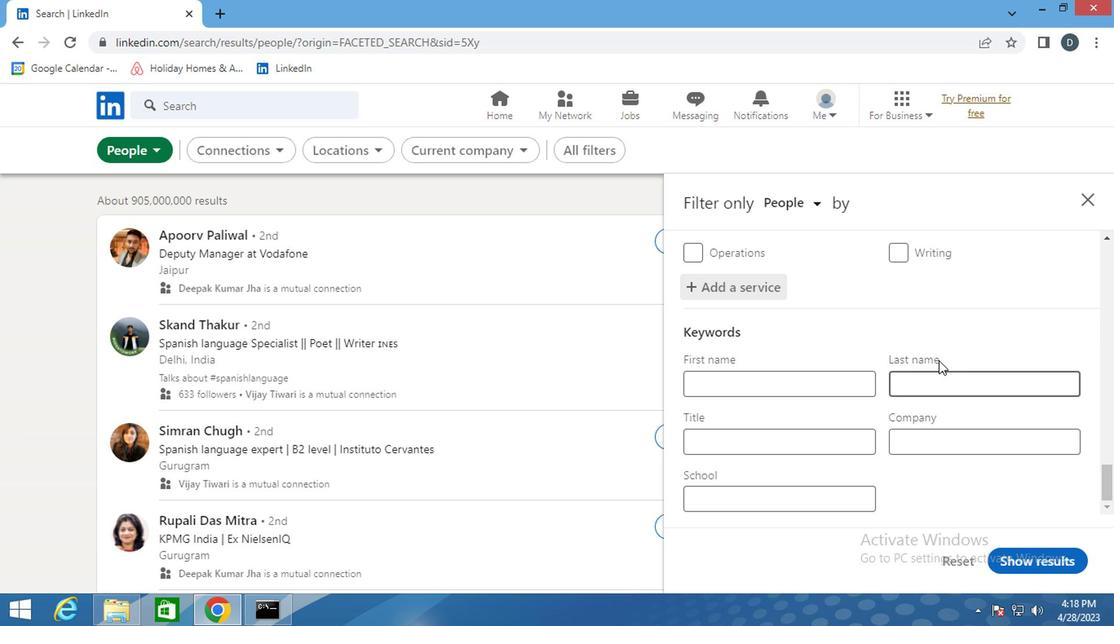 
Action: Mouse moved to (922, 359)
Screenshot: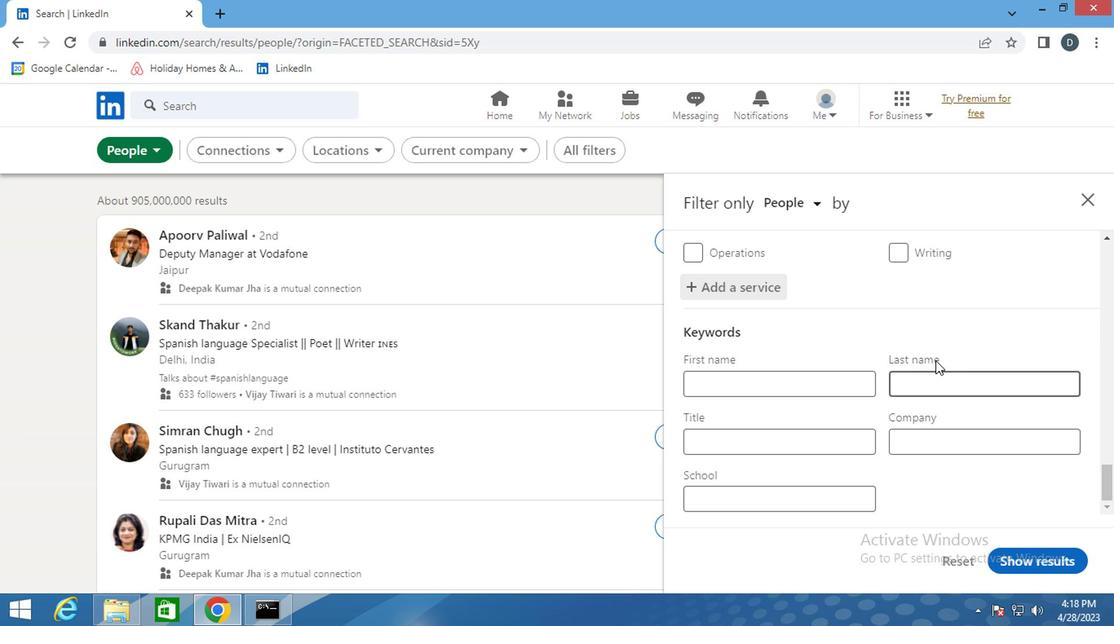 
Action: Mouse scrolled (922, 358) with delta (0, -1)
Screenshot: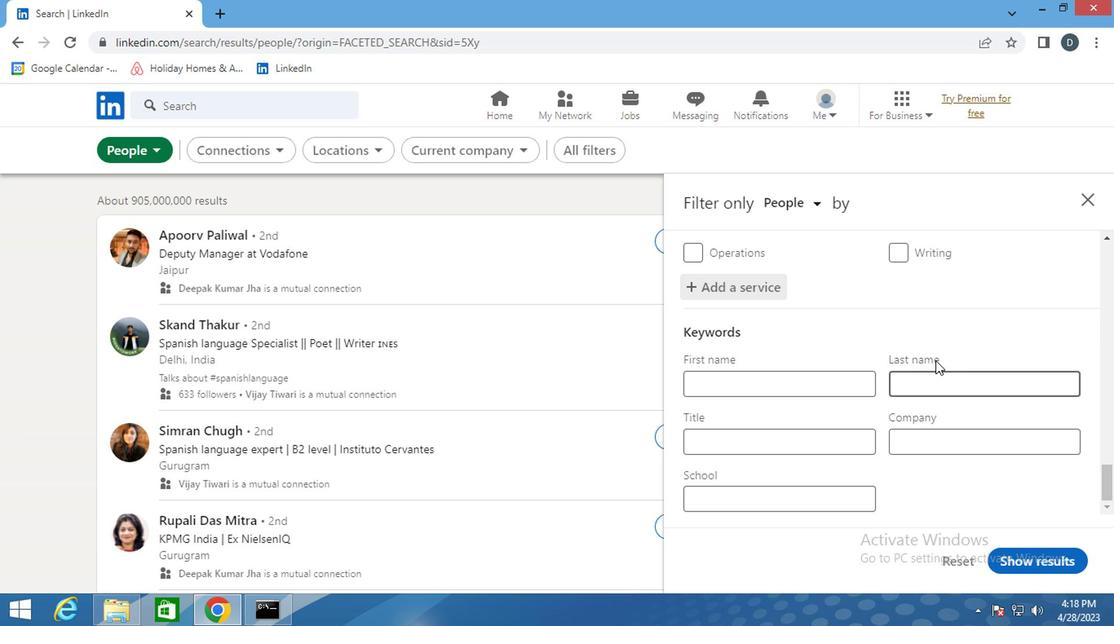 
Action: Mouse moved to (731, 431)
Screenshot: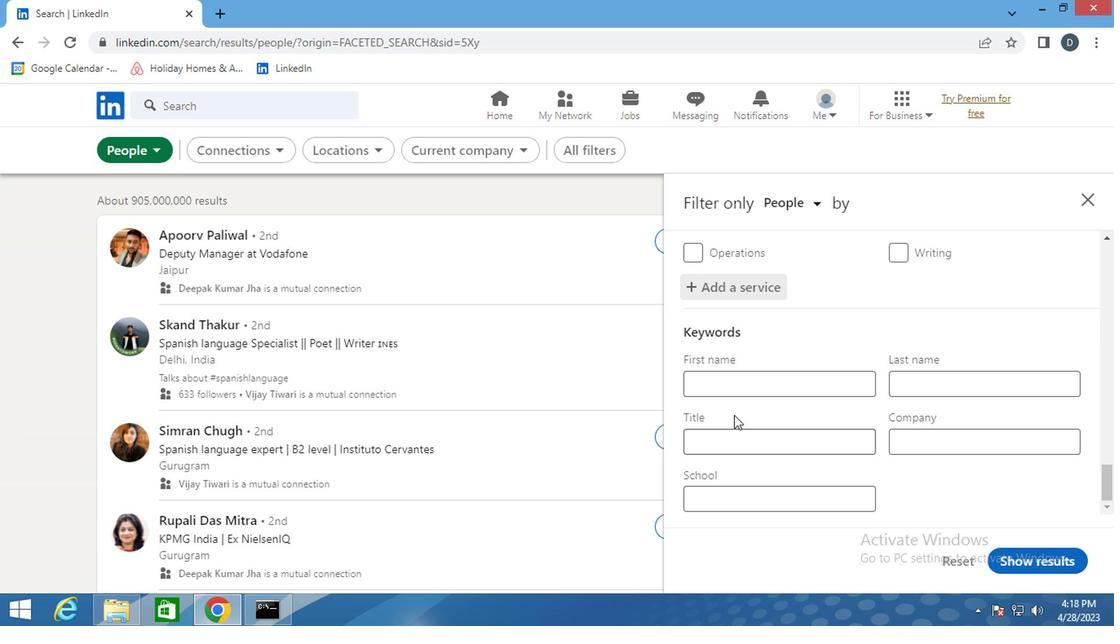 
Action: Mouse pressed left at (731, 431)
Screenshot: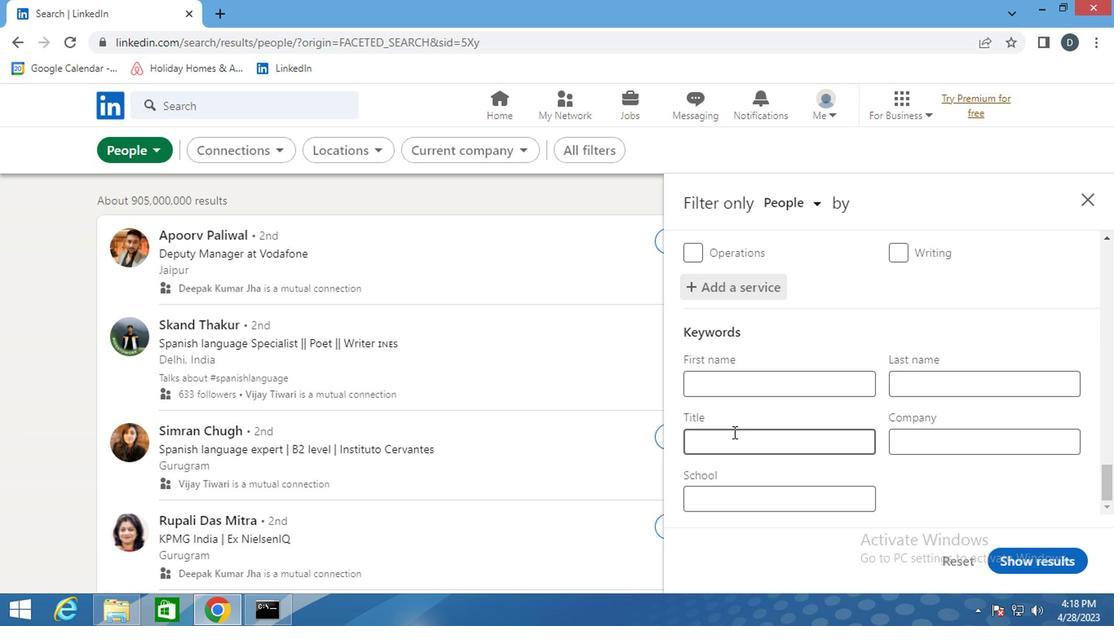 
Action: Mouse moved to (730, 432)
Screenshot: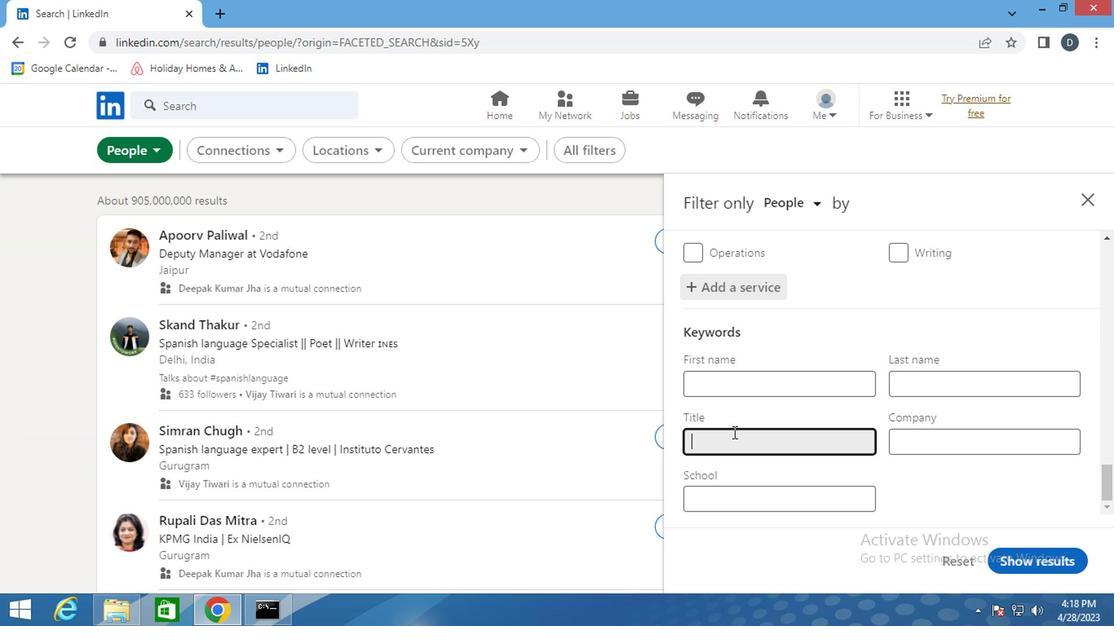 
Action: Key pressed <Key.shift><Key.shift><Key.shift>DOG<Key.space><Key.shift>WALKER<Key.space><Key.backspace>/<Key.shift>PET
Screenshot: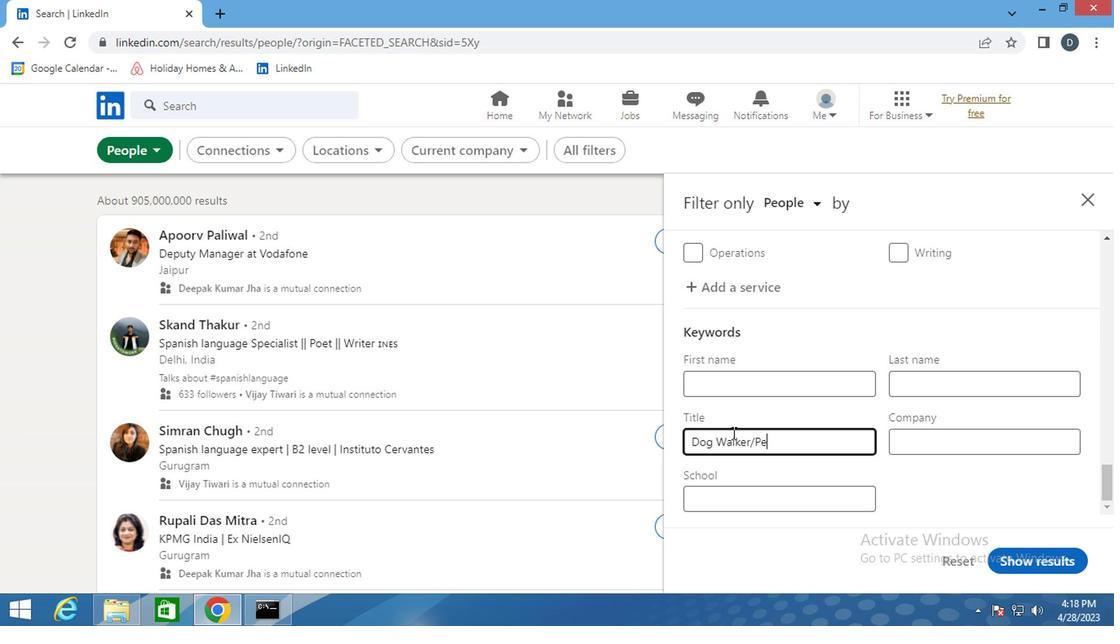 
Action: Mouse moved to (1034, 560)
Screenshot: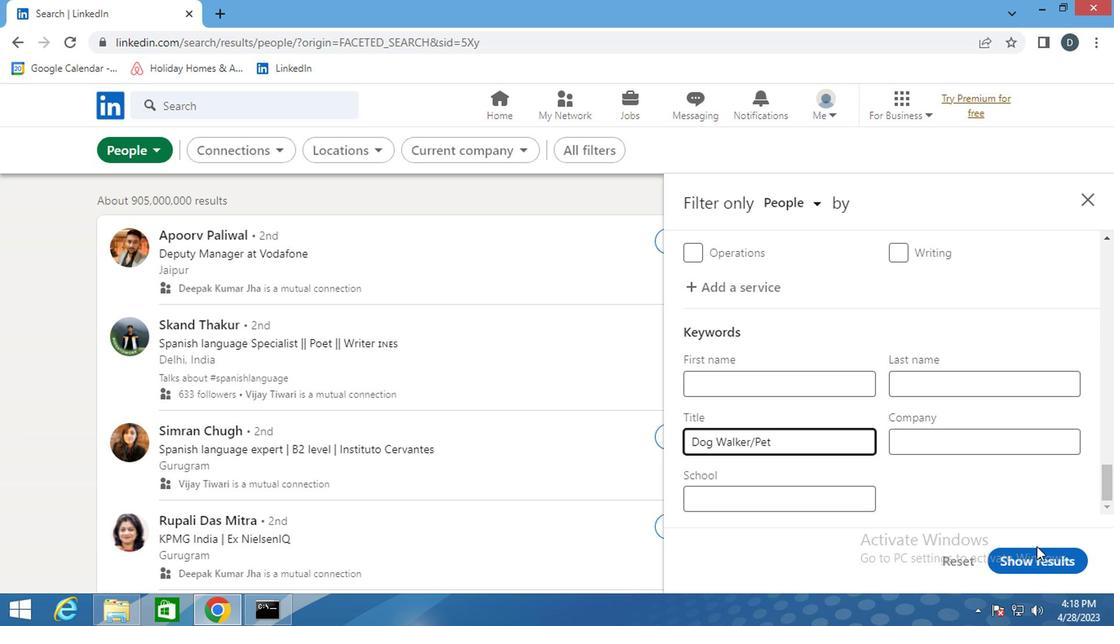 
Action: Mouse pressed left at (1034, 560)
Screenshot: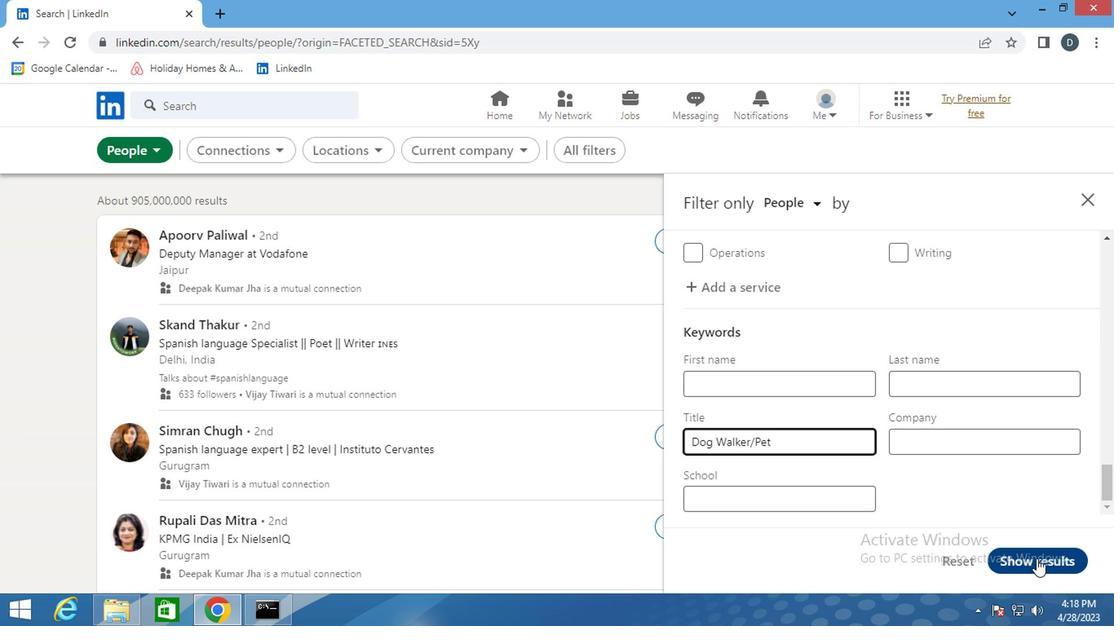 
Action: Mouse moved to (947, 507)
Screenshot: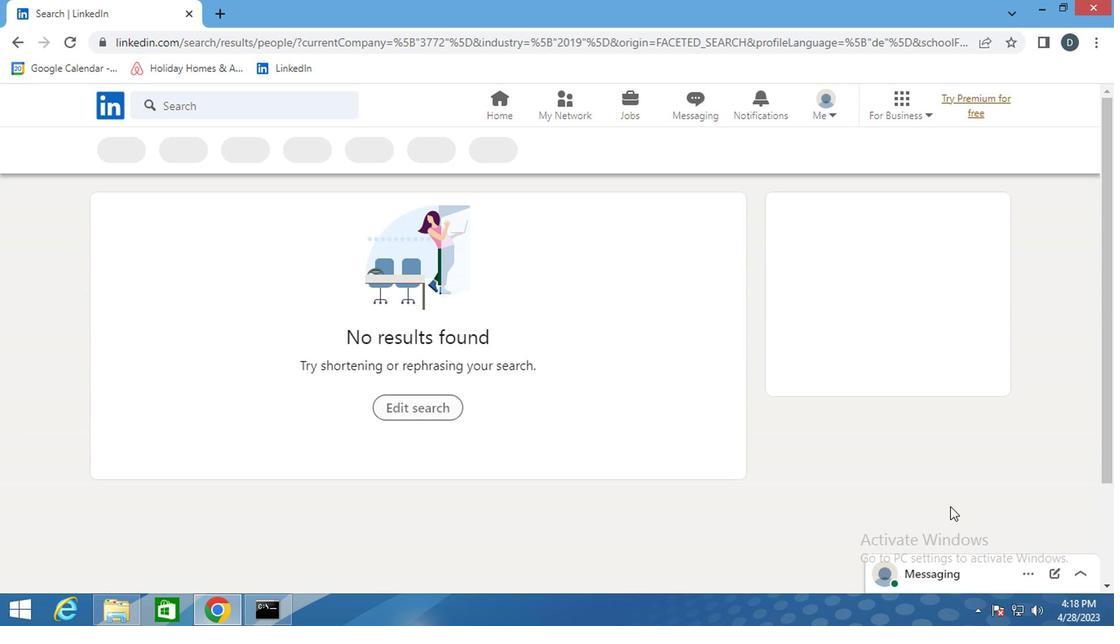 
